 Task: Look for space in Vargem Grande do Sul, Brazil from 8th June, 2023 to 12th June, 2023 for 2 adults in price range Rs.8000 to Rs.16000. Place can be private room with 1  bedroom having 1 bed and 1 bathroom. Property type can be flathotel. Amenities needed are: washing machine, . Booking option can be shelf check-in. Required host language is Spanish.
Action: Mouse moved to (528, 131)
Screenshot: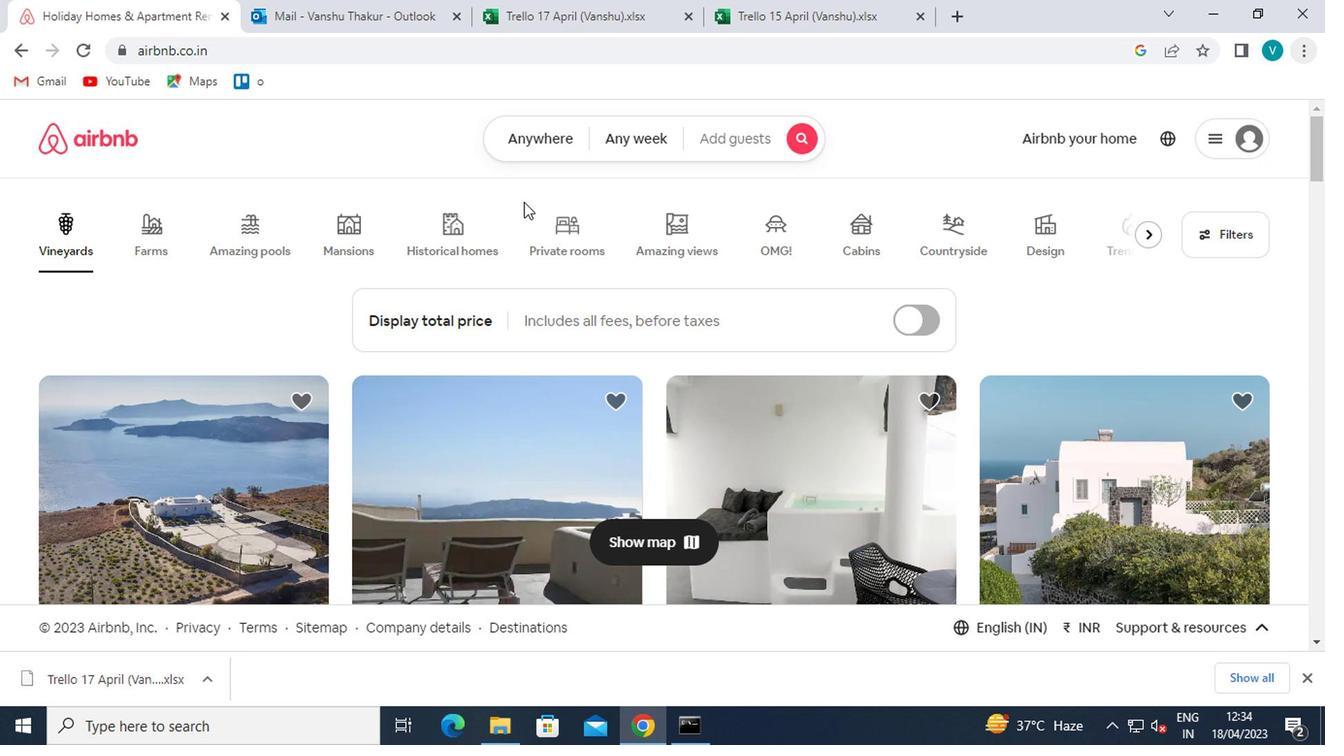 
Action: Mouse pressed left at (528, 131)
Screenshot: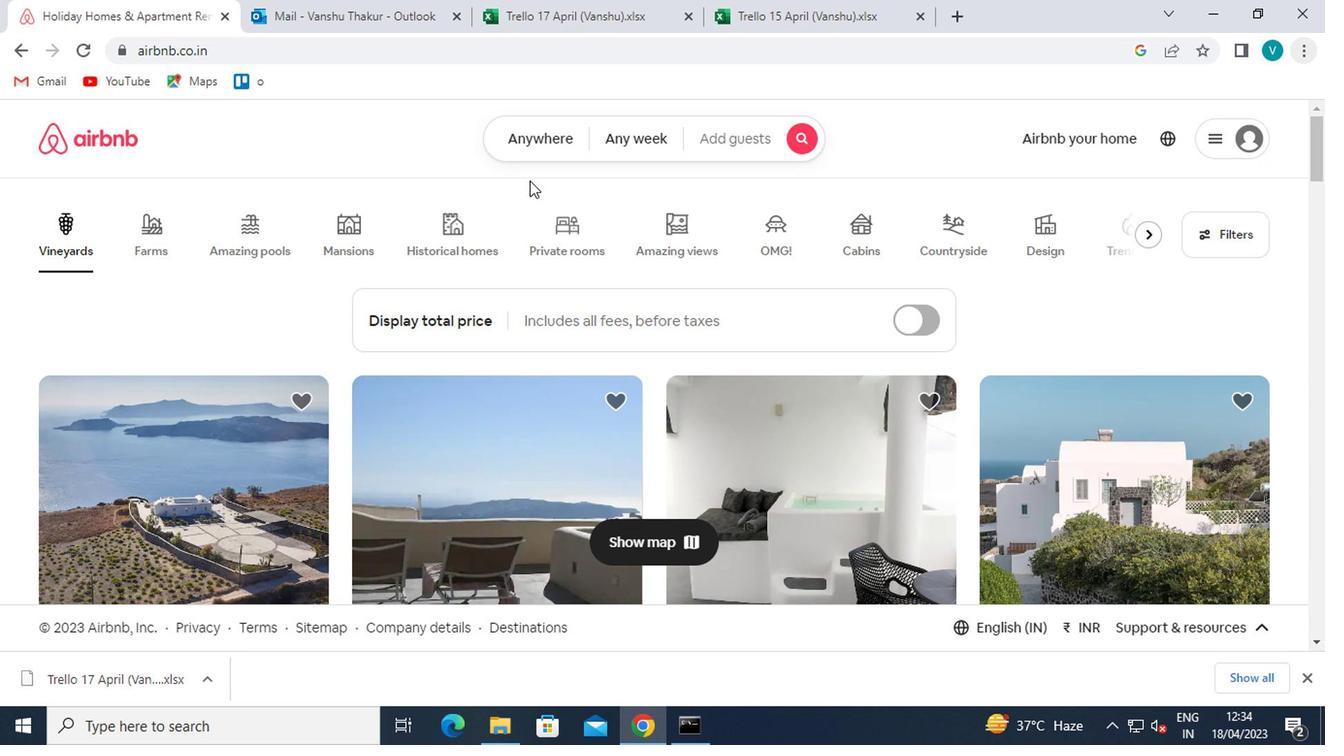 
Action: Mouse moved to (417, 224)
Screenshot: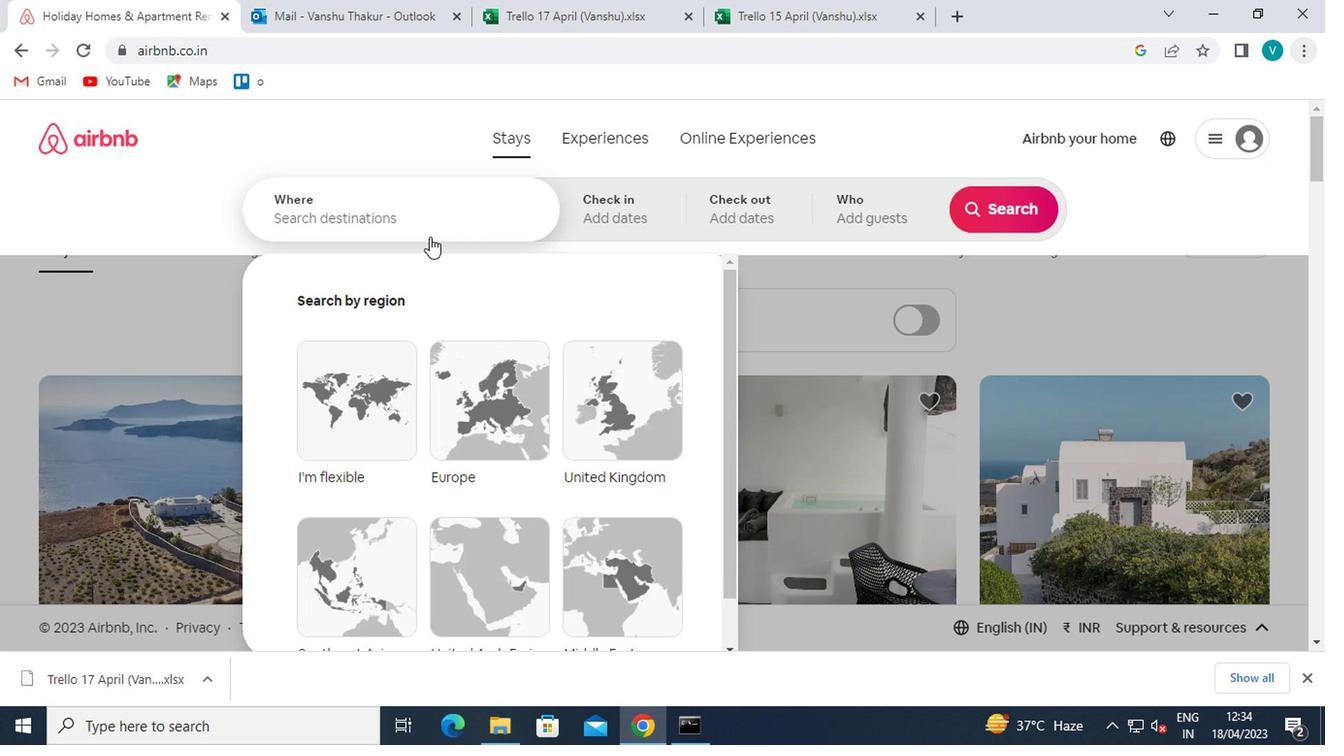 
Action: Mouse pressed left at (417, 224)
Screenshot: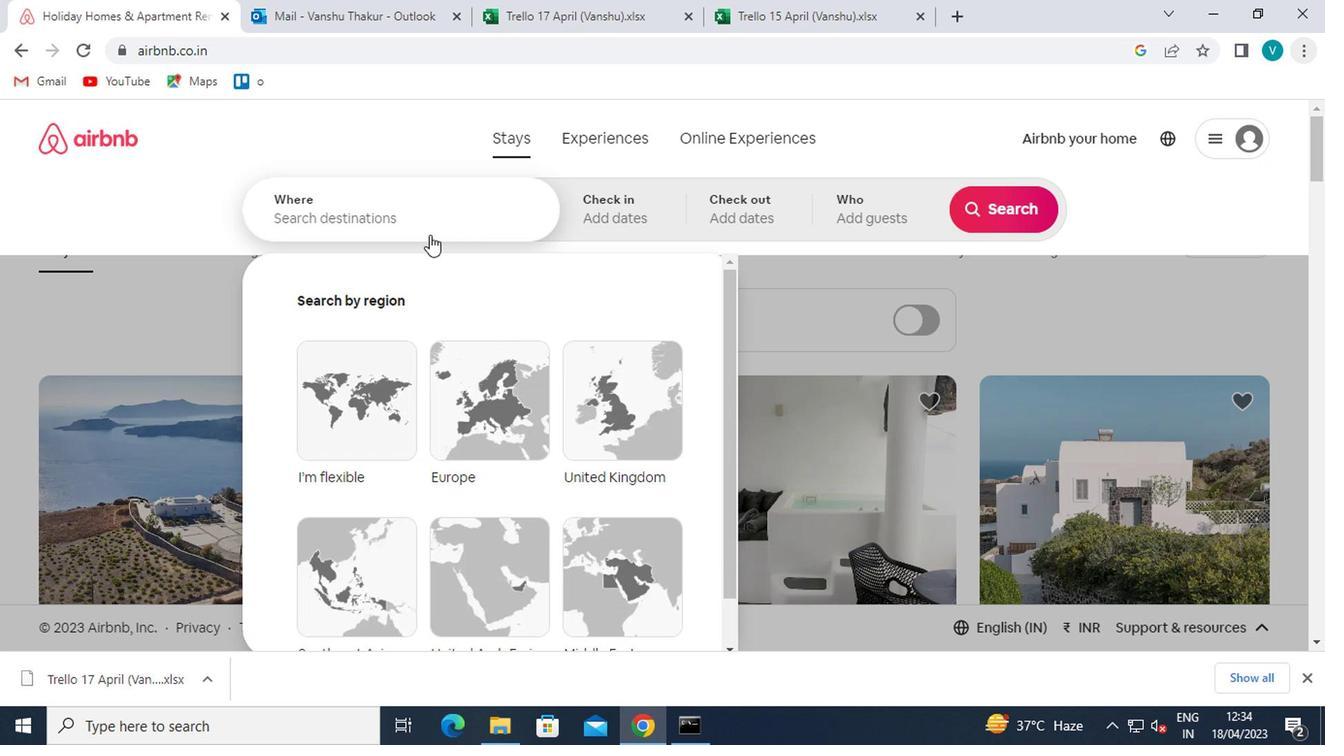
Action: Key pressed <Key.shift>VARGEM<Key.space><Key.shift>GRANDE<Key.space>DO<Key.space><Key.shift>SUL
Screenshot: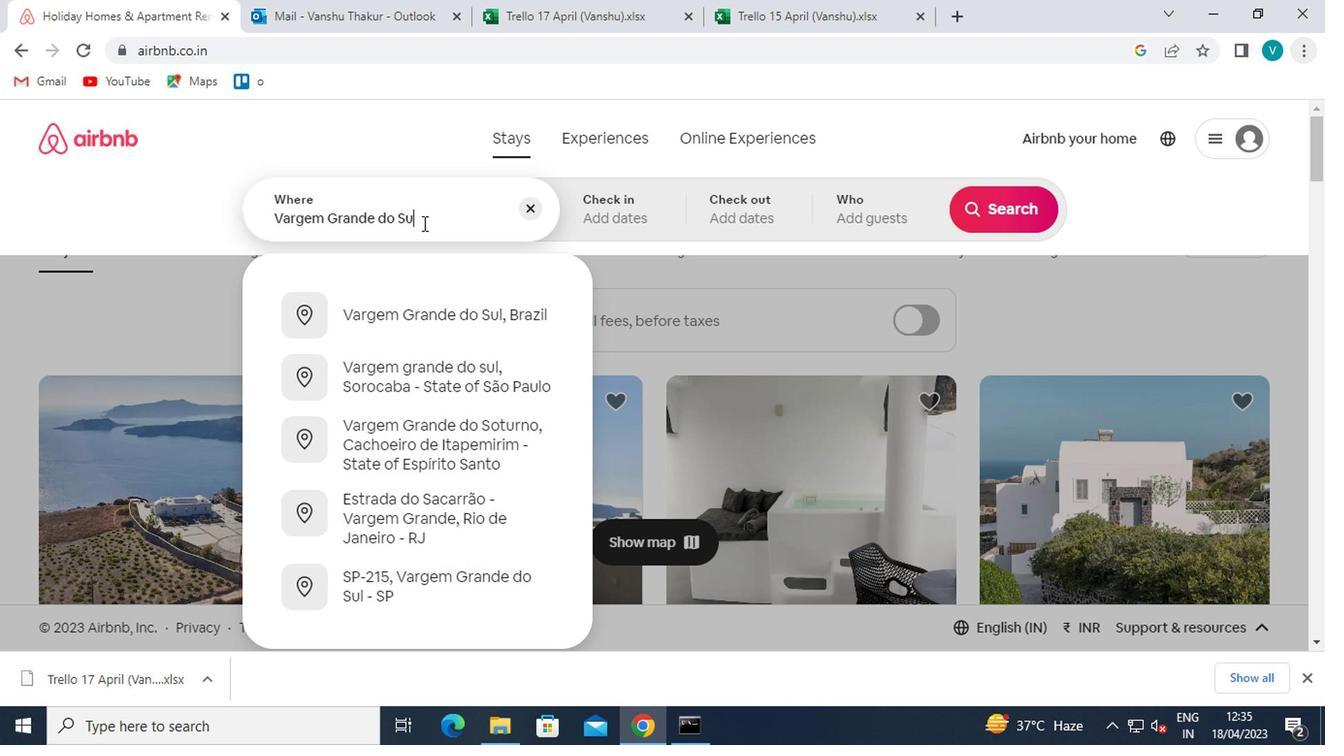 
Action: Mouse moved to (449, 309)
Screenshot: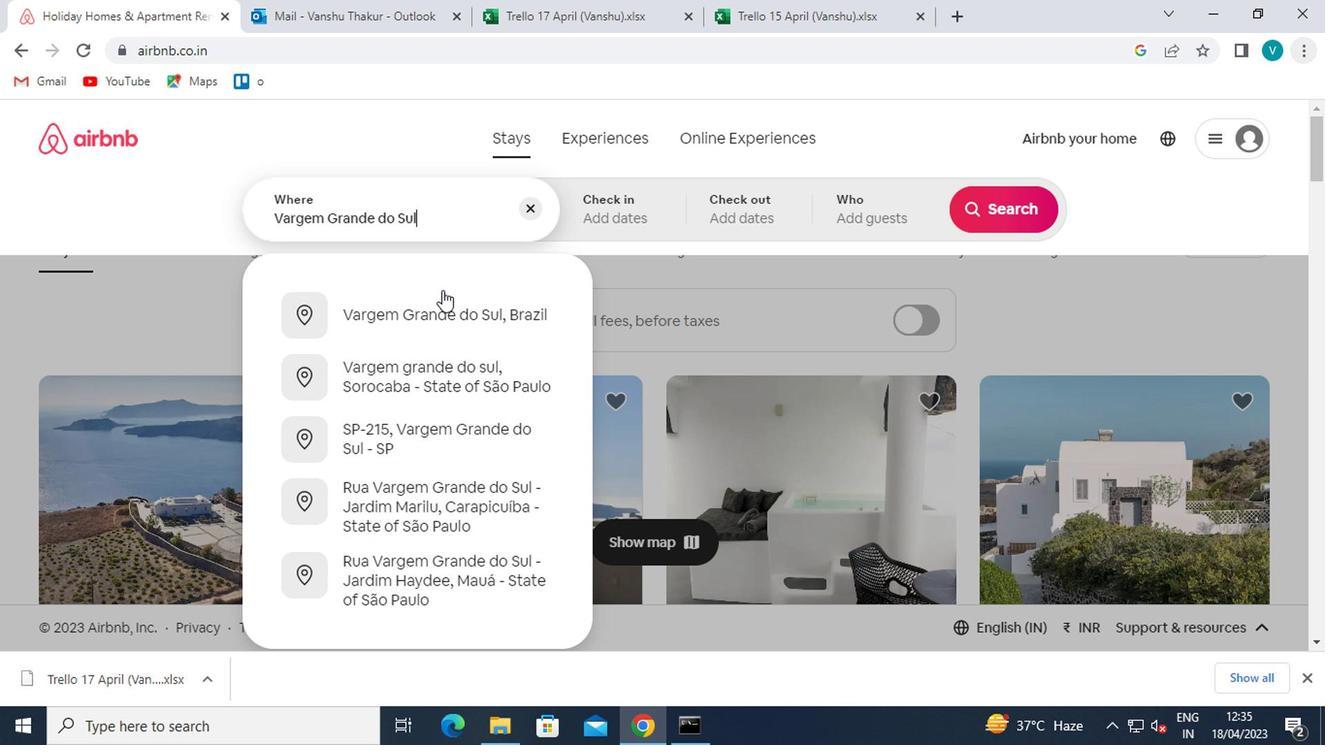 
Action: Mouse pressed left at (449, 309)
Screenshot: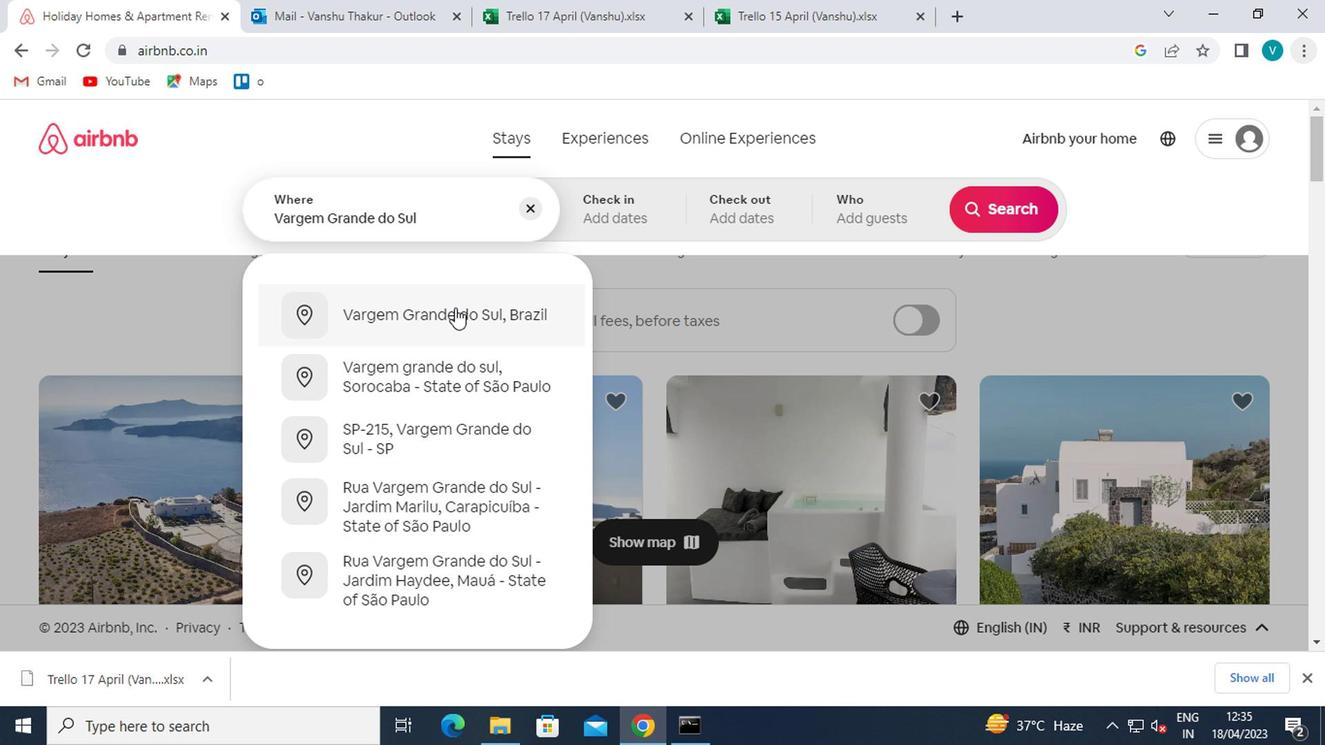 
Action: Mouse moved to (985, 362)
Screenshot: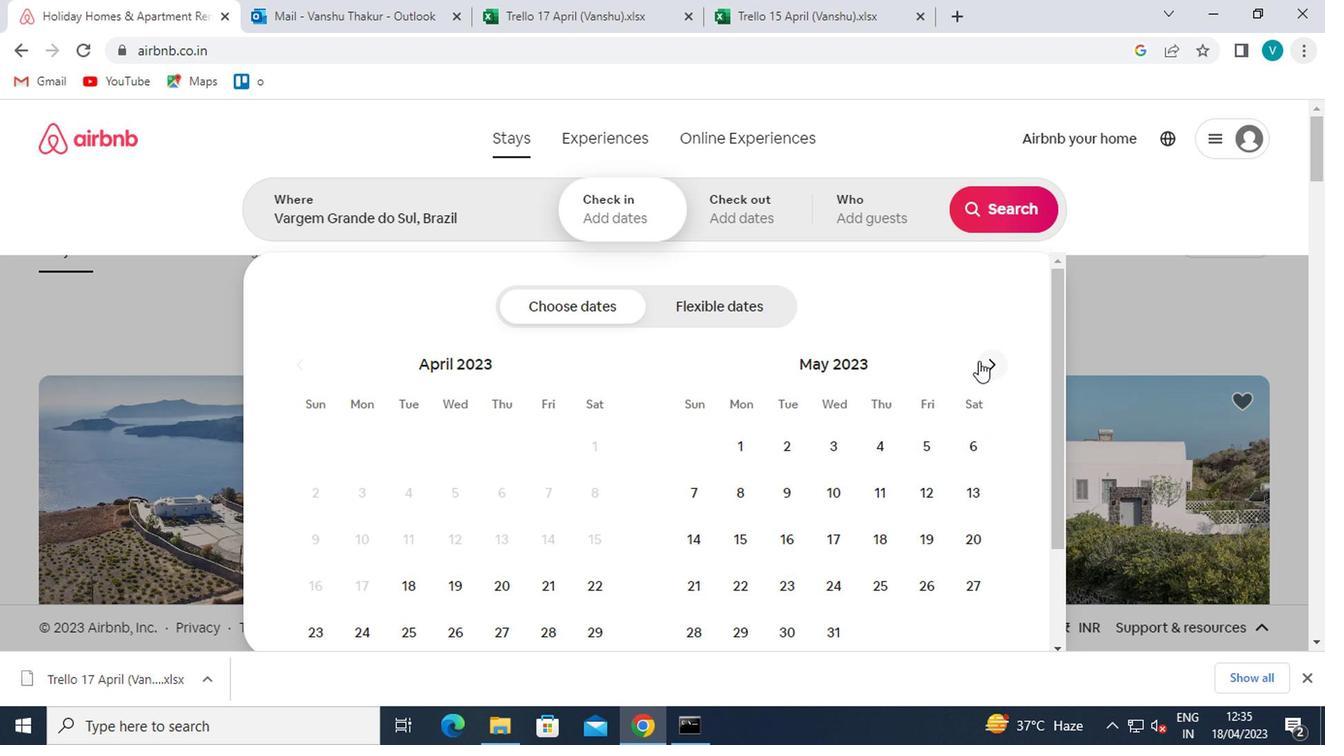 
Action: Mouse pressed left at (985, 362)
Screenshot: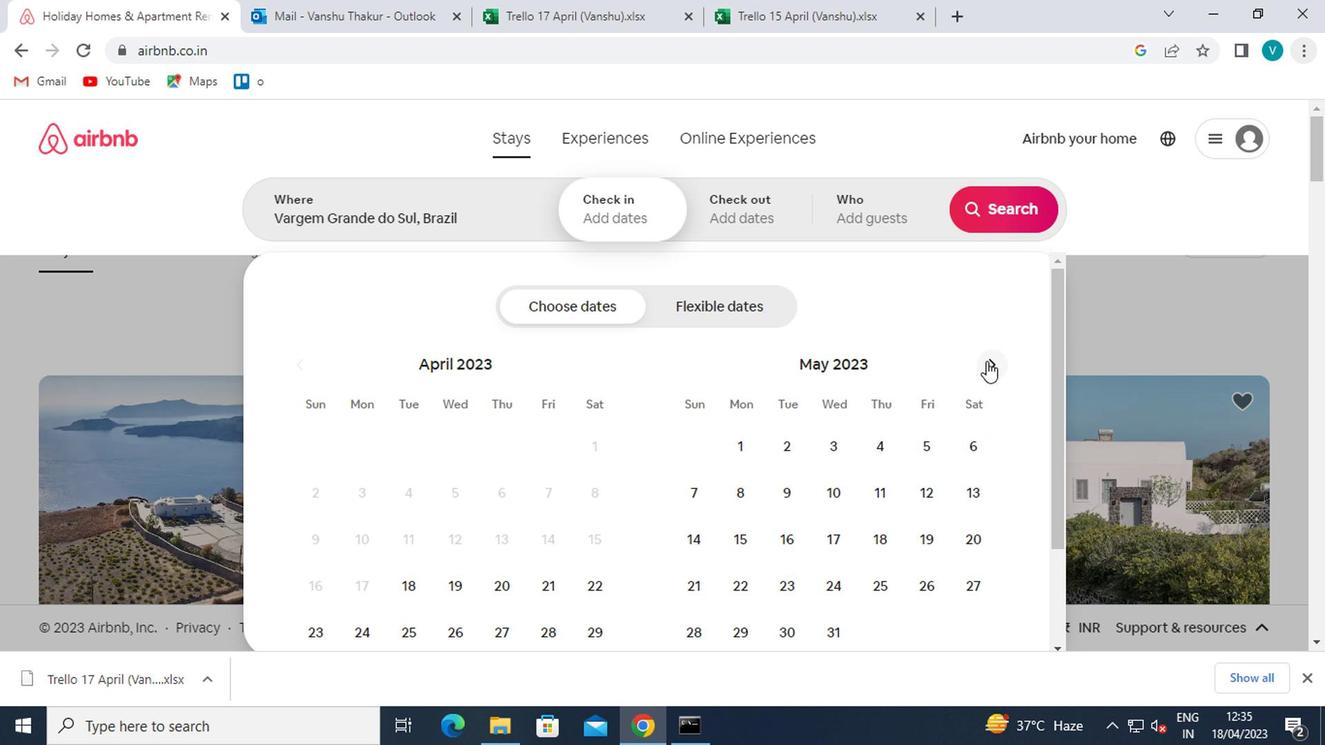 
Action: Mouse moved to (872, 503)
Screenshot: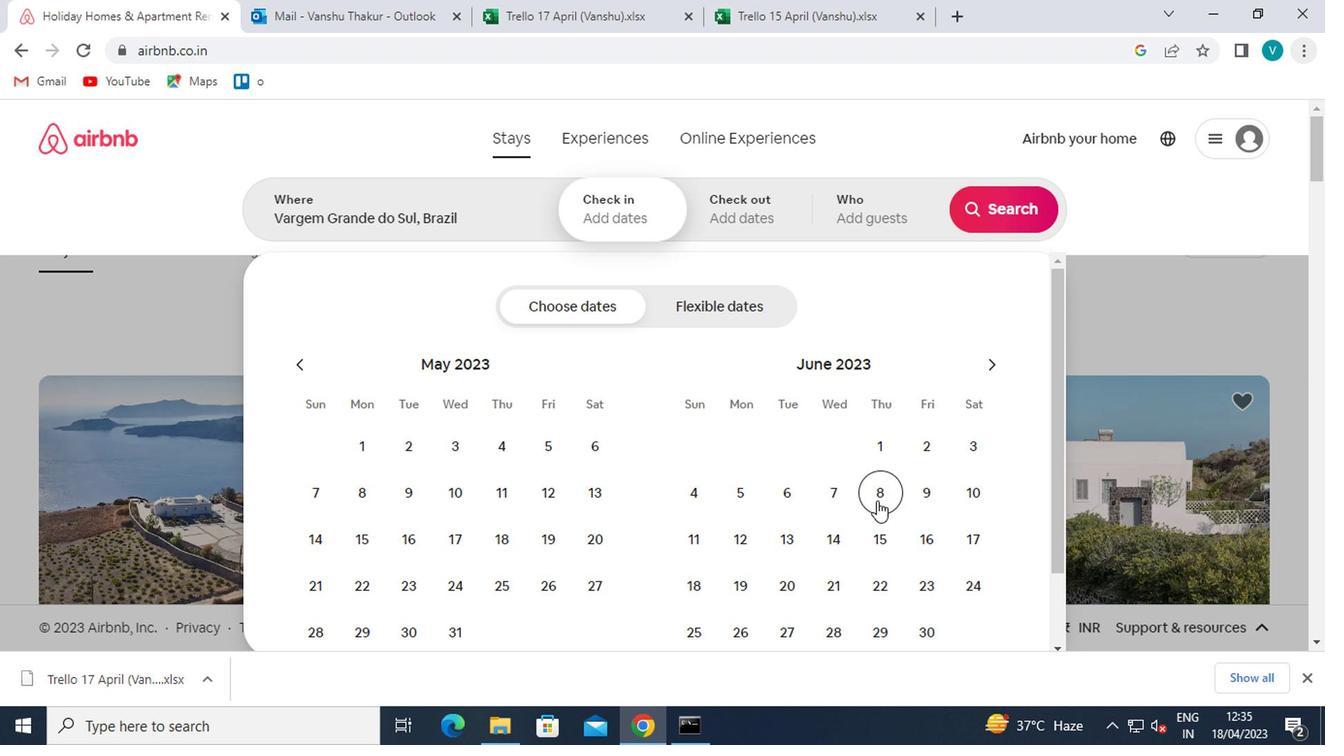 
Action: Mouse pressed left at (872, 503)
Screenshot: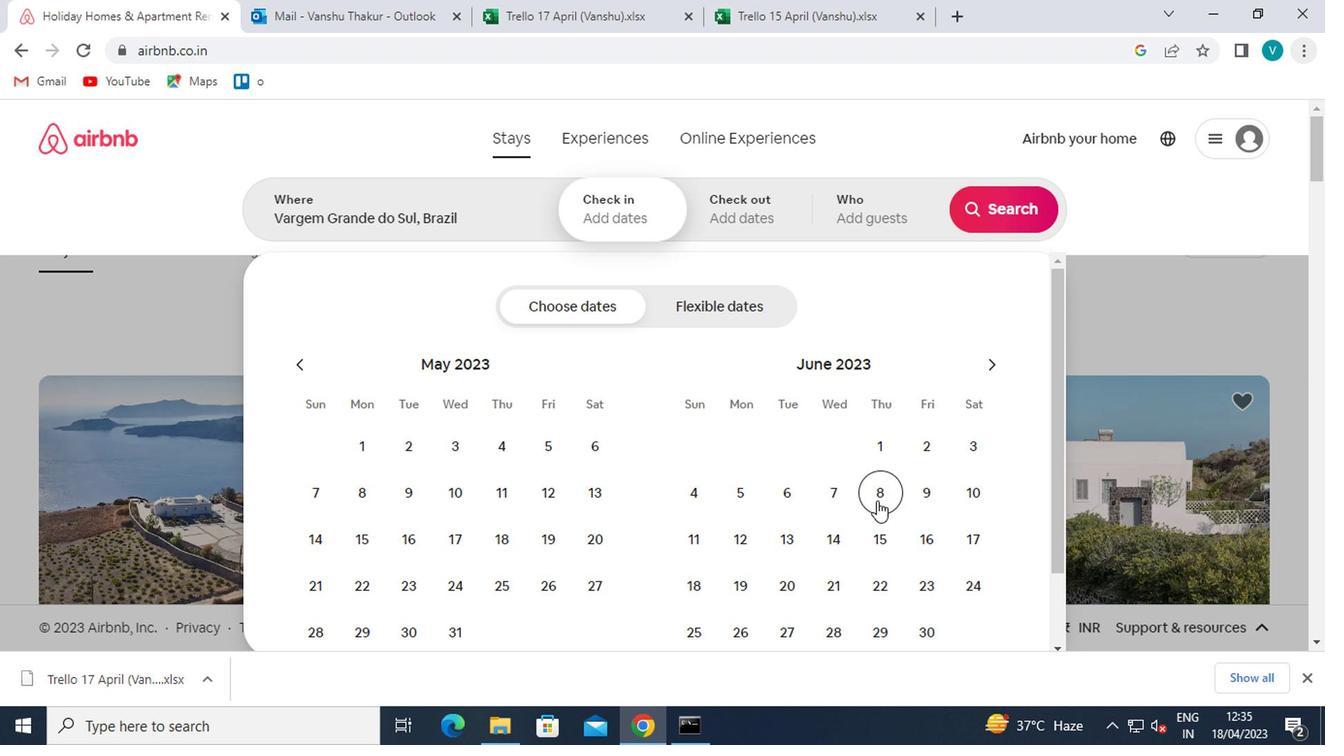 
Action: Mouse moved to (739, 540)
Screenshot: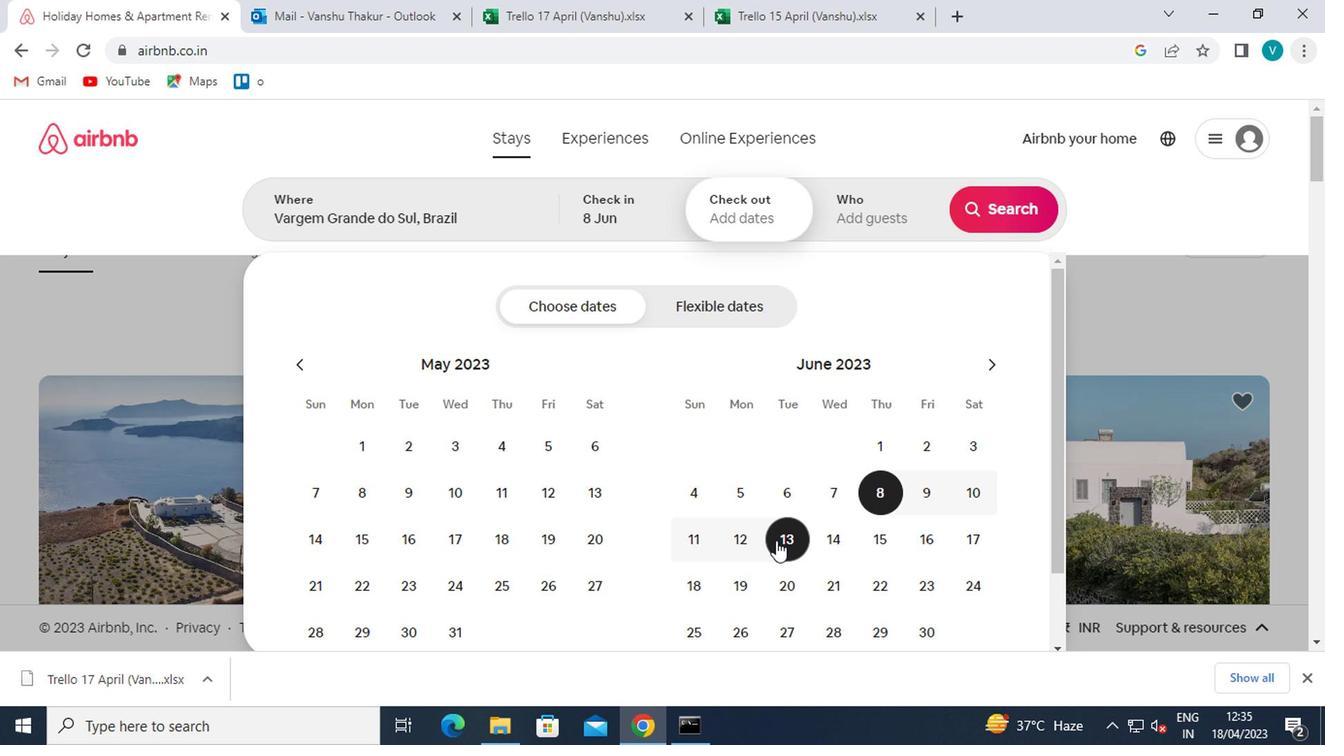 
Action: Mouse pressed left at (739, 540)
Screenshot: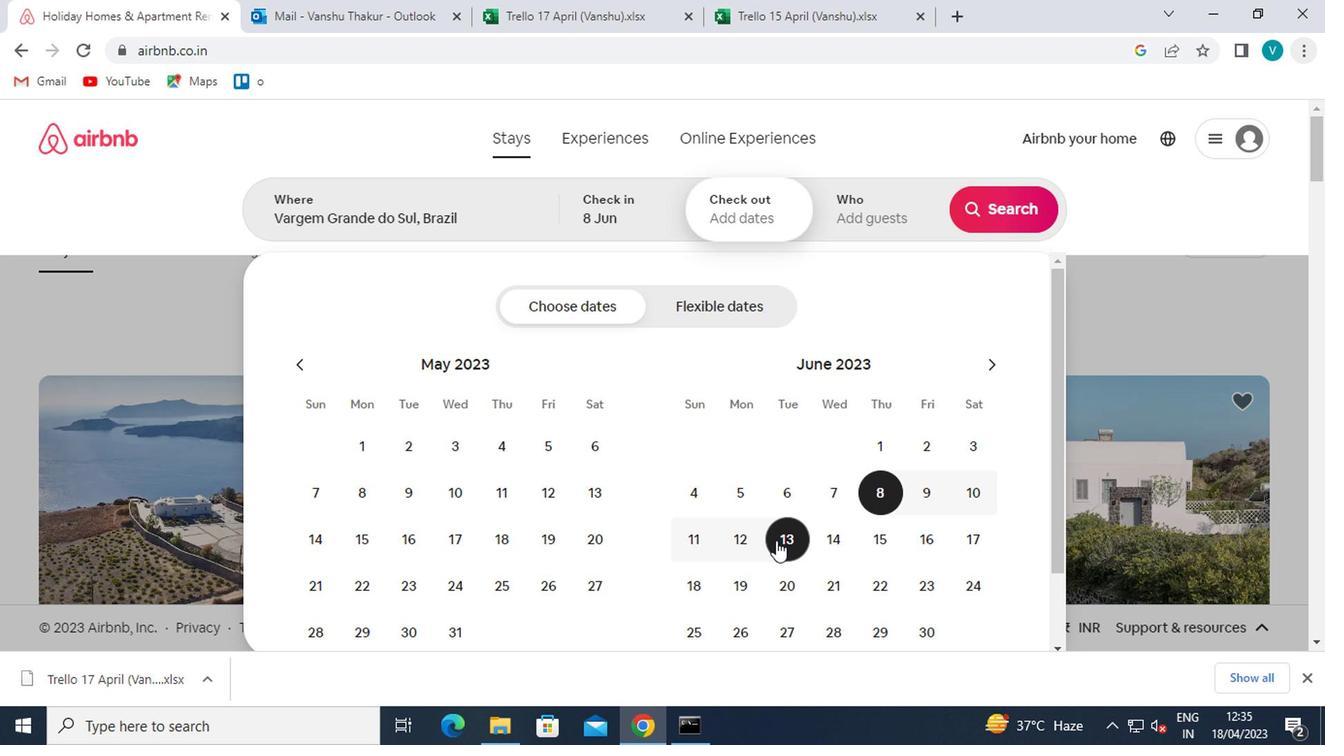
Action: Mouse moved to (890, 199)
Screenshot: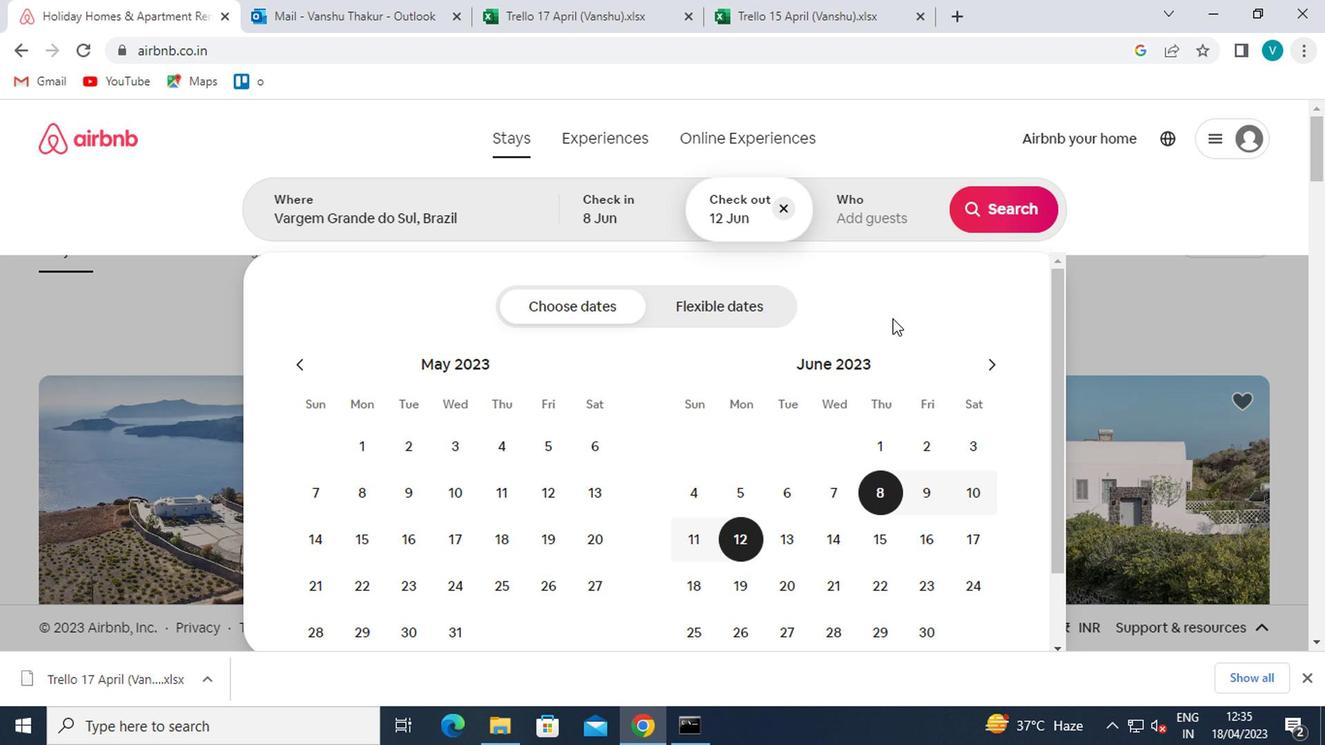 
Action: Mouse pressed left at (890, 199)
Screenshot: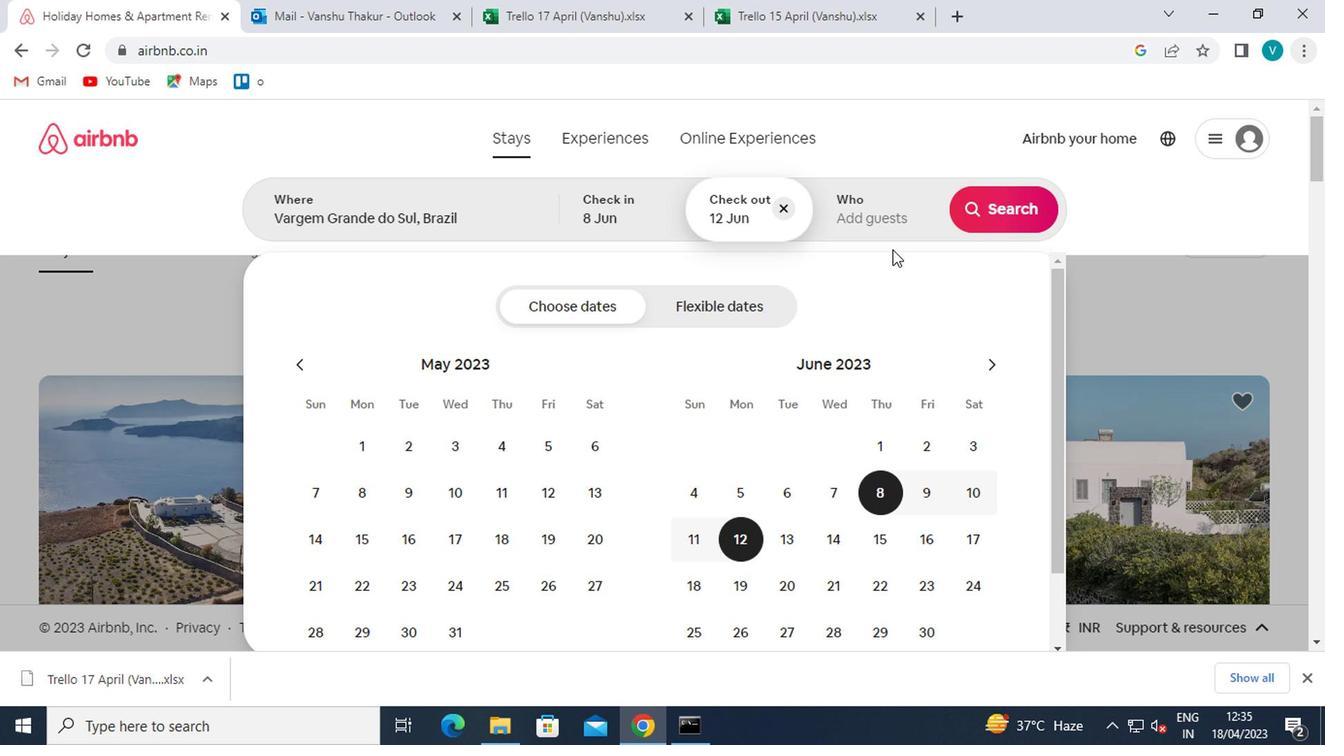
Action: Mouse moved to (997, 310)
Screenshot: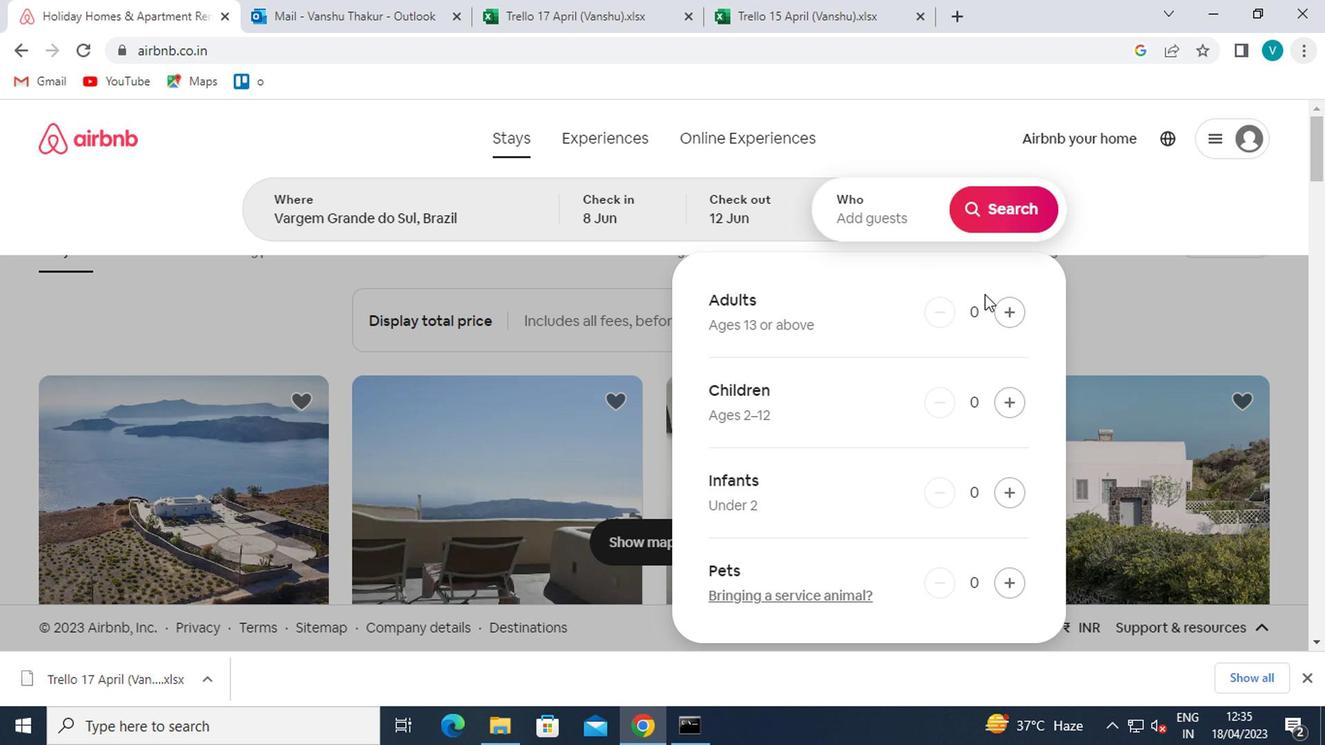 
Action: Mouse pressed left at (997, 310)
Screenshot: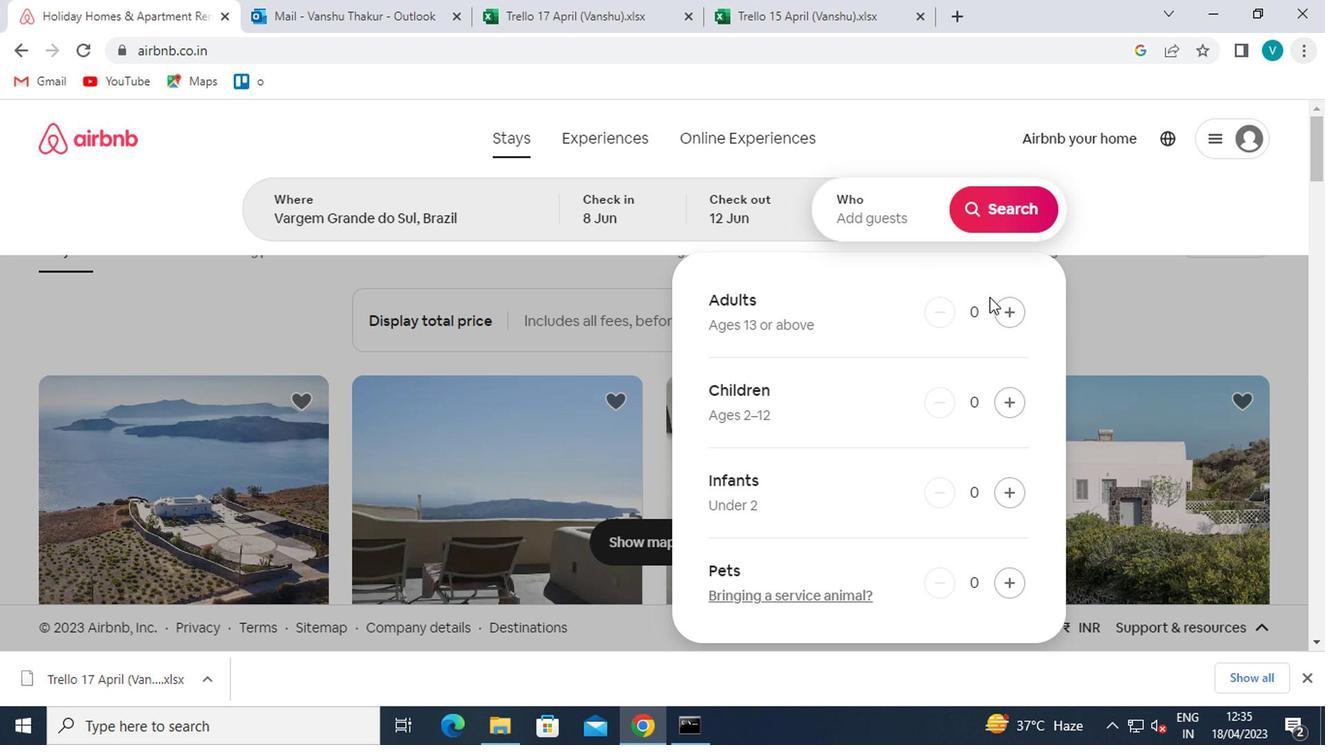 
Action: Mouse moved to (997, 310)
Screenshot: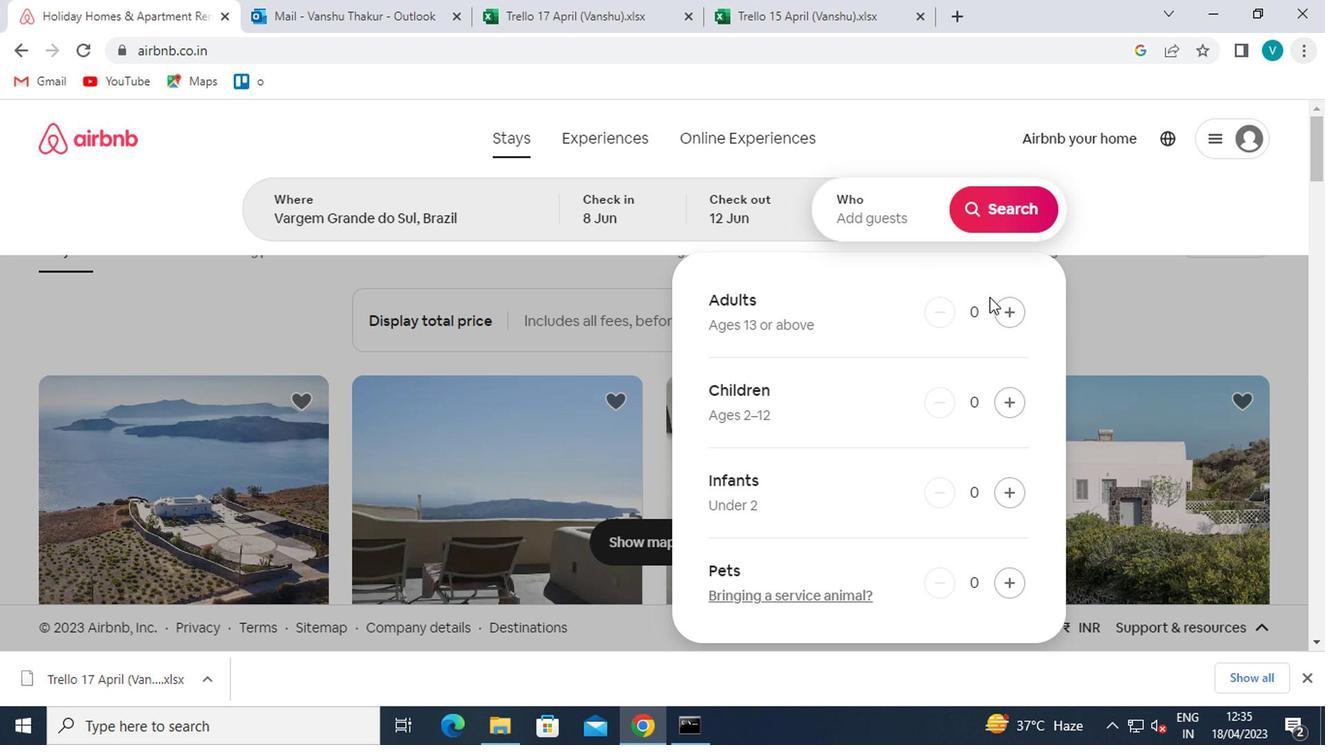 
Action: Mouse pressed left at (997, 310)
Screenshot: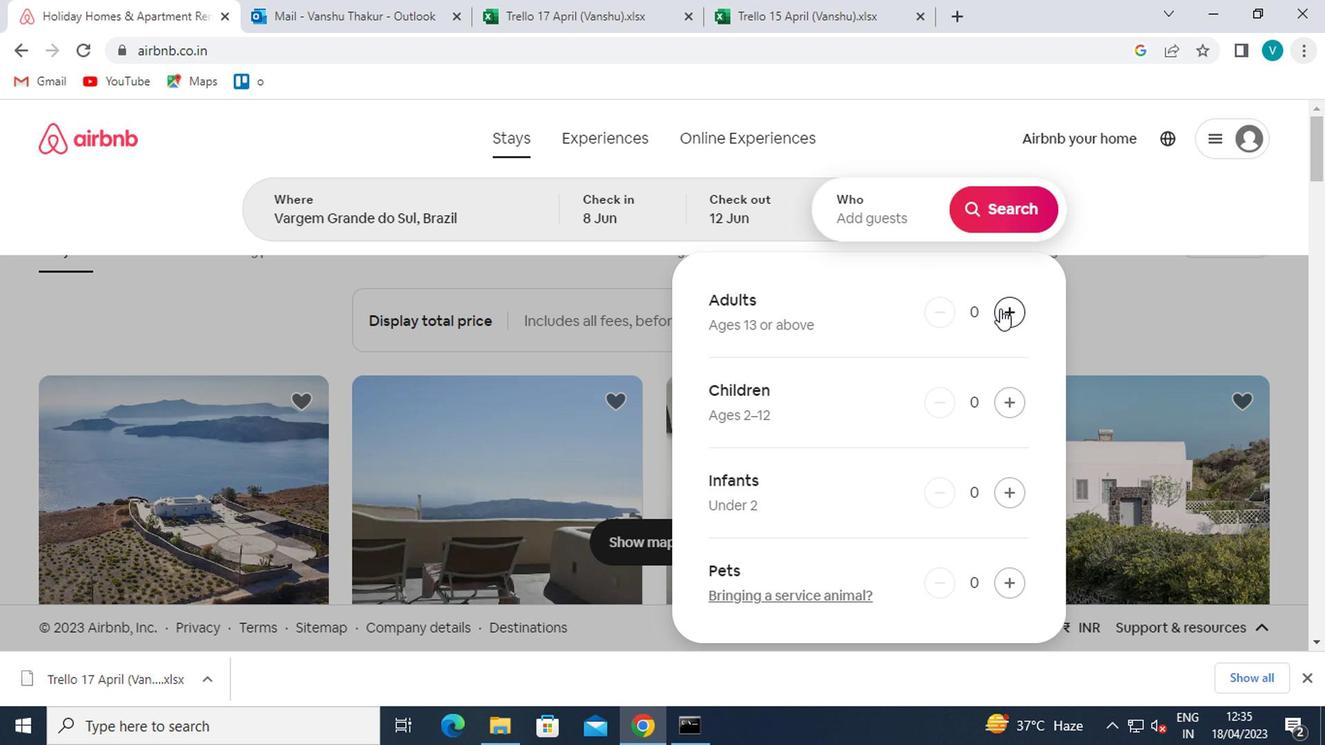 
Action: Mouse moved to (998, 220)
Screenshot: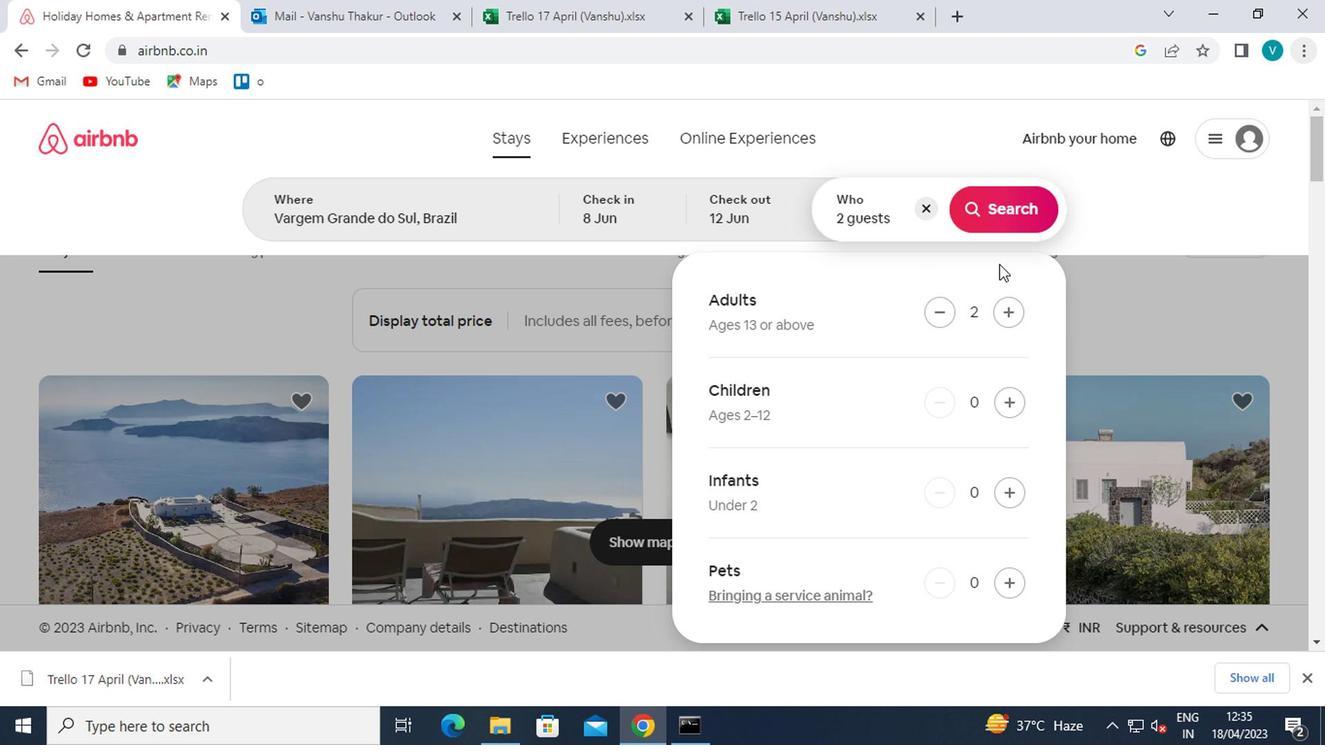 
Action: Mouse pressed left at (998, 220)
Screenshot: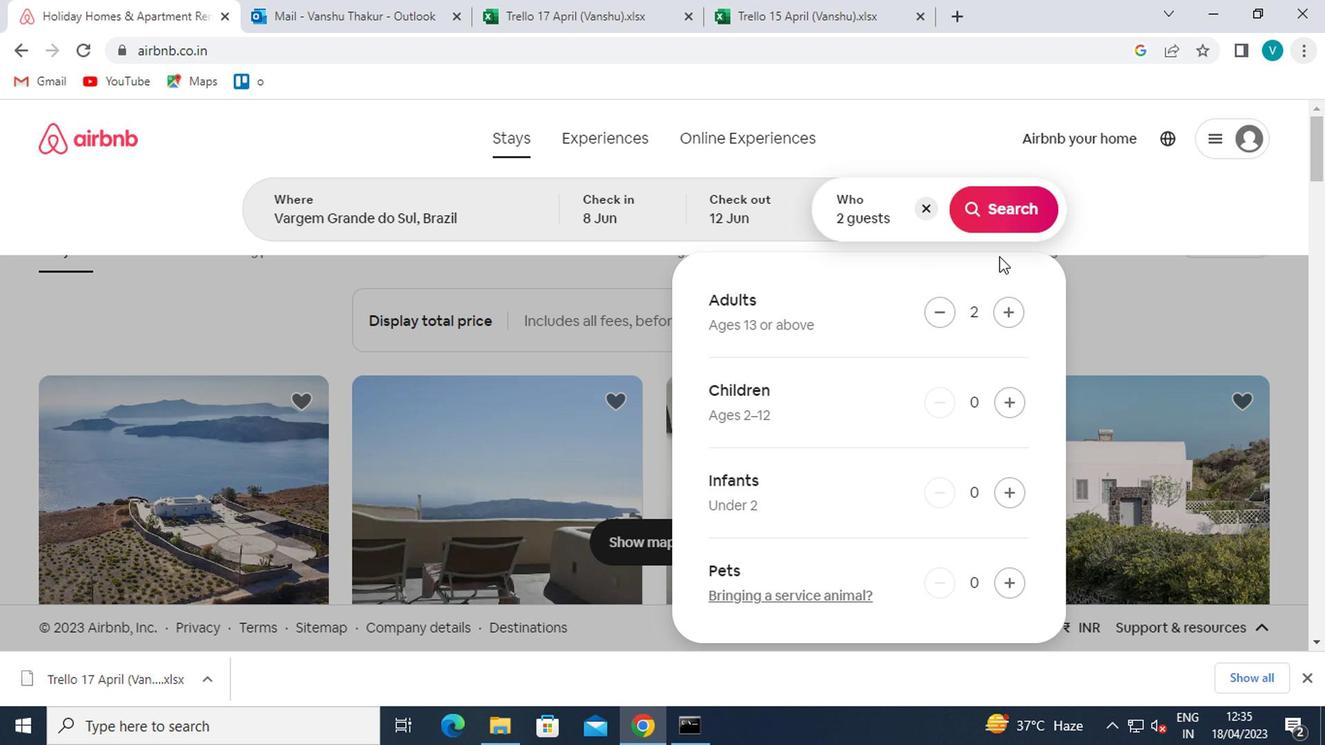 
Action: Mouse moved to (1239, 216)
Screenshot: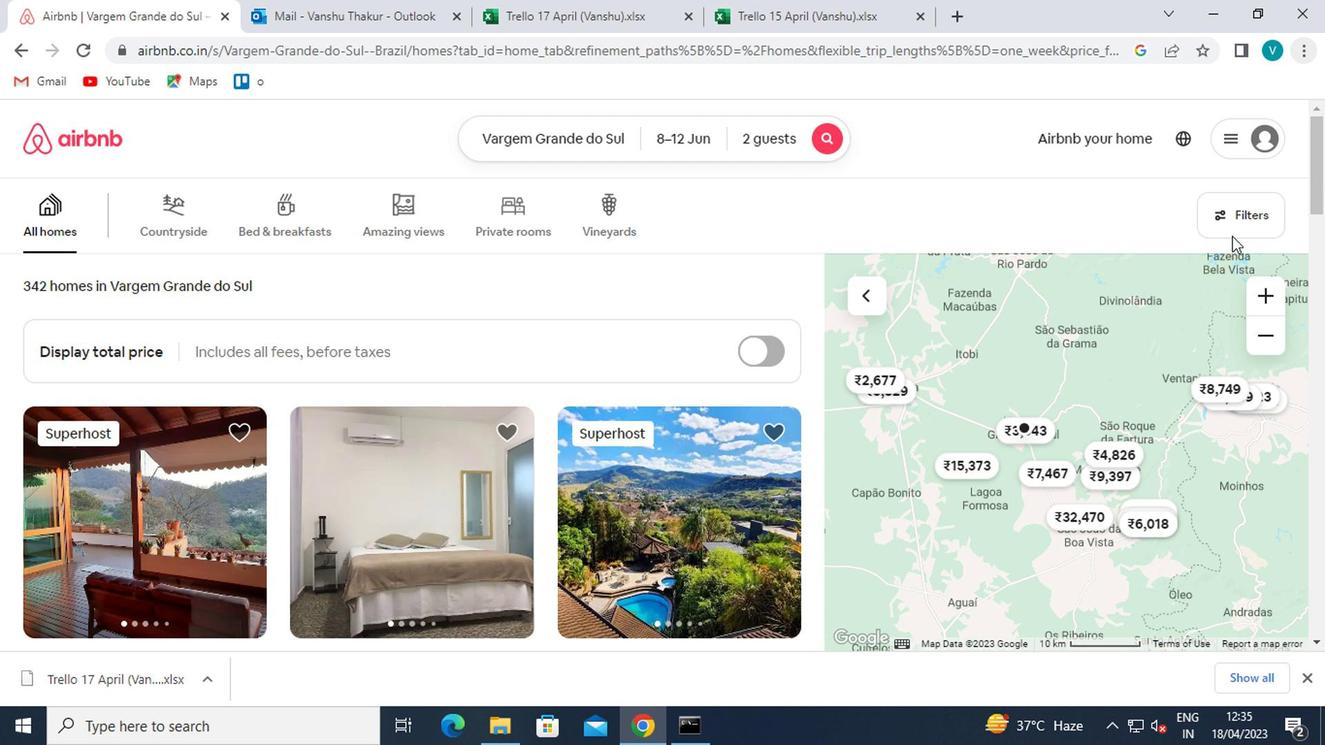 
Action: Mouse pressed left at (1239, 216)
Screenshot: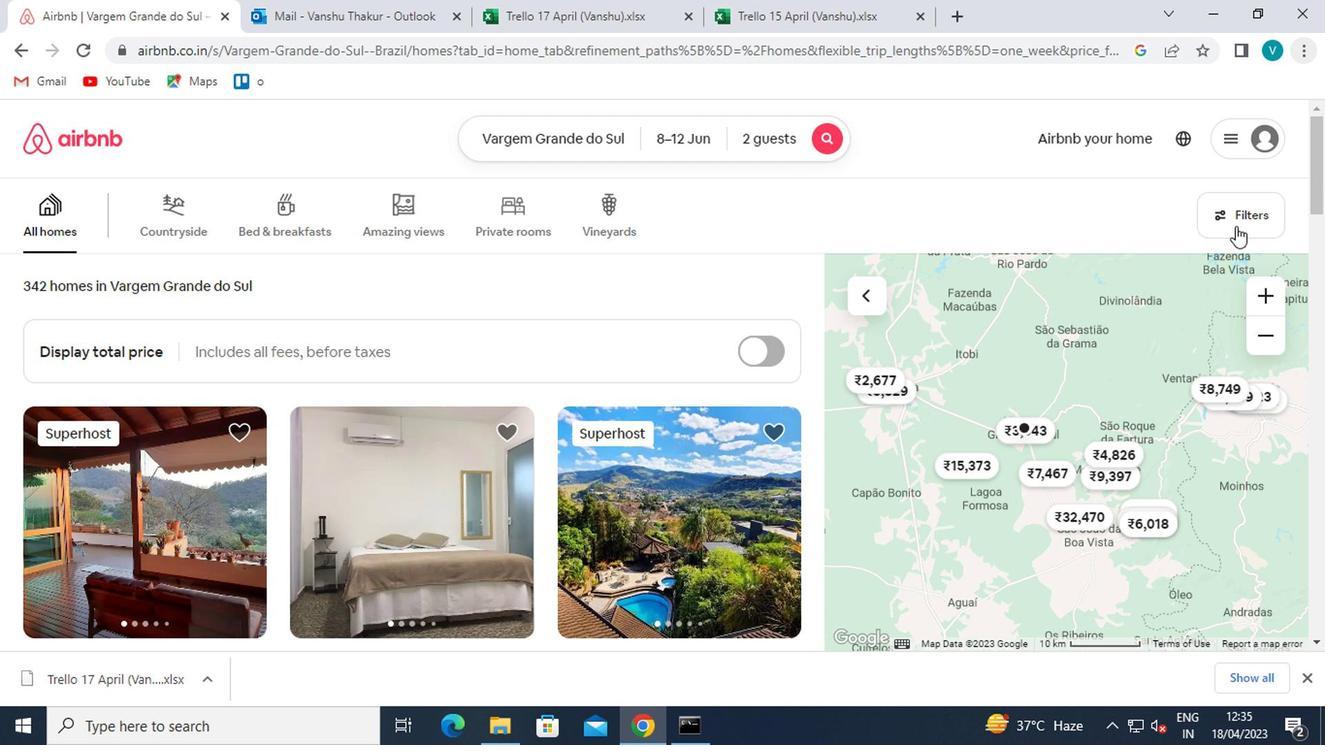 
Action: Mouse moved to (526, 450)
Screenshot: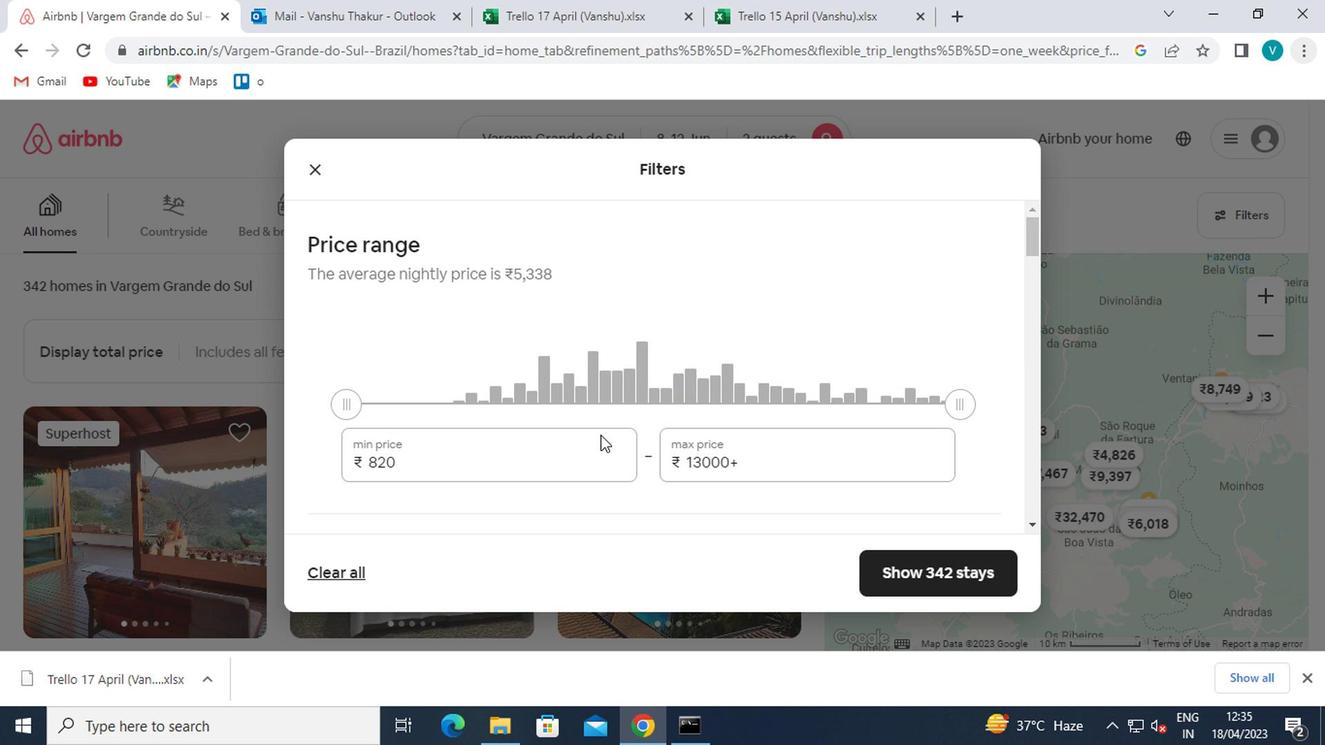 
Action: Mouse pressed left at (526, 450)
Screenshot: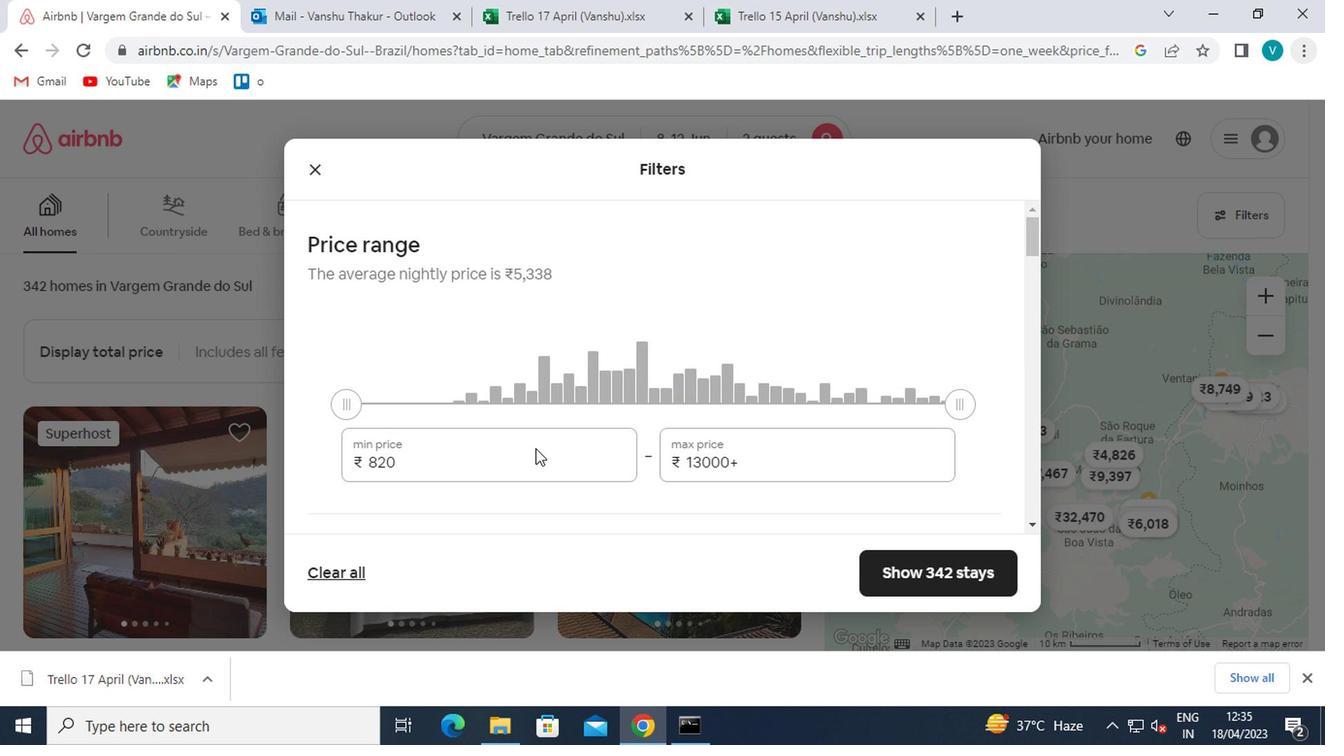 
Action: Mouse moved to (521, 450)
Screenshot: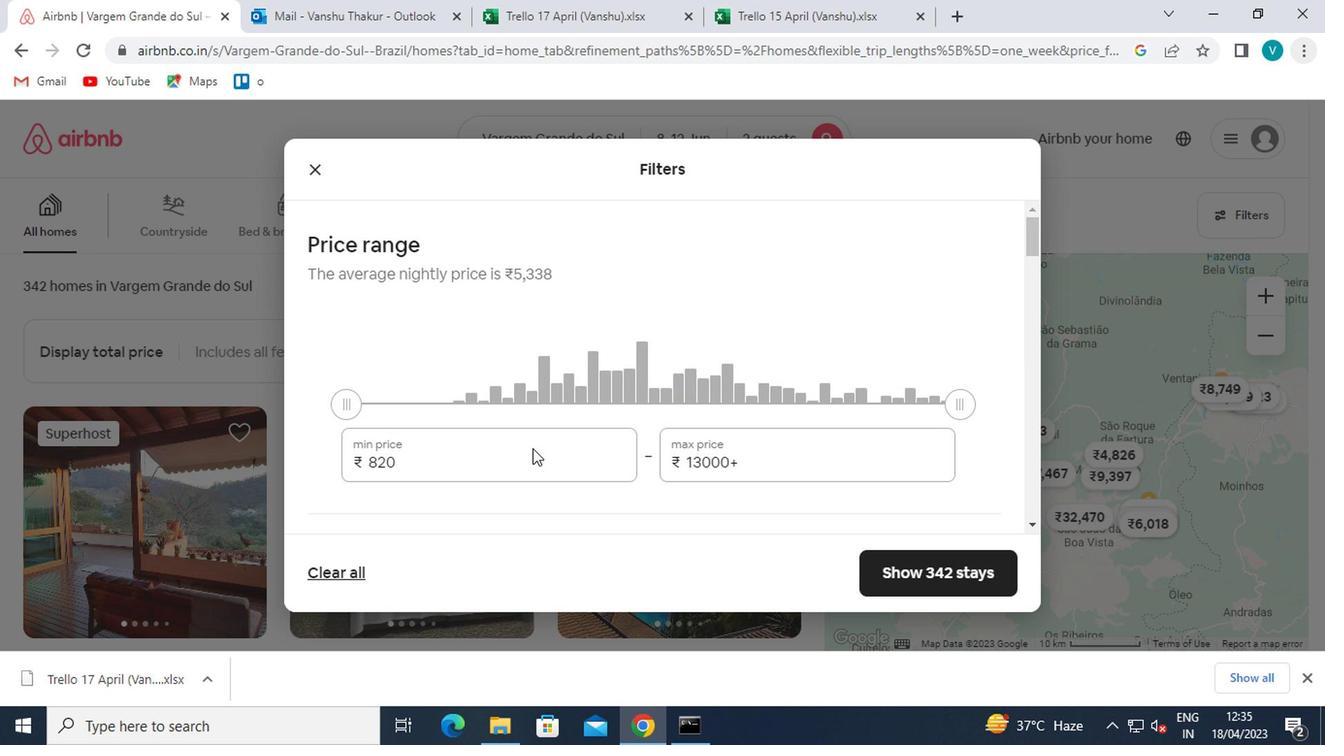 
Action: Key pressed <Key.backspace><Key.backspace><Key.backspace>8000
Screenshot: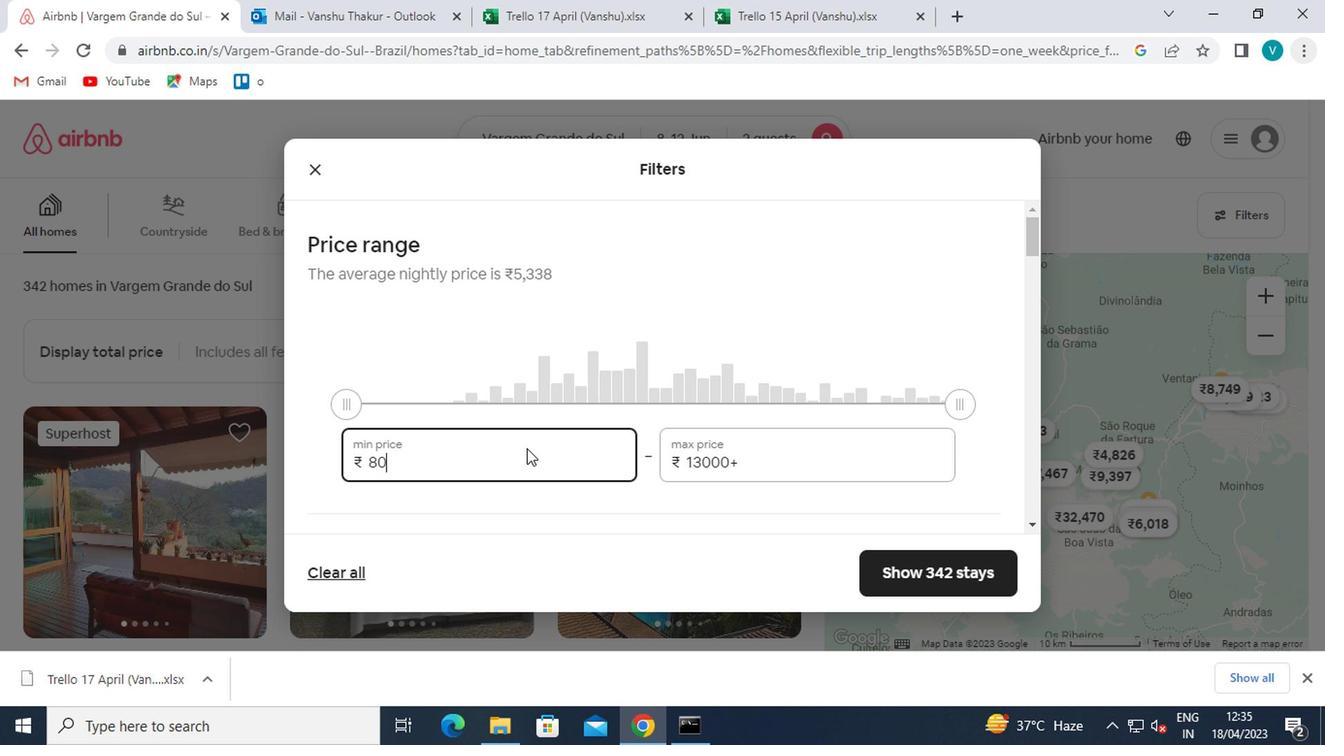 
Action: Mouse moved to (785, 483)
Screenshot: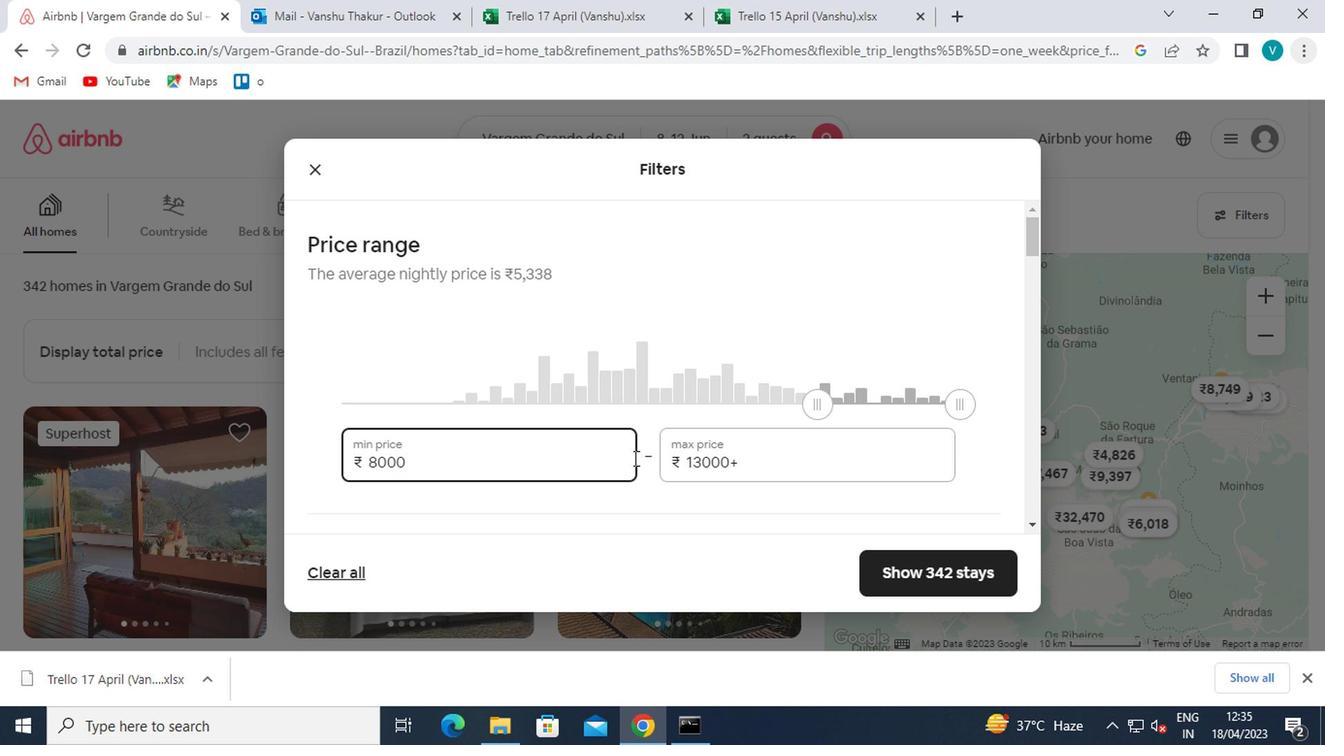 
Action: Mouse pressed left at (785, 483)
Screenshot: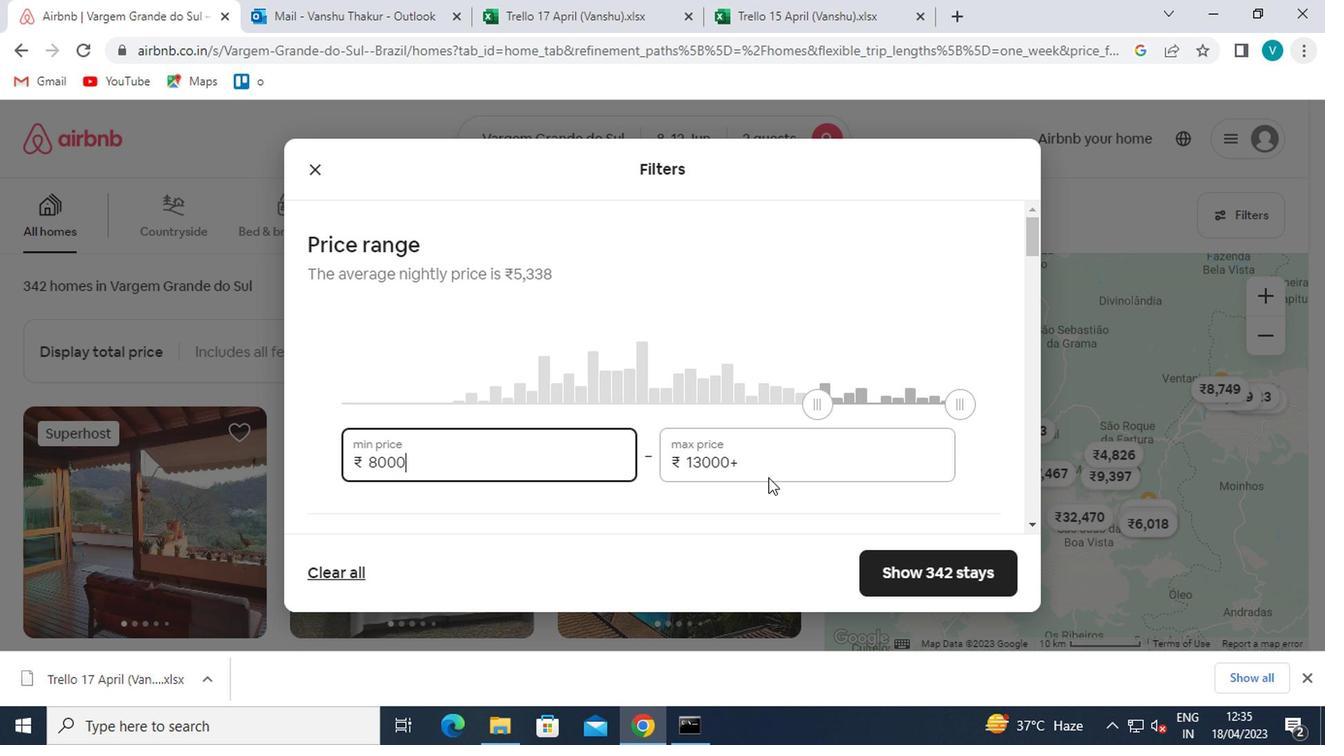 
Action: Mouse moved to (788, 461)
Screenshot: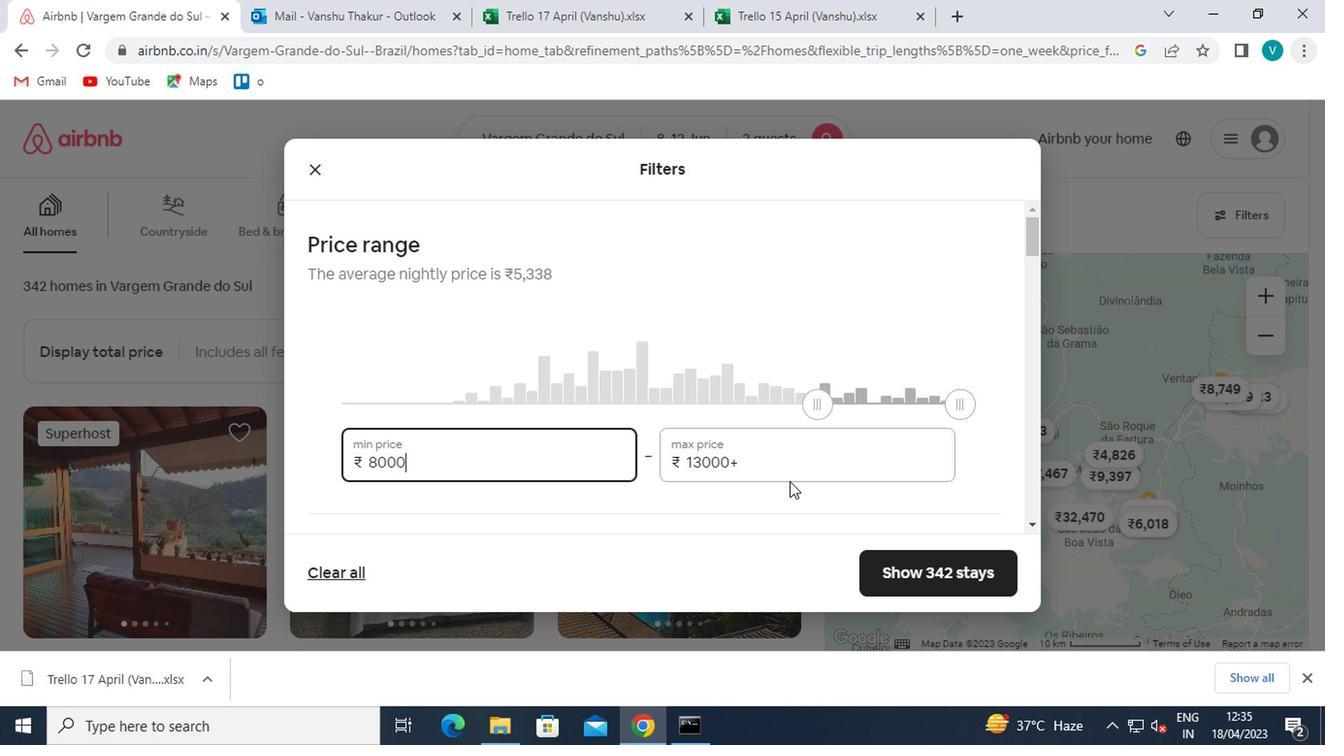 
Action: Mouse pressed left at (788, 461)
Screenshot: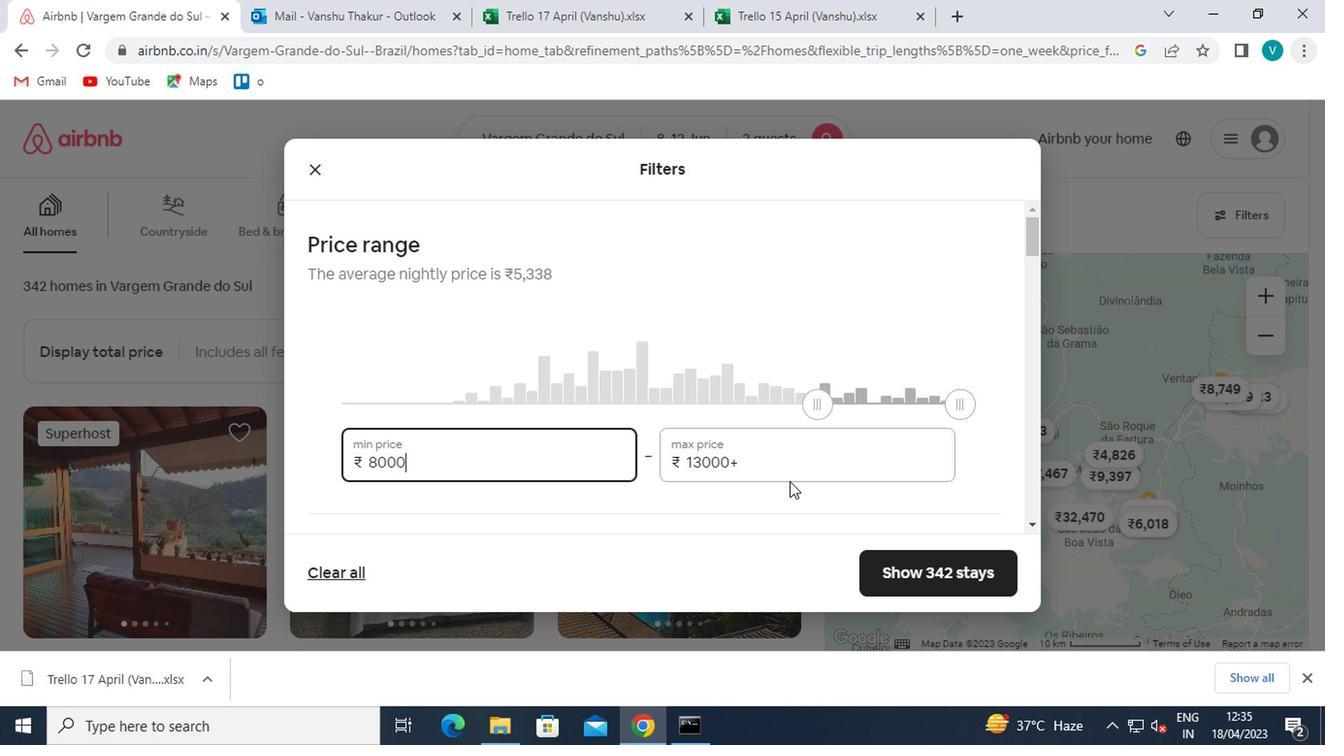 
Action: Key pressed <Key.backspace><Key.backspace><Key.backspace><Key.backspace><Key.backspace><Key.backspace>16000
Screenshot: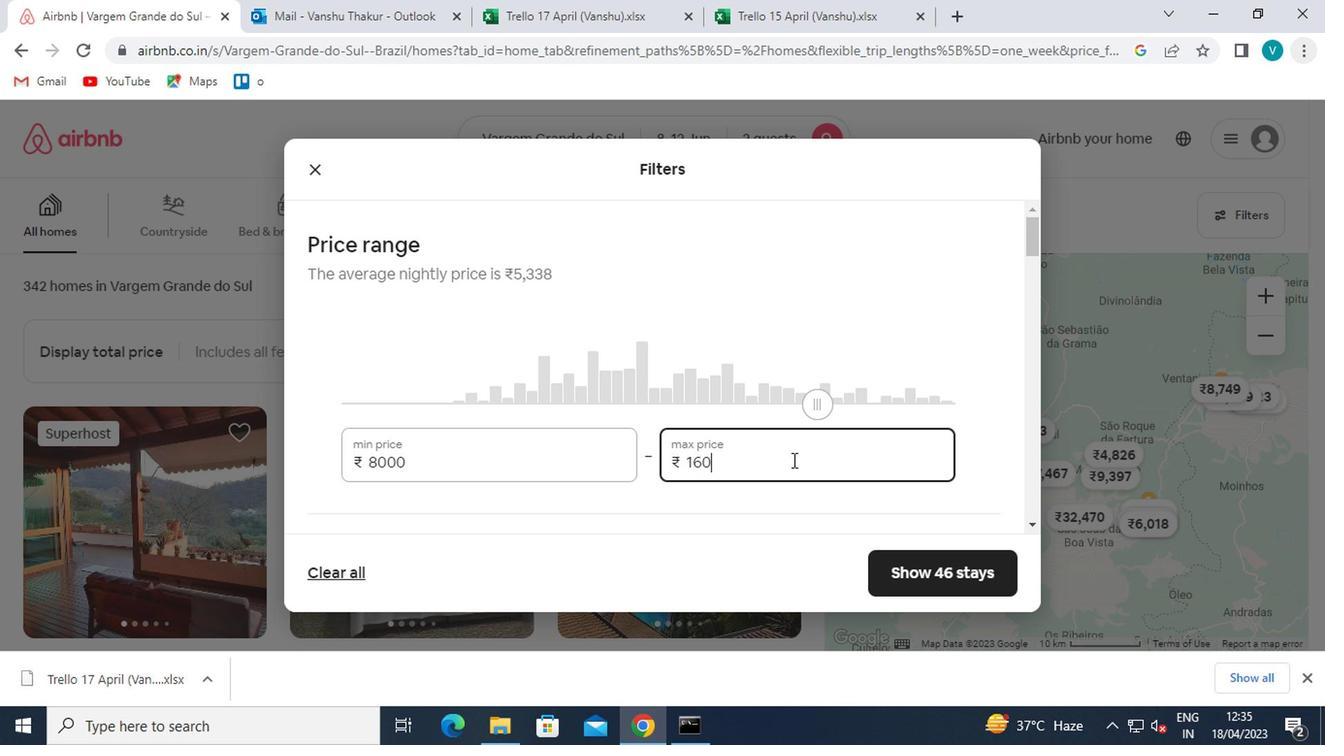
Action: Mouse moved to (728, 461)
Screenshot: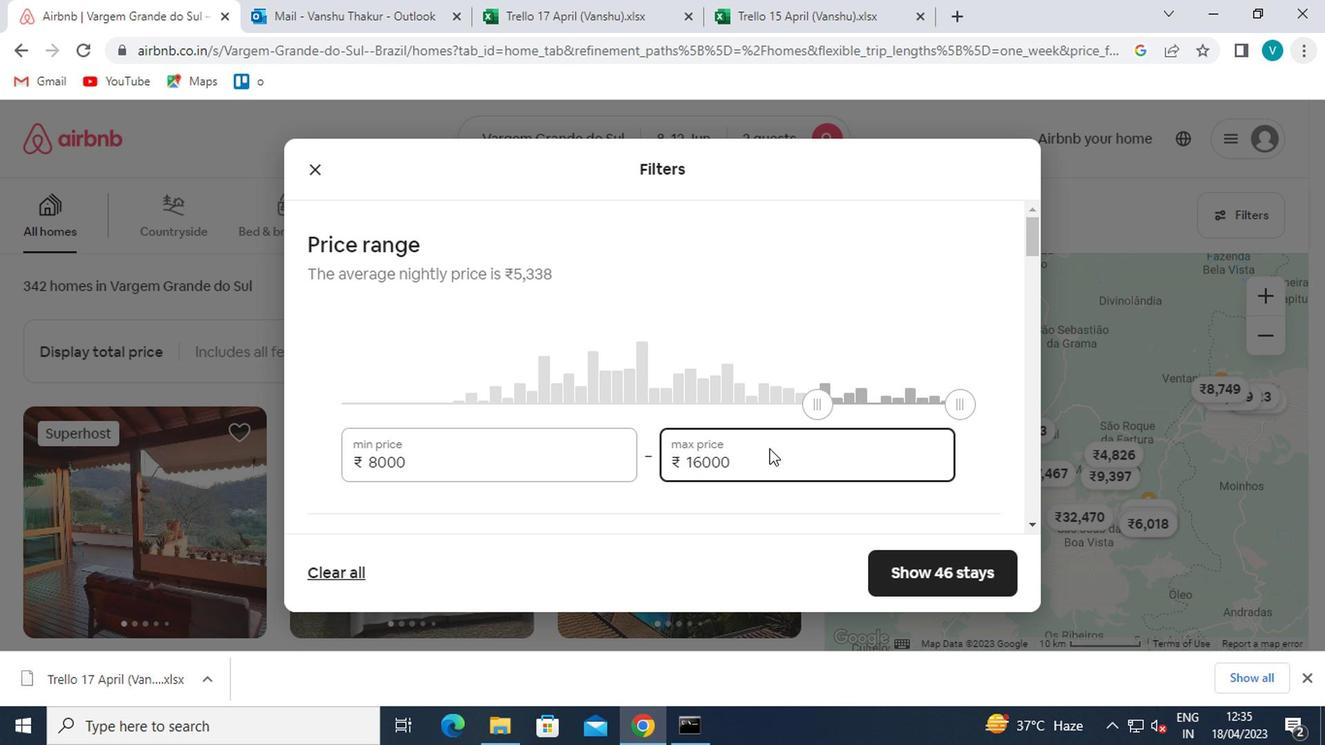 
Action: Mouse scrolled (728, 460) with delta (0, -1)
Screenshot: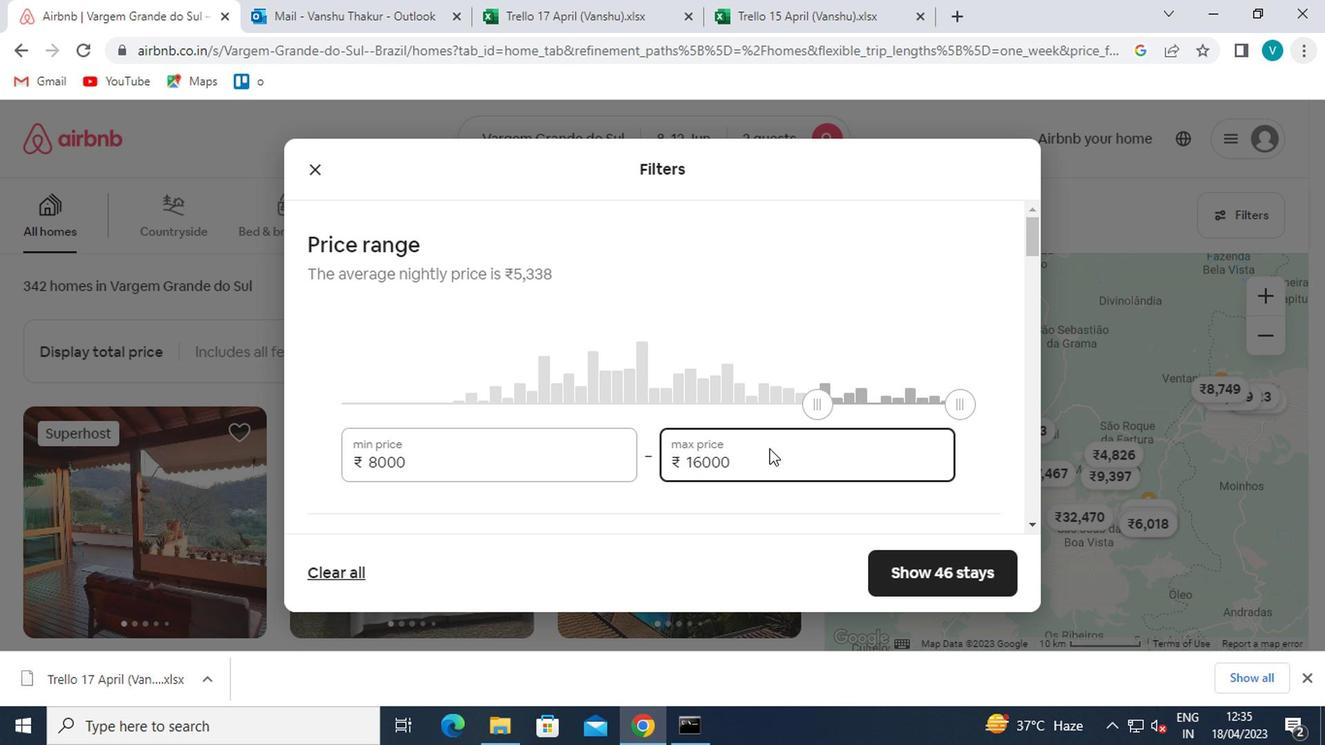 
Action: Mouse moved to (683, 476)
Screenshot: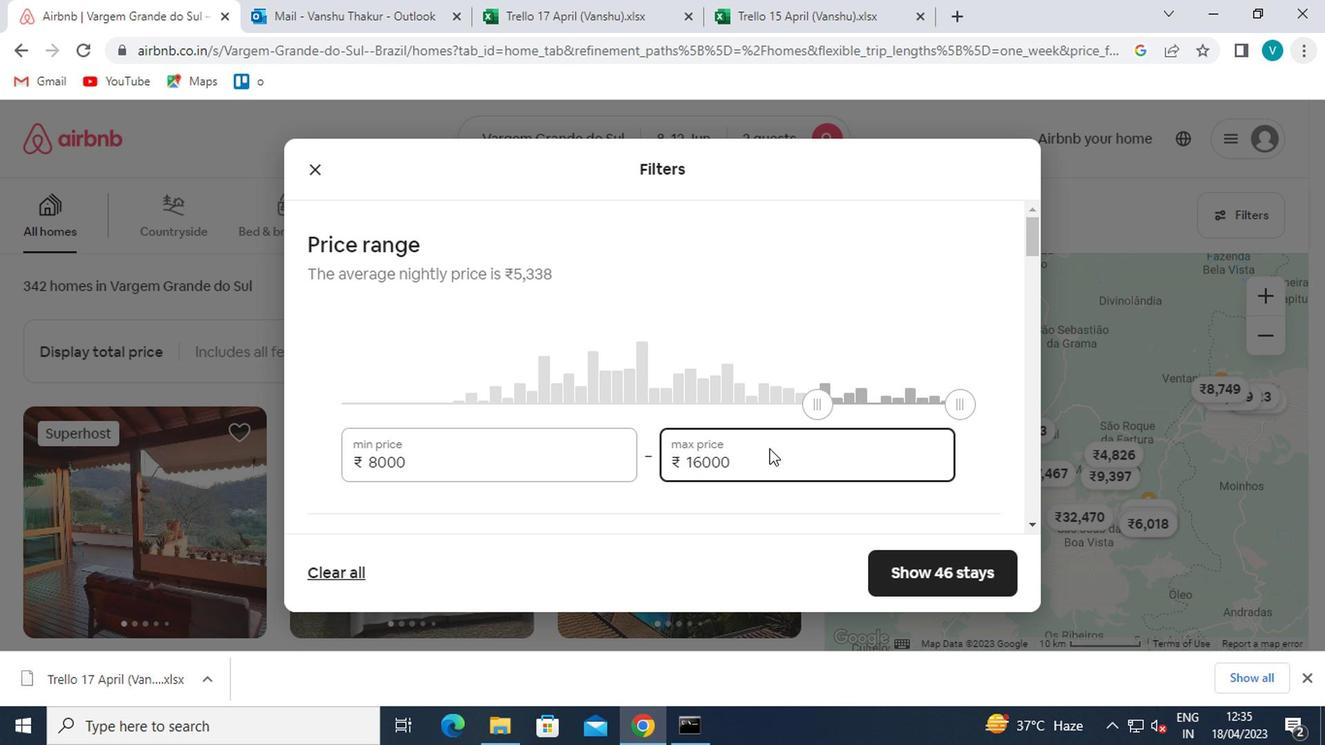 
Action: Mouse scrolled (683, 475) with delta (0, -1)
Screenshot: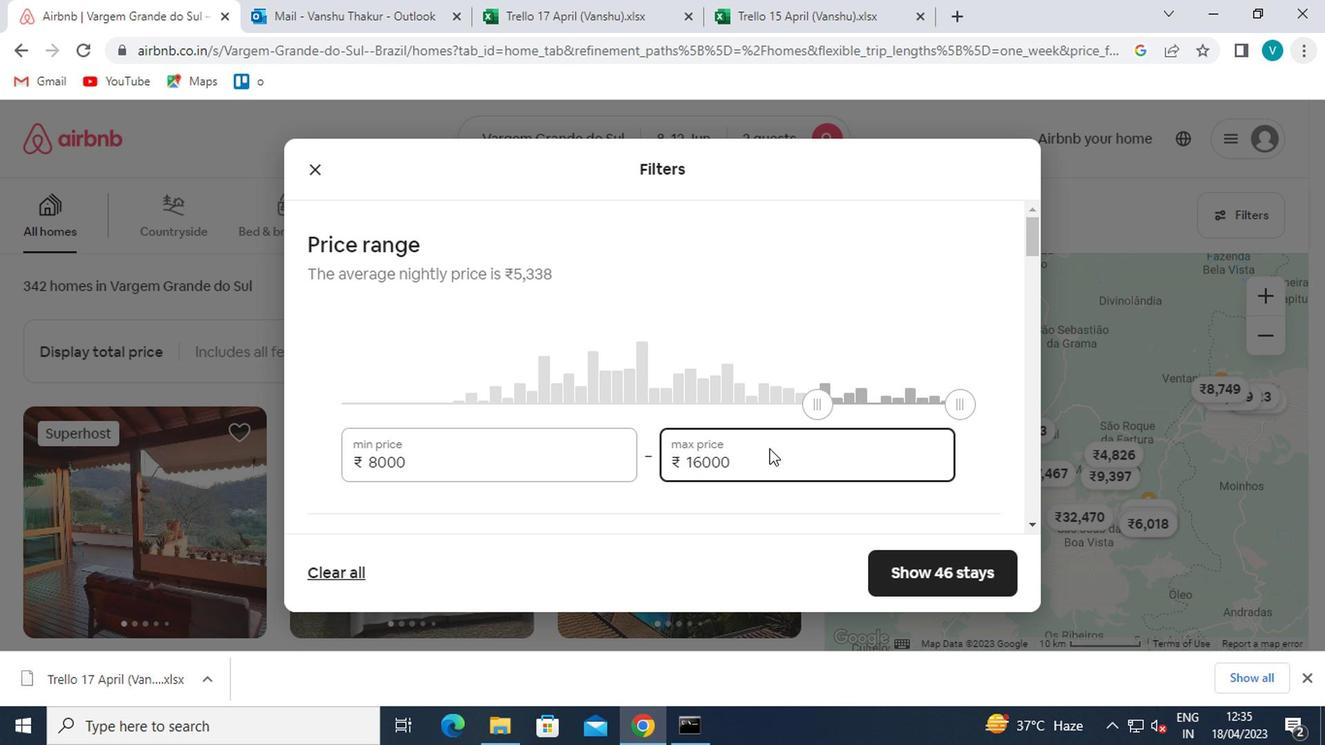 
Action: Mouse moved to (643, 483)
Screenshot: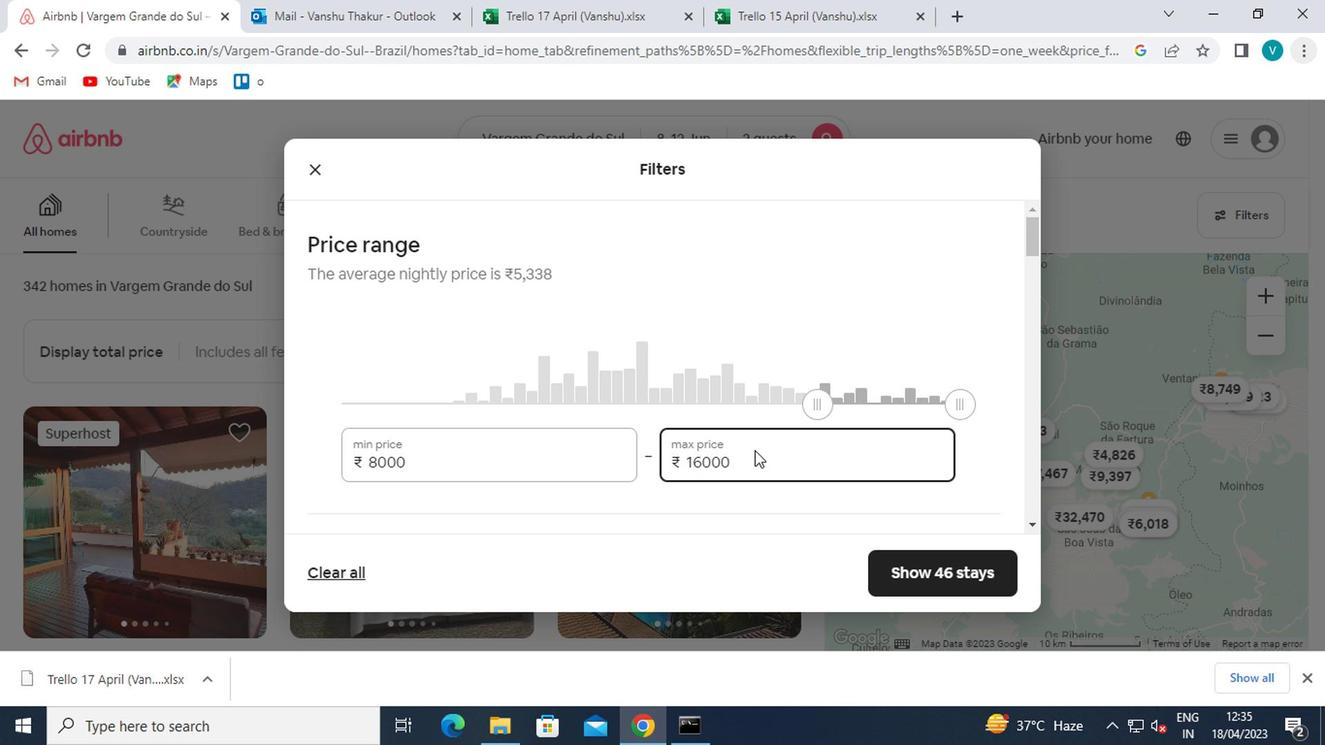 
Action: Mouse scrolled (643, 481) with delta (0, -1)
Screenshot: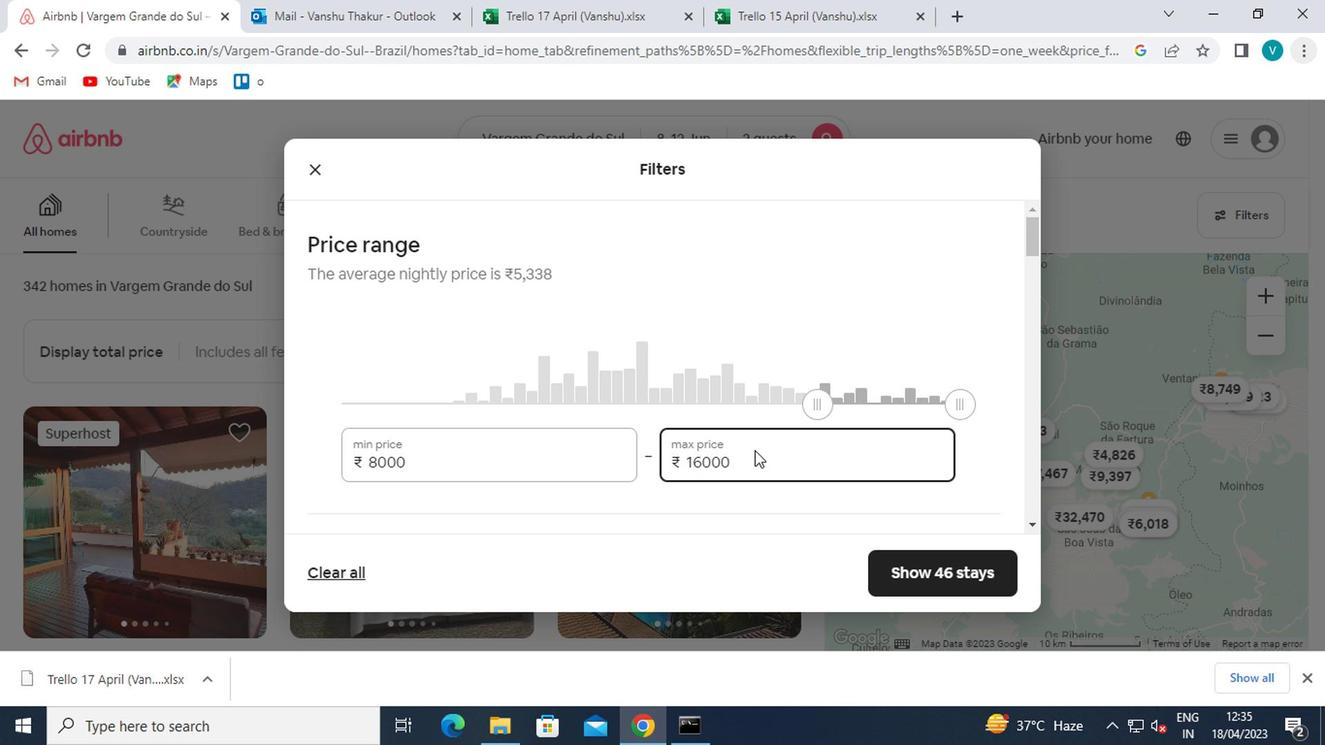 
Action: Mouse moved to (660, 324)
Screenshot: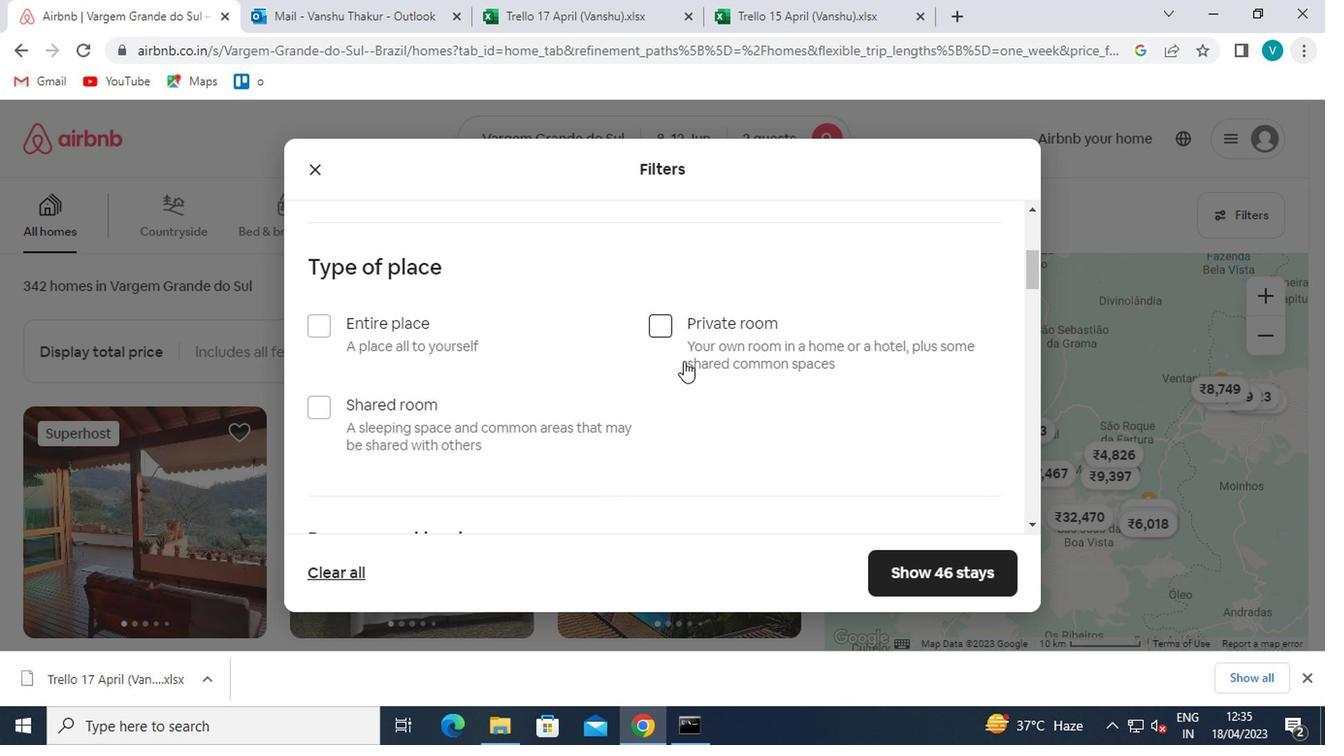 
Action: Mouse pressed left at (660, 324)
Screenshot: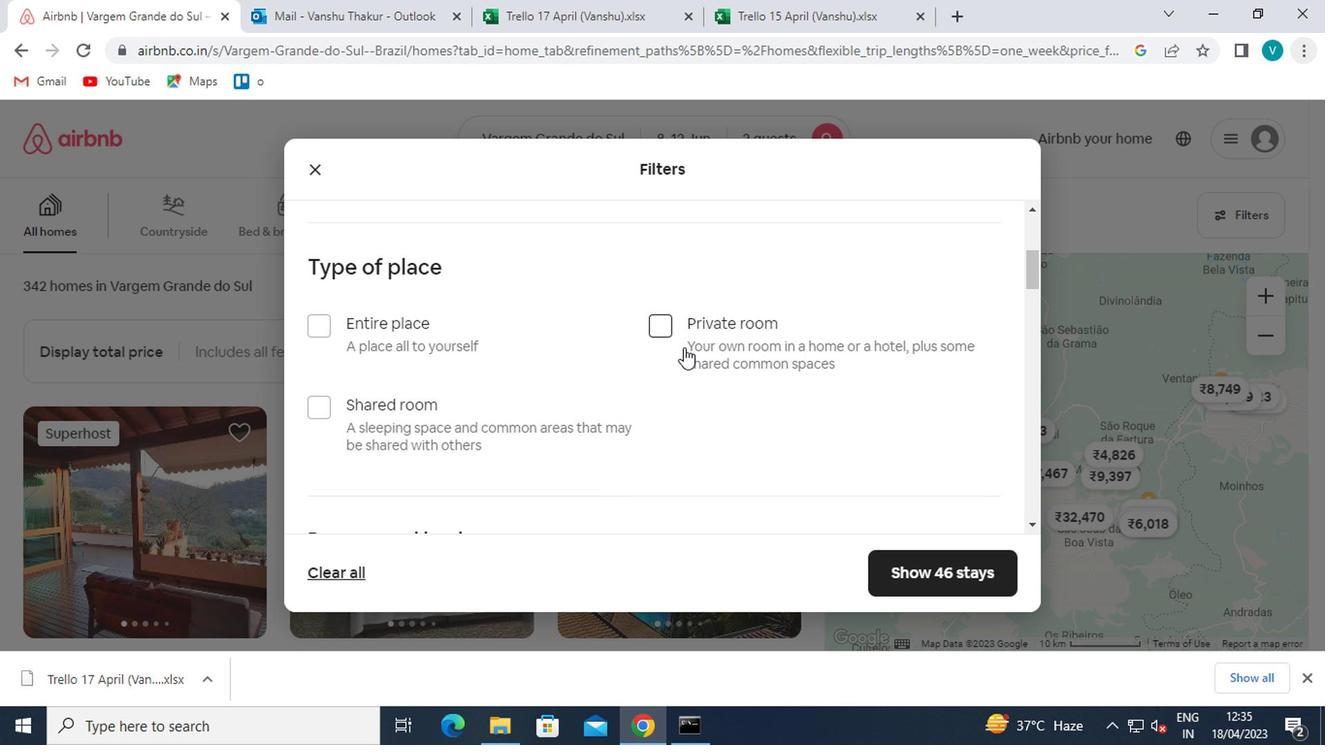 
Action: Mouse moved to (615, 359)
Screenshot: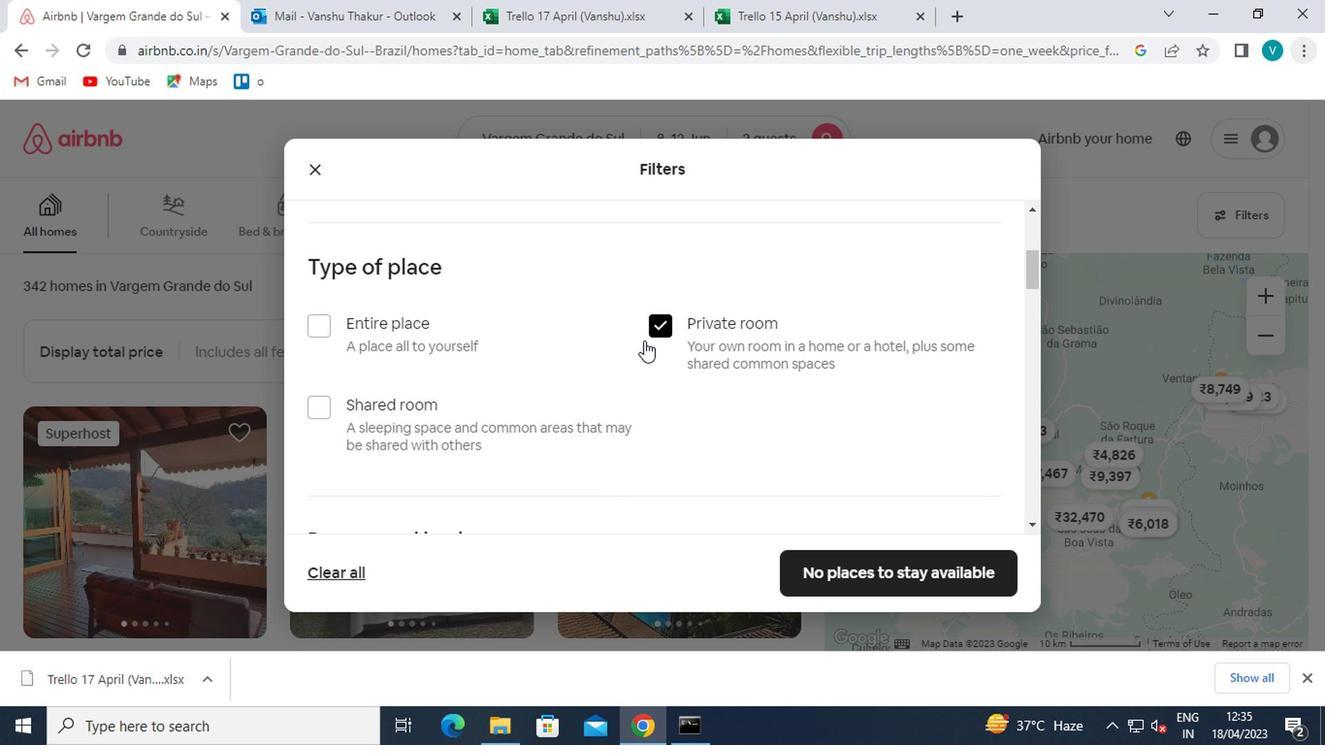 
Action: Mouse scrolled (615, 357) with delta (0, -1)
Screenshot: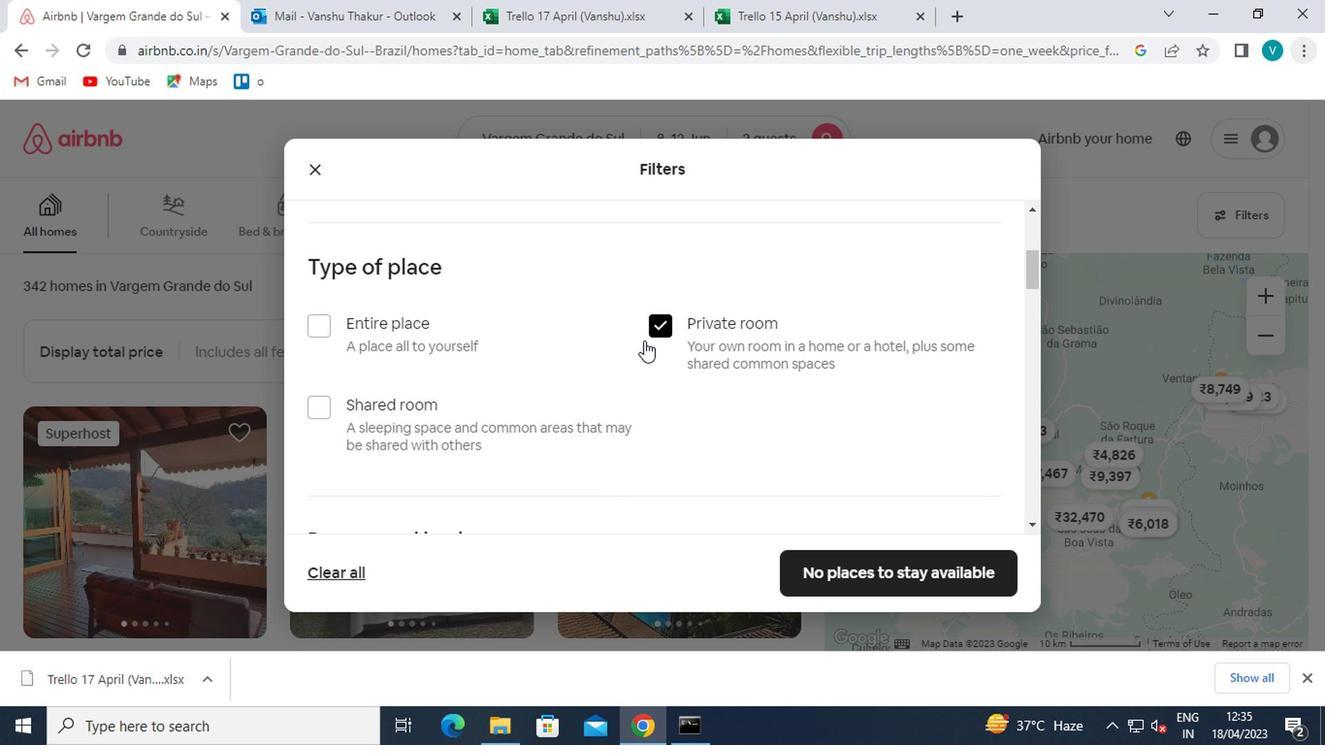 
Action: Mouse moved to (607, 363)
Screenshot: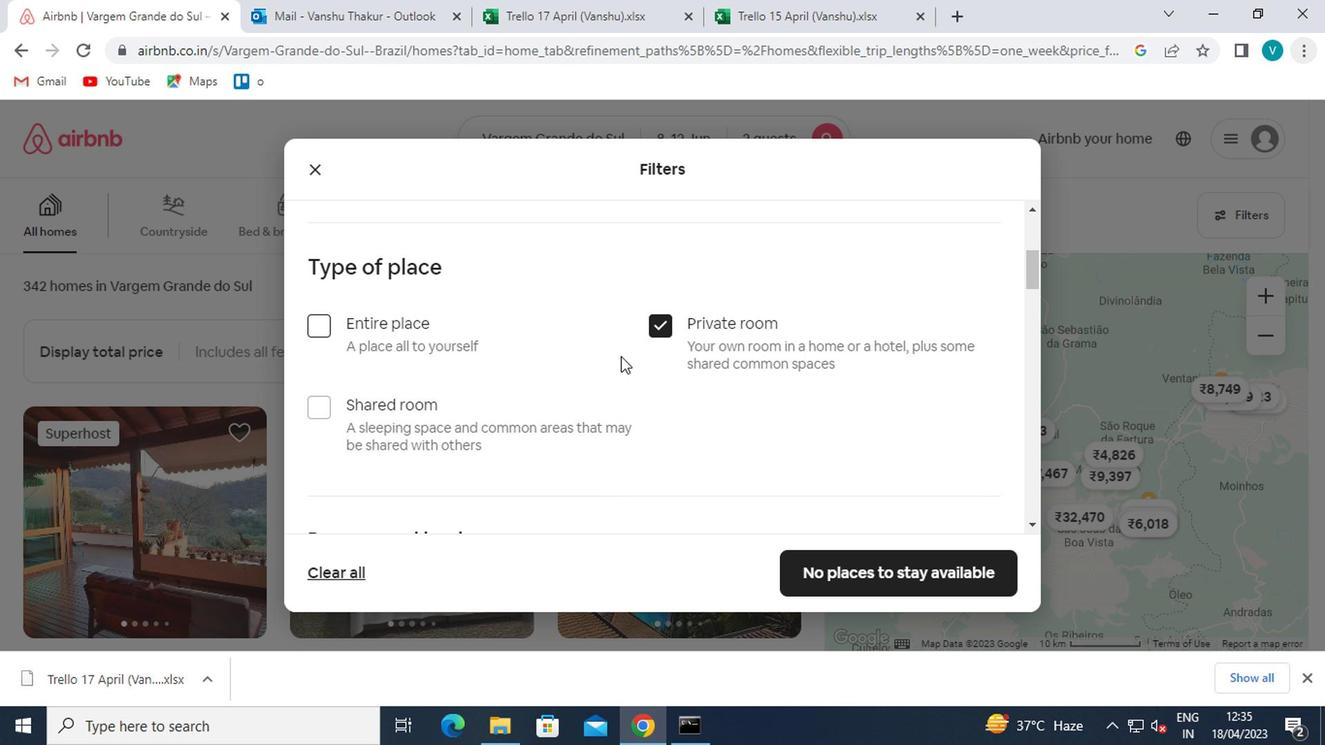
Action: Mouse scrolled (607, 362) with delta (0, -1)
Screenshot: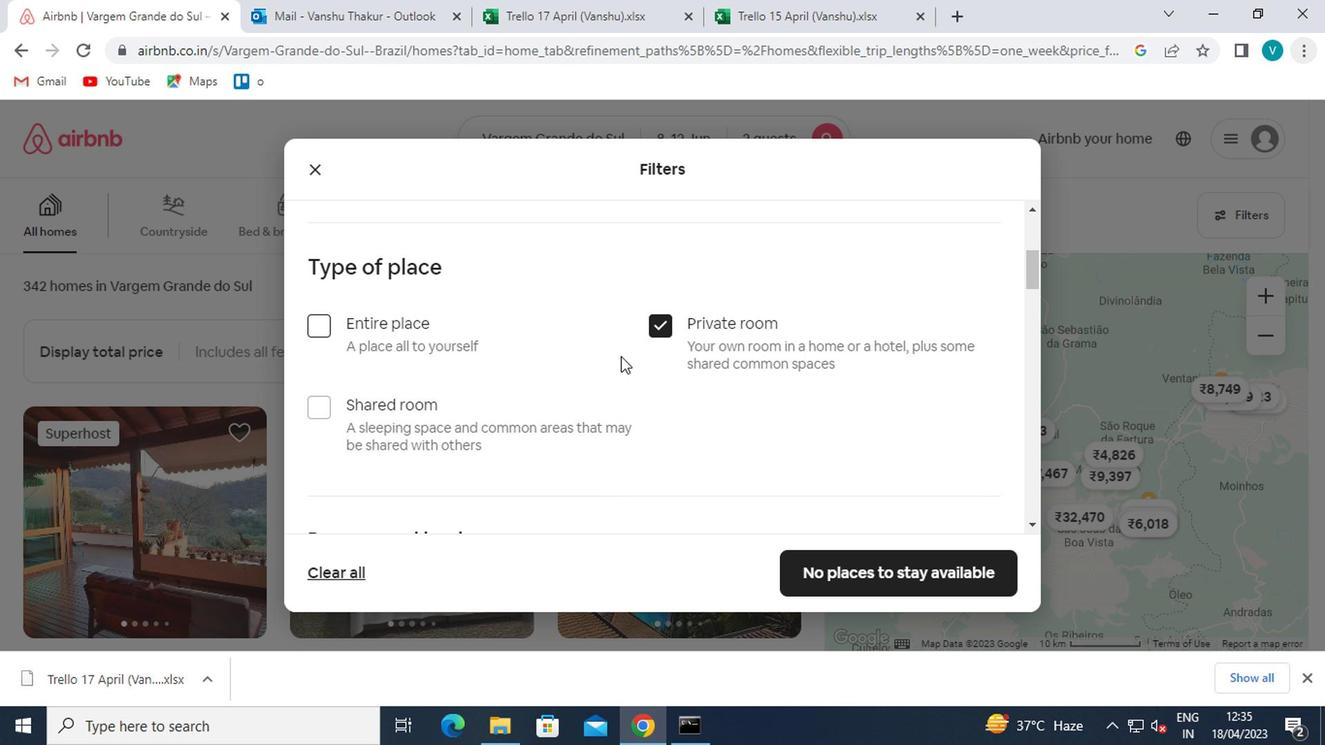 
Action: Mouse moved to (431, 448)
Screenshot: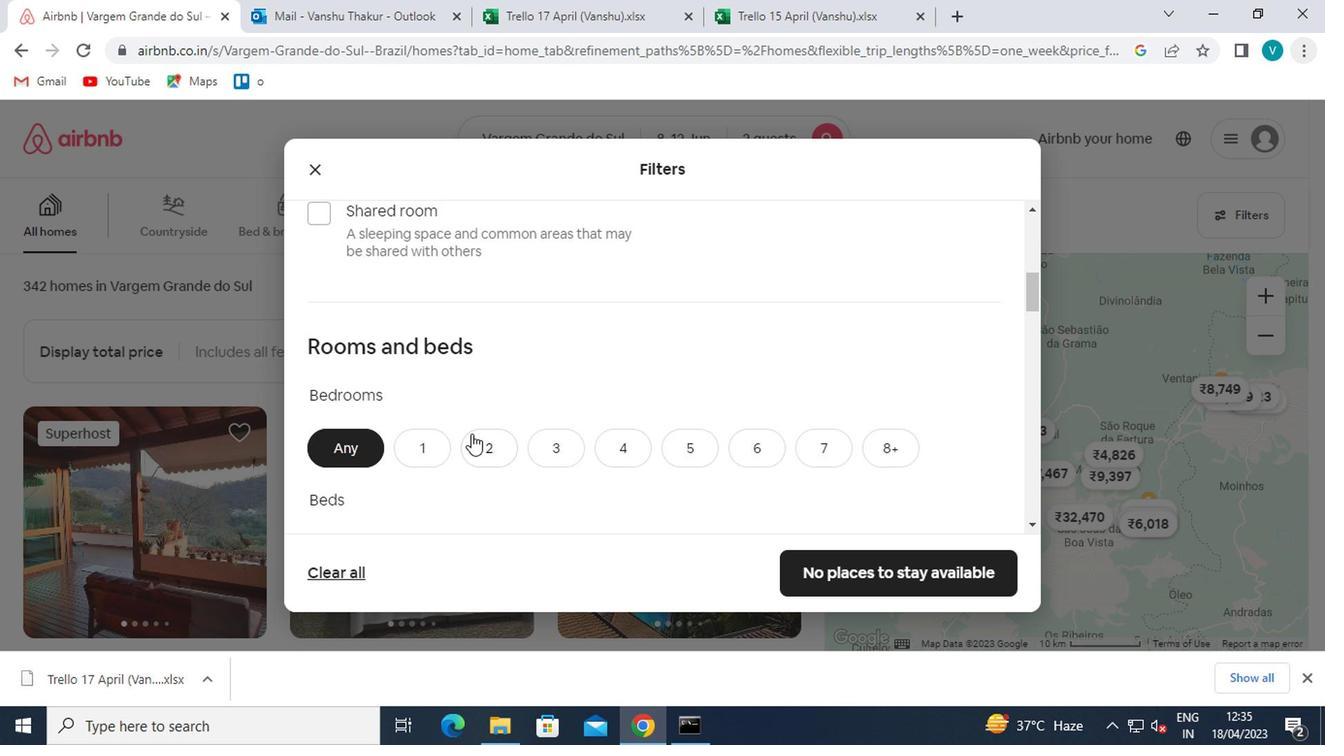 
Action: Mouse pressed left at (431, 448)
Screenshot: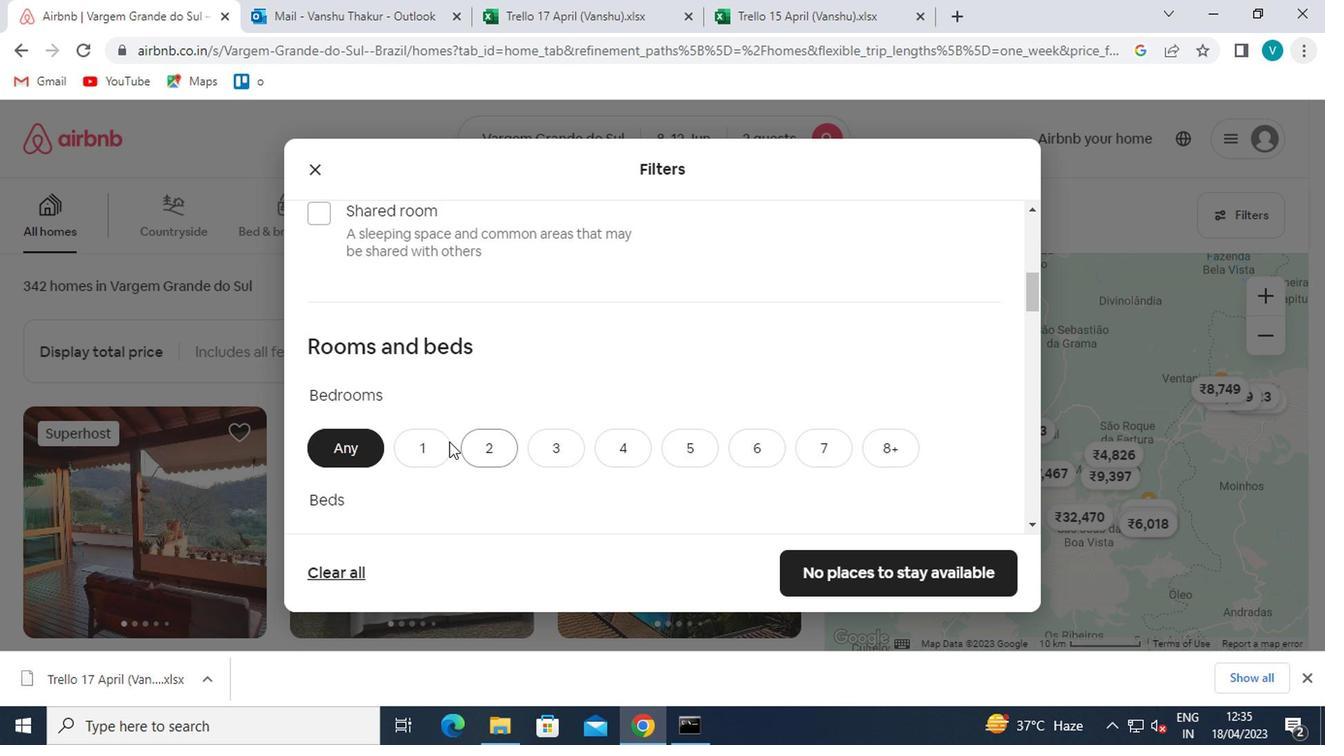 
Action: Mouse moved to (432, 450)
Screenshot: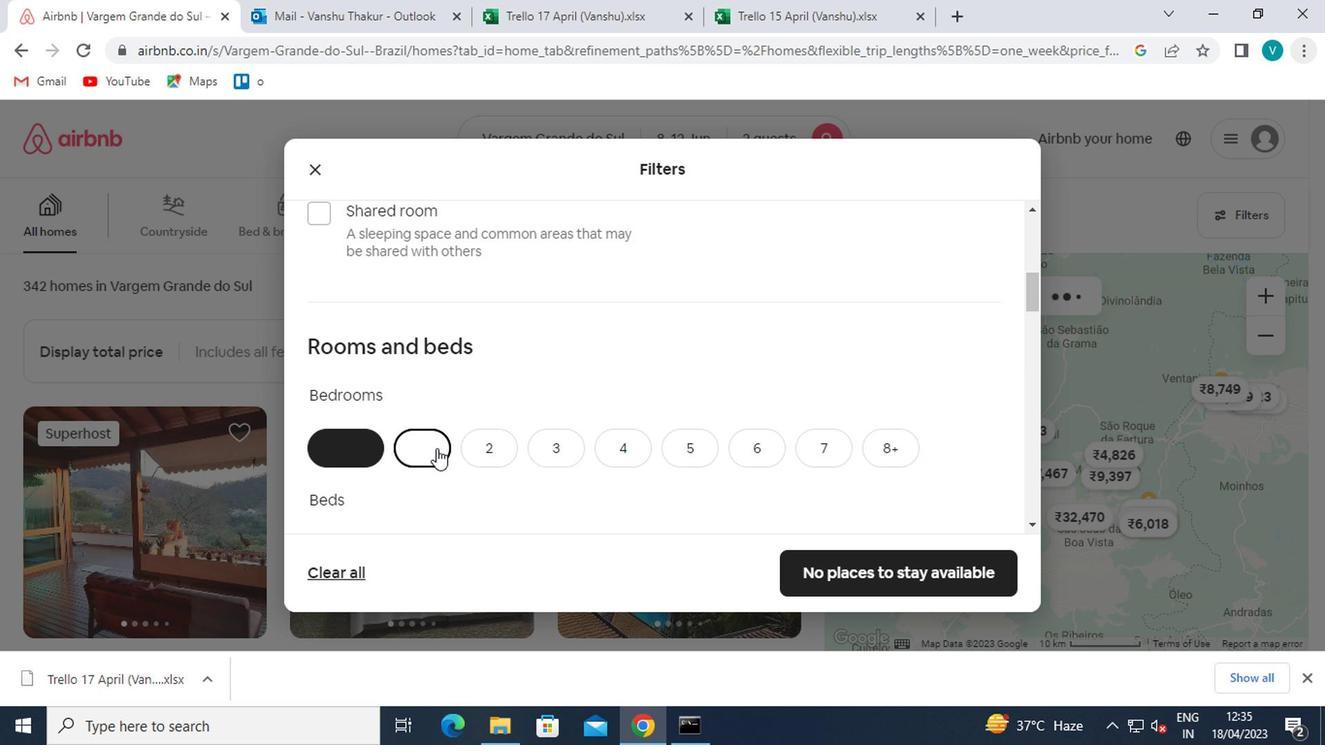 
Action: Mouse scrolled (432, 450) with delta (0, 0)
Screenshot: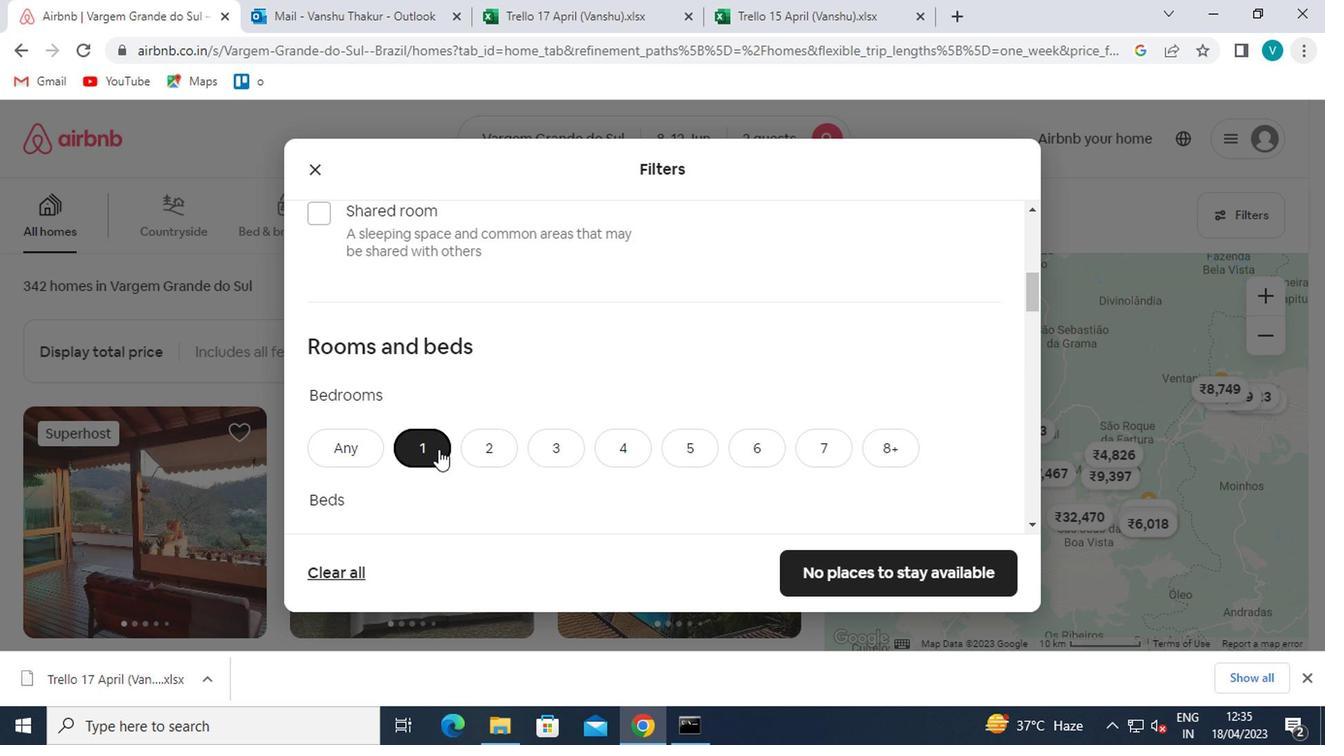 
Action: Mouse scrolled (432, 450) with delta (0, 0)
Screenshot: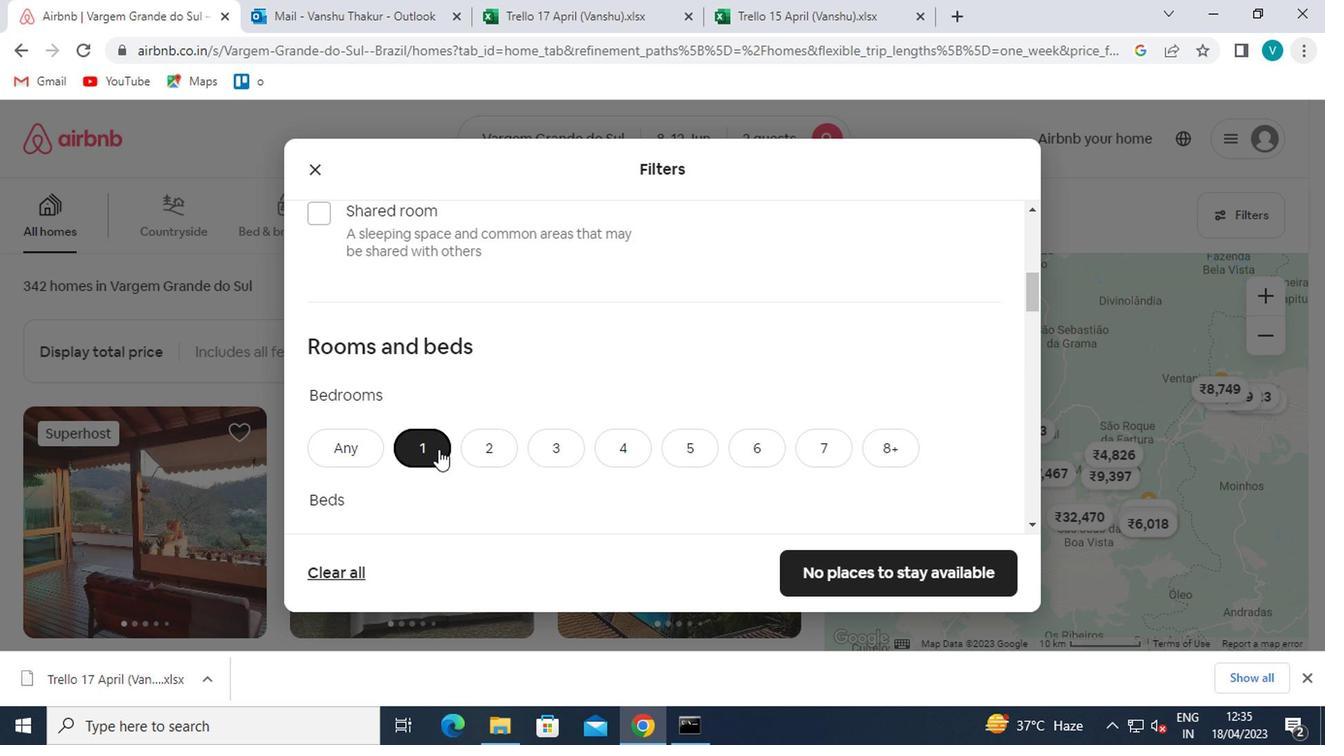 
Action: Mouse scrolled (432, 450) with delta (0, 0)
Screenshot: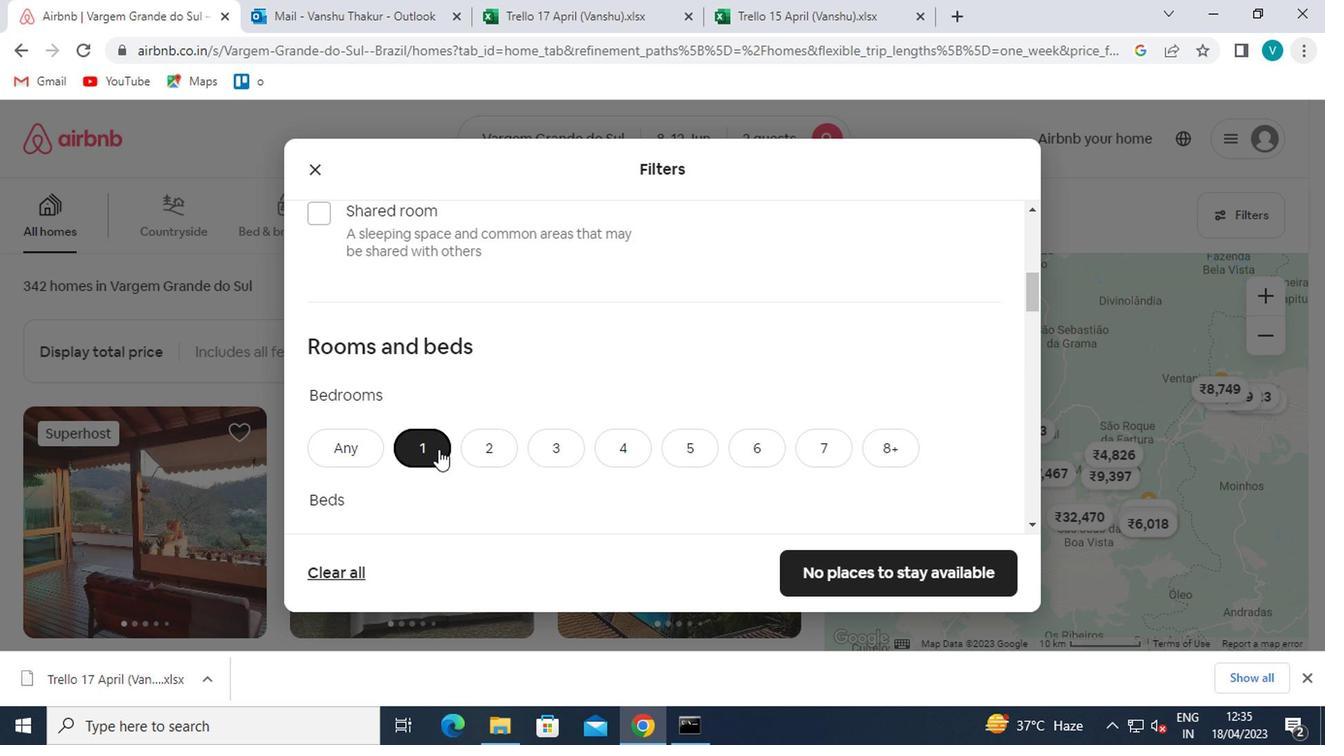 
Action: Mouse moved to (422, 393)
Screenshot: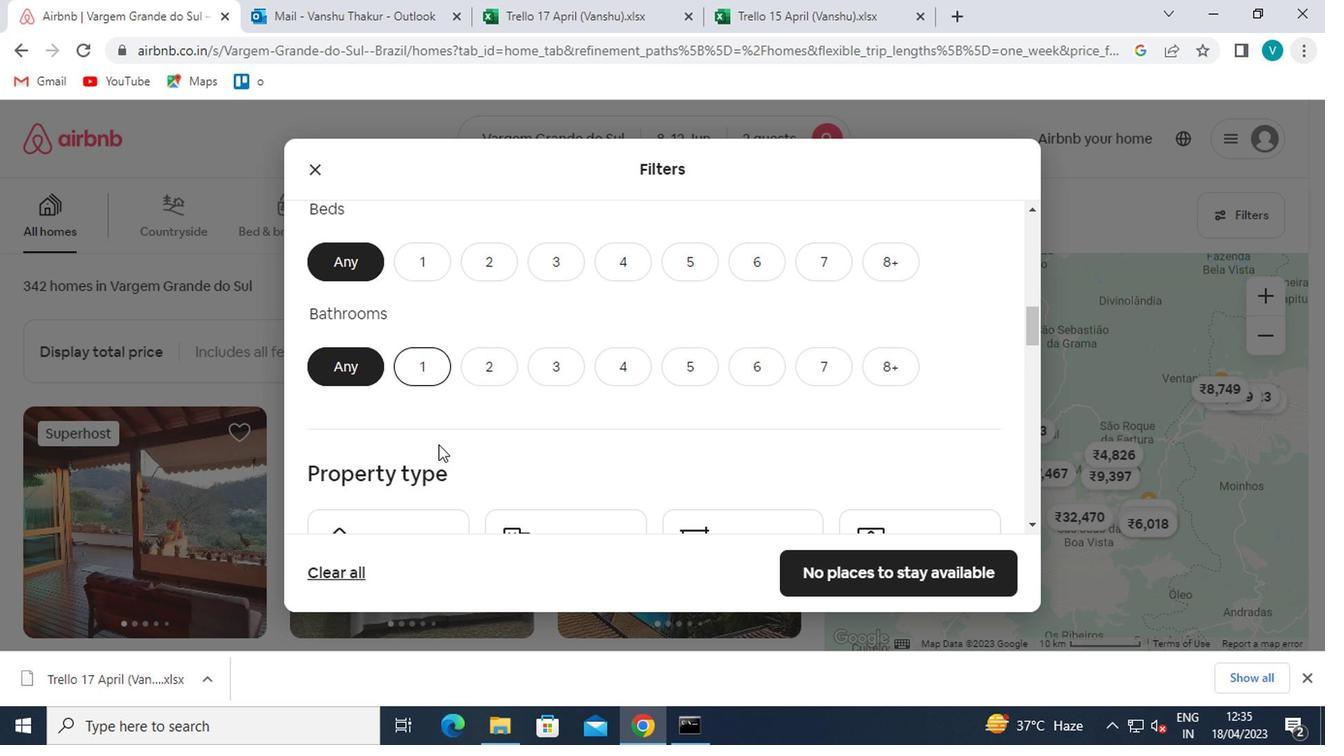 
Action: Mouse scrolled (422, 394) with delta (0, 1)
Screenshot: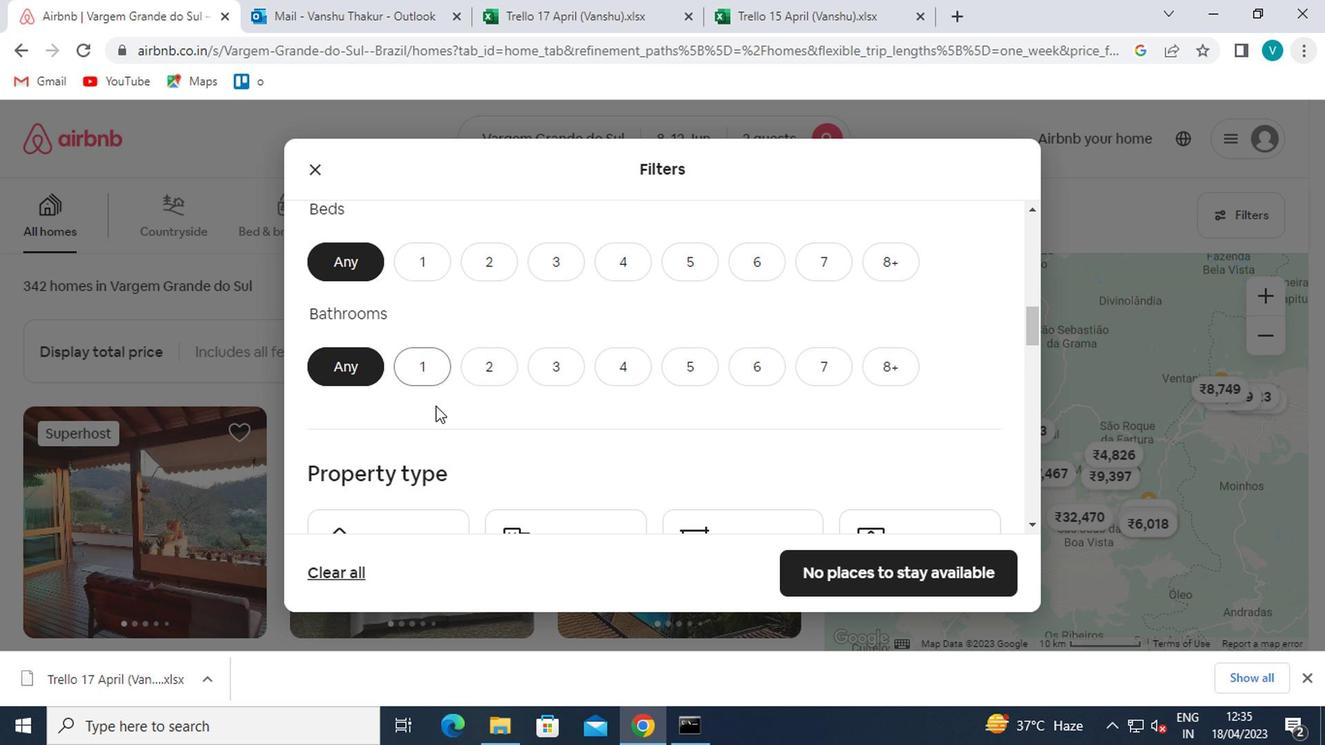 
Action: Mouse moved to (420, 379)
Screenshot: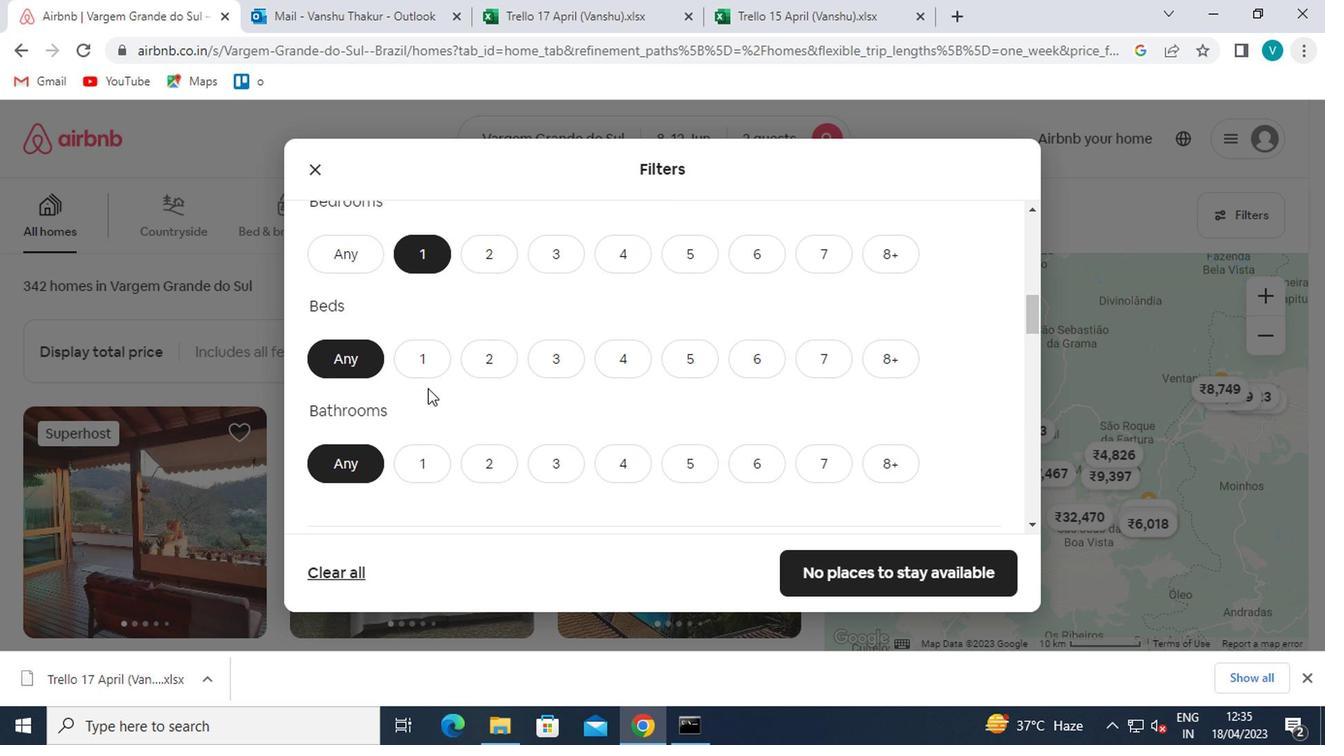 
Action: Mouse pressed left at (420, 379)
Screenshot: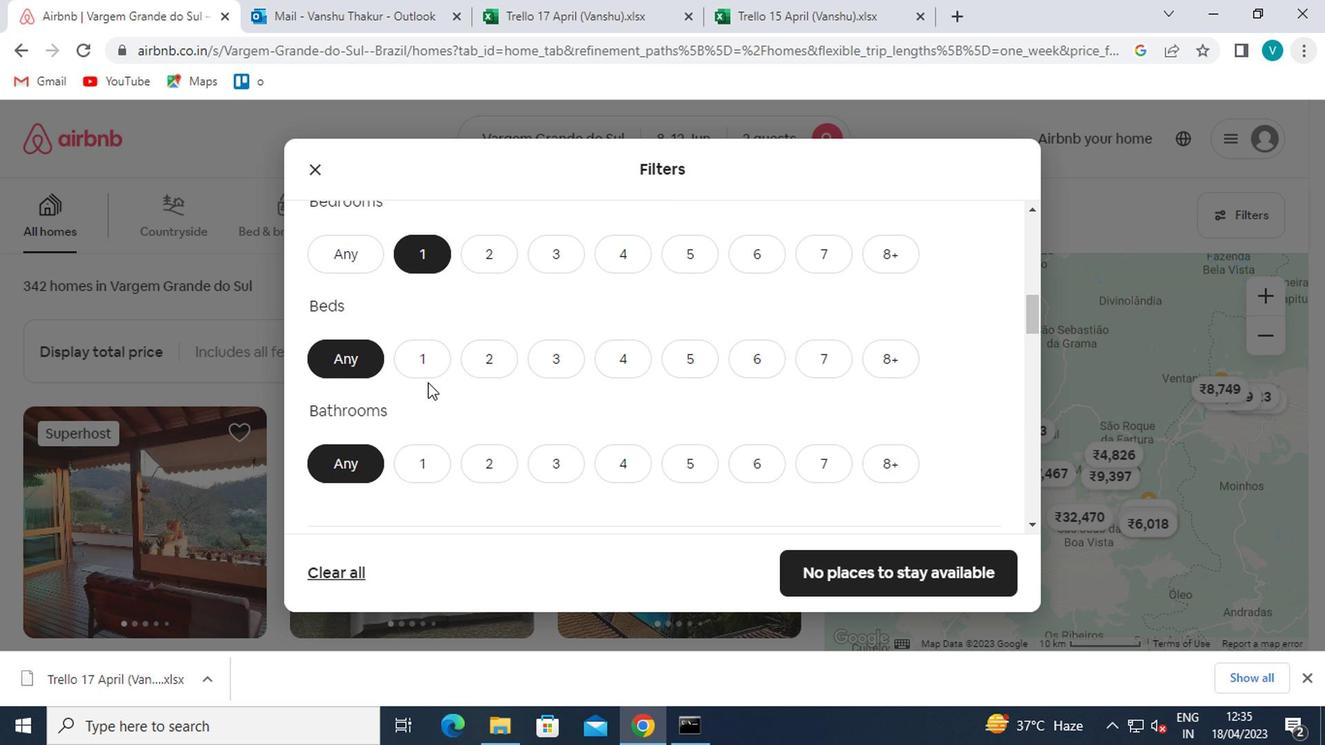 
Action: Mouse moved to (410, 448)
Screenshot: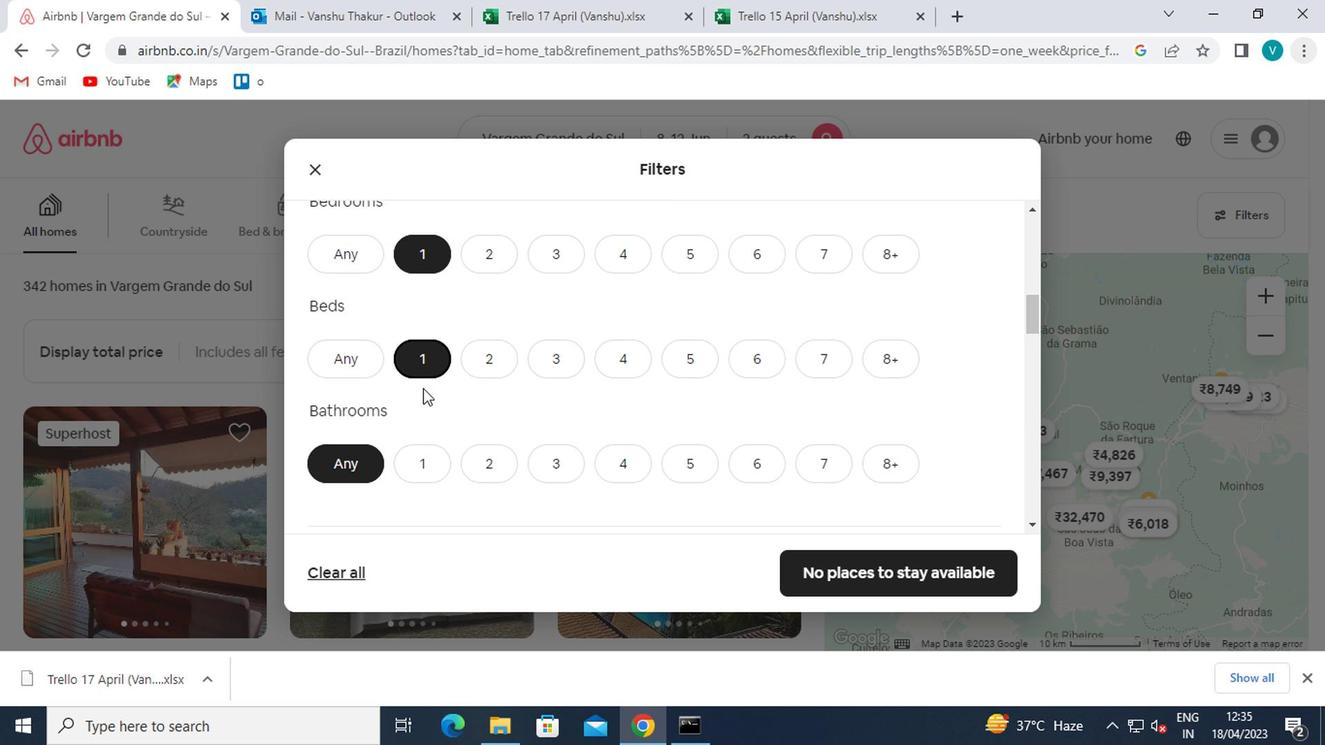 
Action: Mouse pressed left at (410, 448)
Screenshot: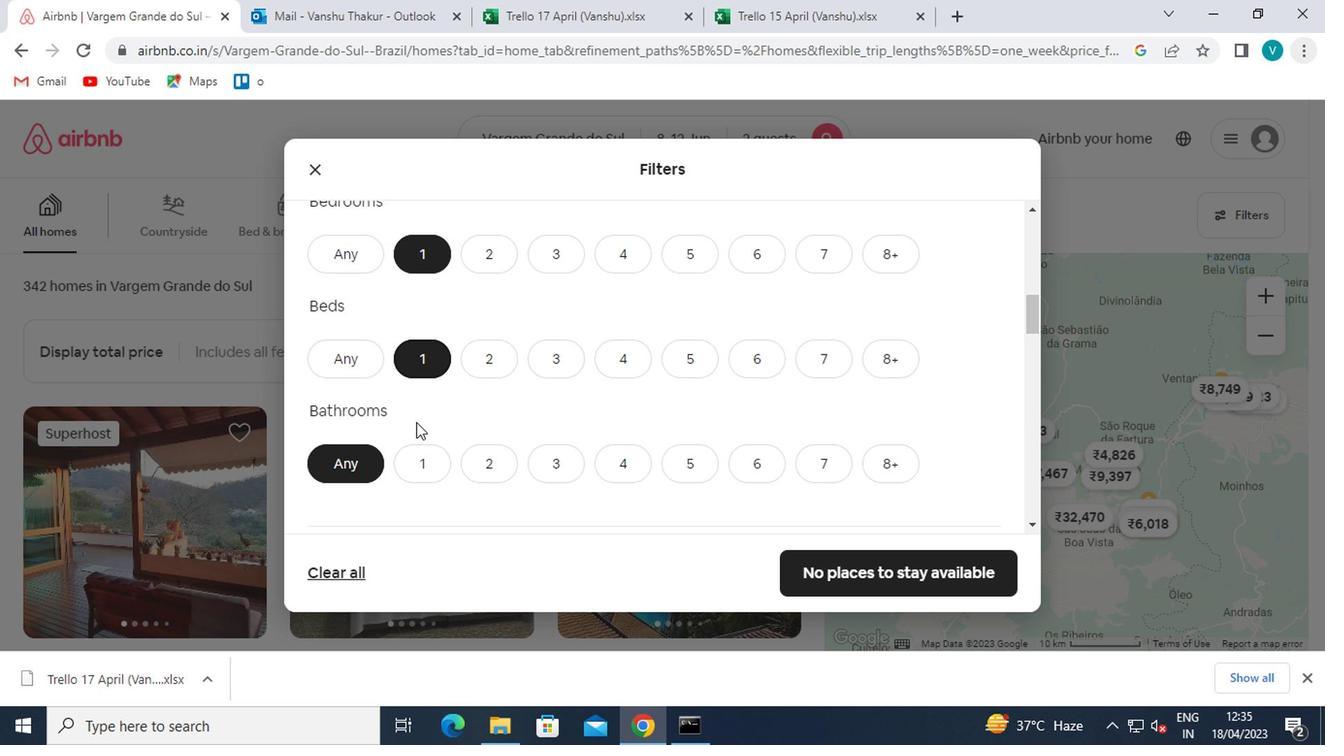 
Action: Mouse moved to (413, 448)
Screenshot: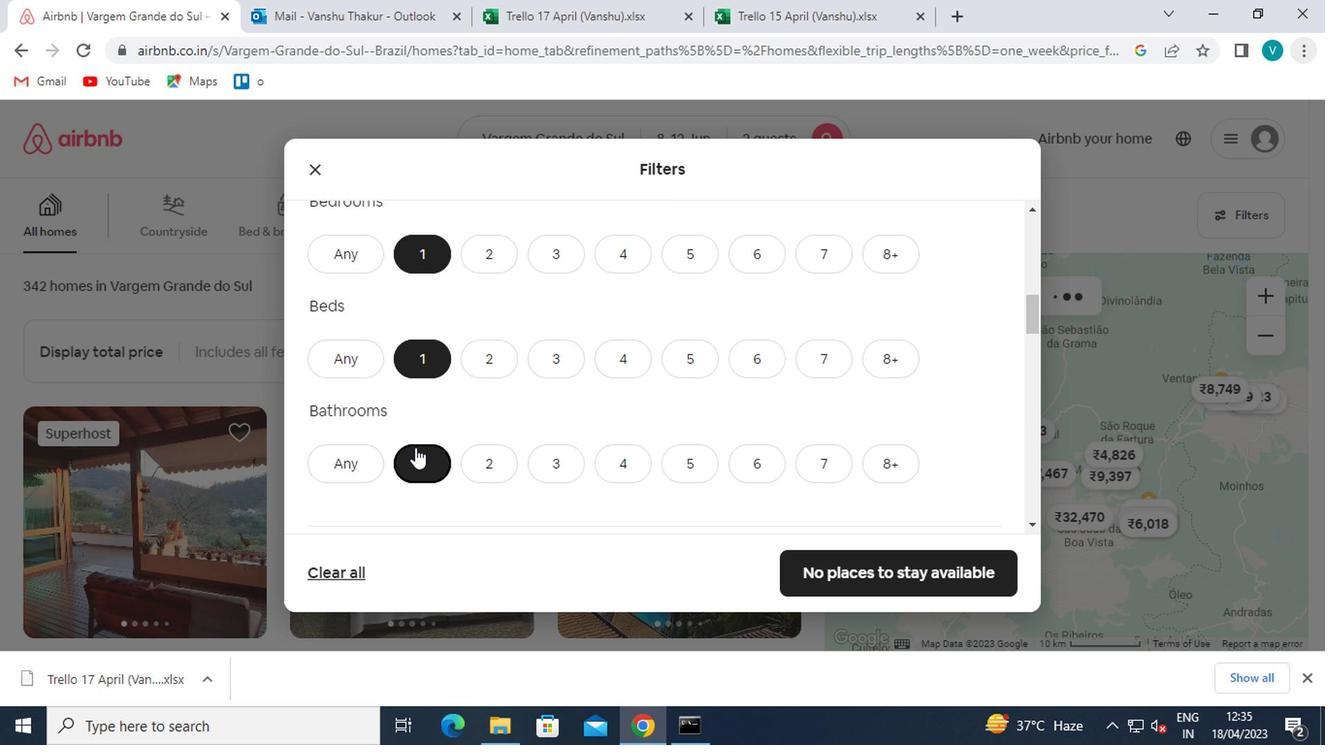 
Action: Mouse scrolled (413, 447) with delta (0, 0)
Screenshot: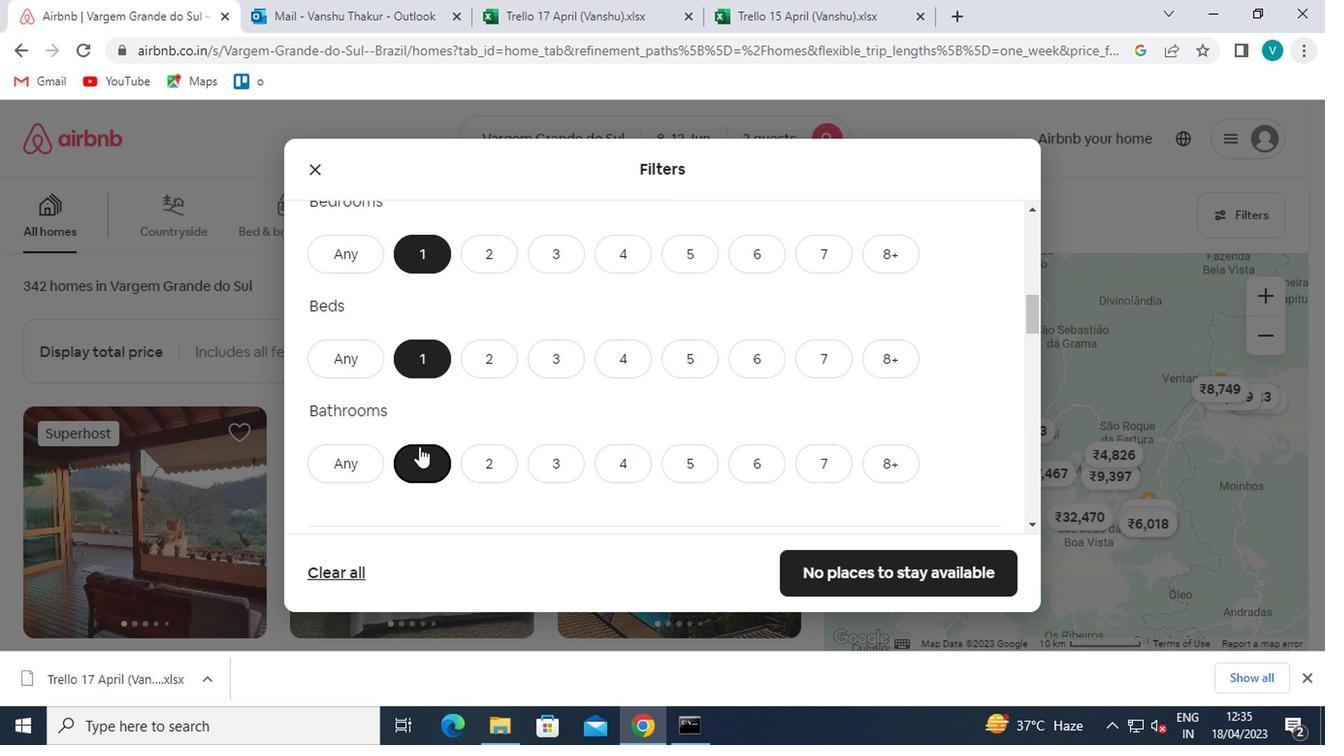 
Action: Mouse scrolled (413, 447) with delta (0, 0)
Screenshot: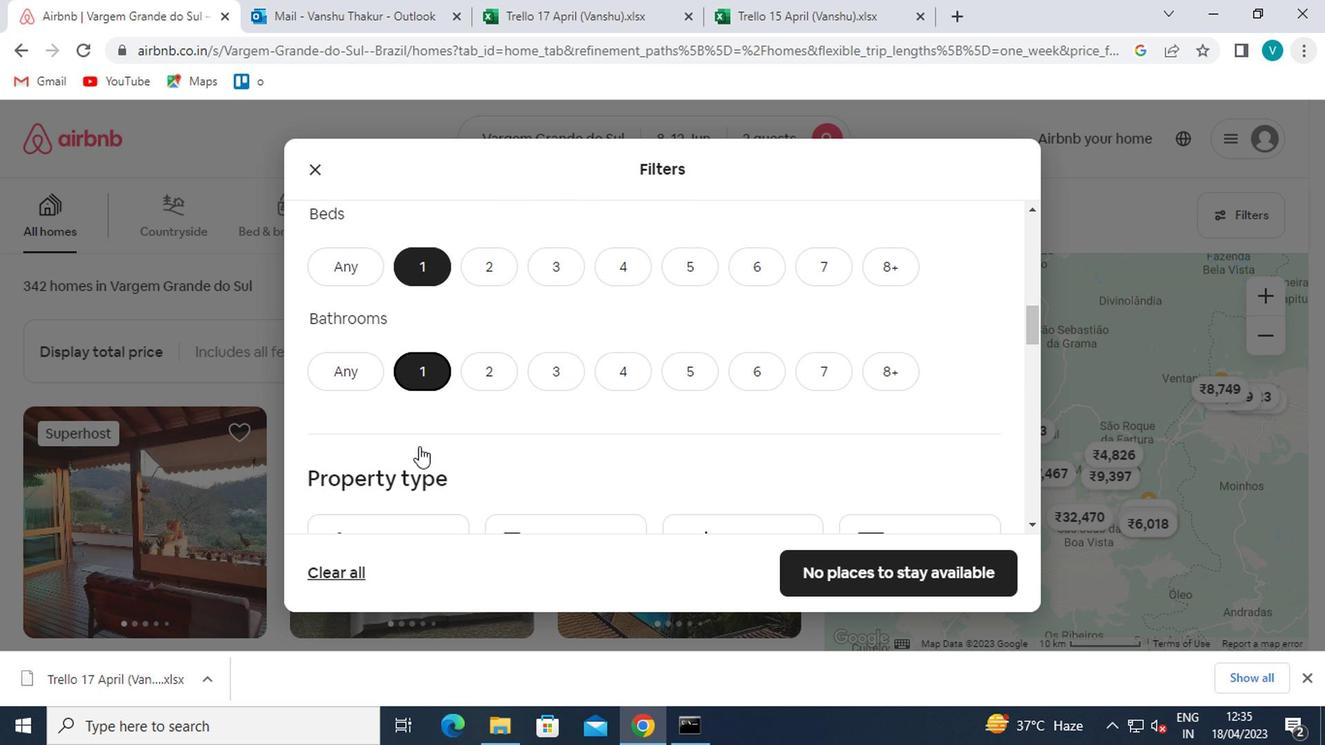 
Action: Mouse scrolled (413, 447) with delta (0, 0)
Screenshot: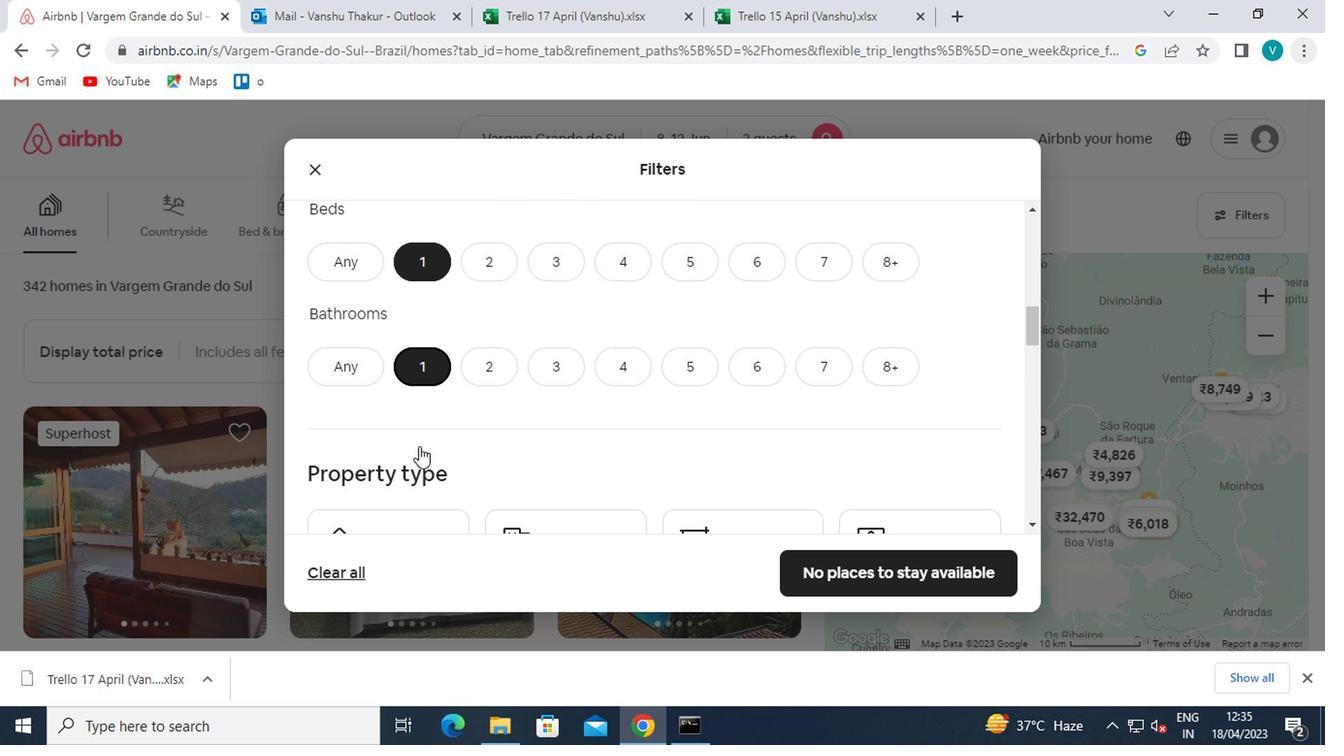 
Action: Mouse moved to (515, 400)
Screenshot: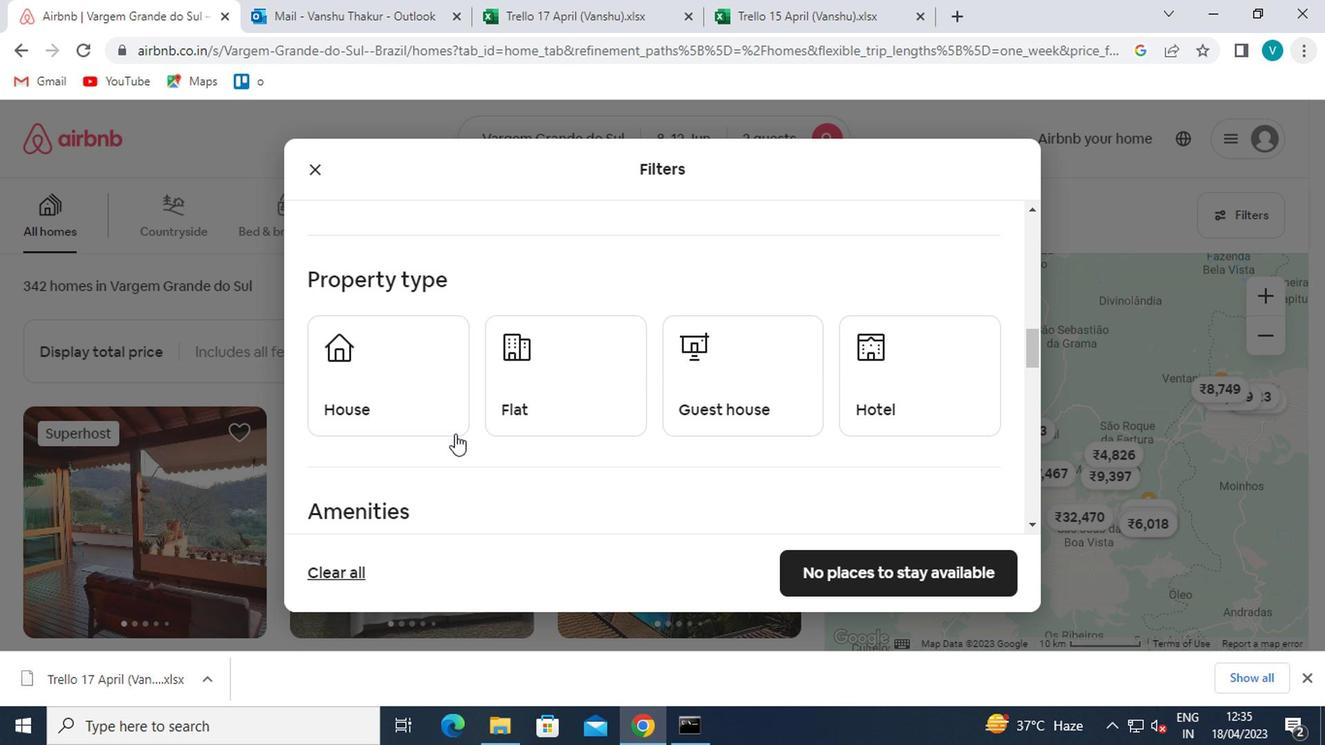 
Action: Mouse pressed left at (515, 400)
Screenshot: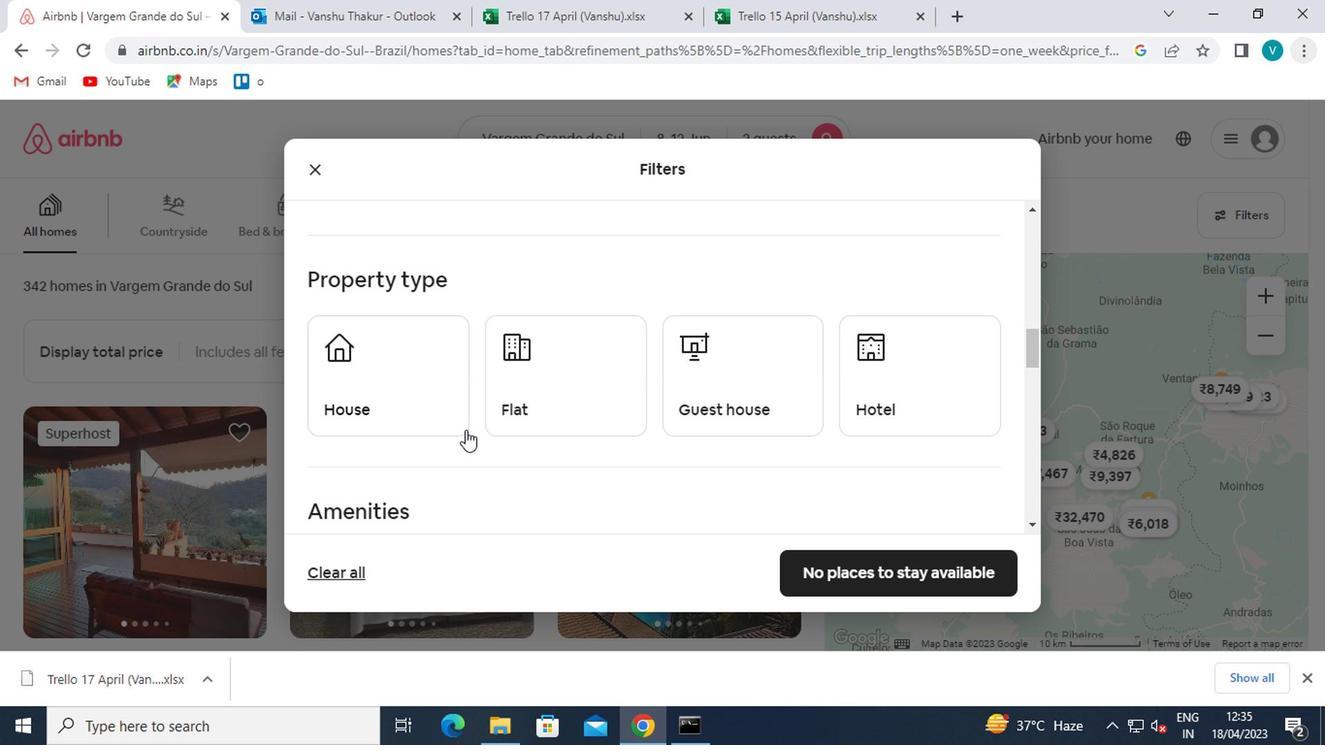 
Action: Mouse moved to (945, 355)
Screenshot: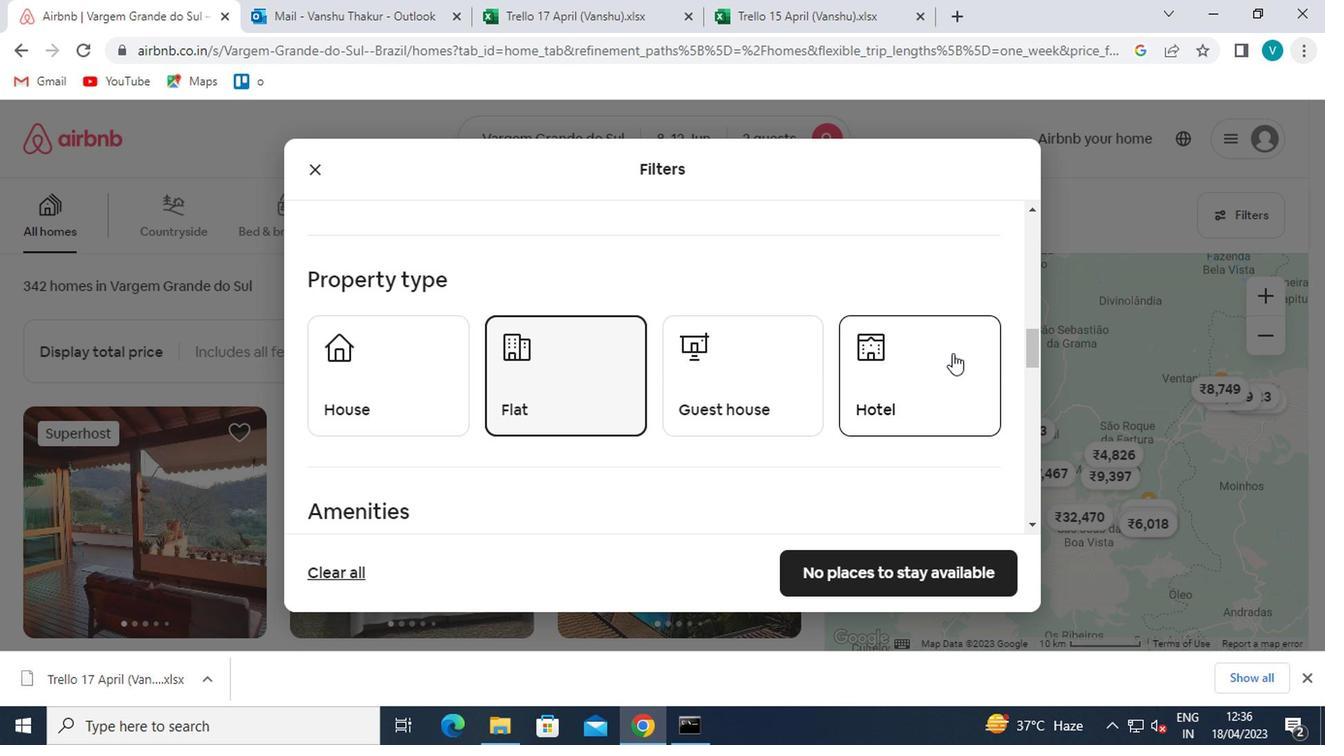 
Action: Mouse pressed left at (945, 355)
Screenshot: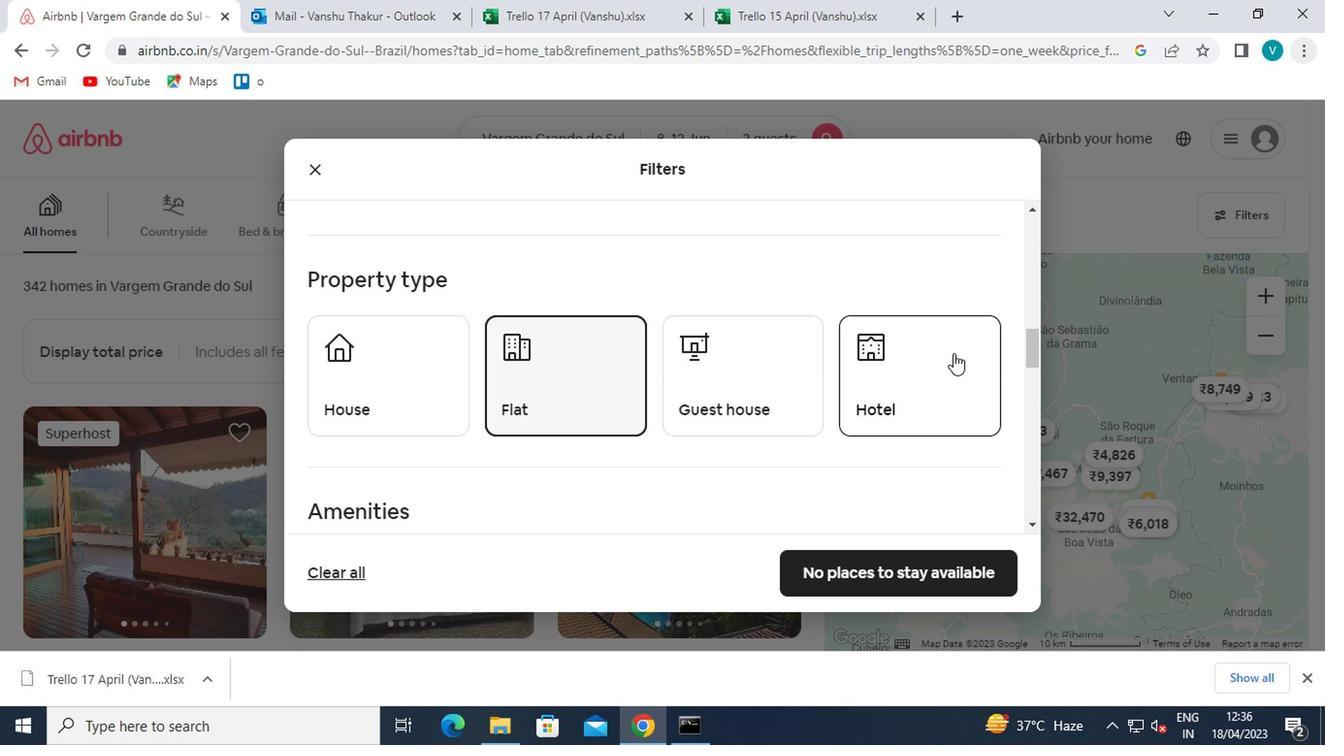 
Action: Mouse moved to (551, 379)
Screenshot: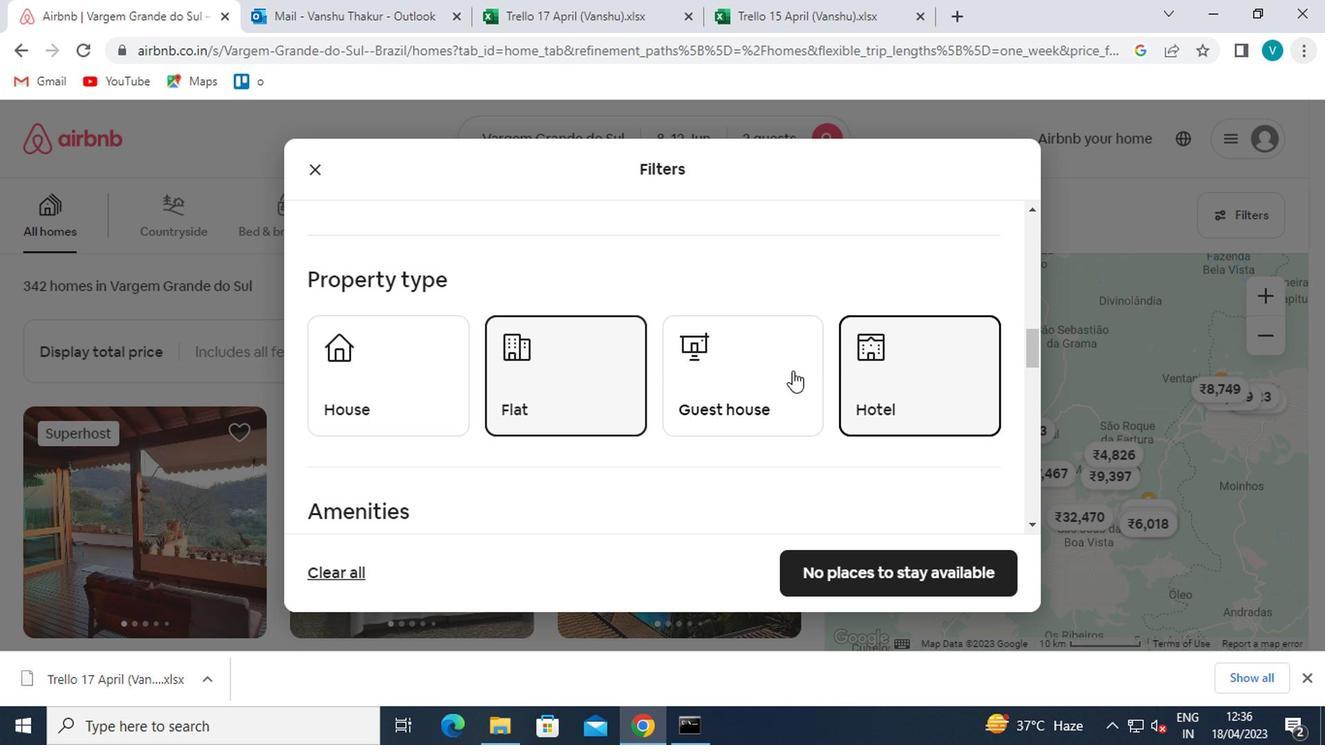 
Action: Mouse scrolled (551, 379) with delta (0, 0)
Screenshot: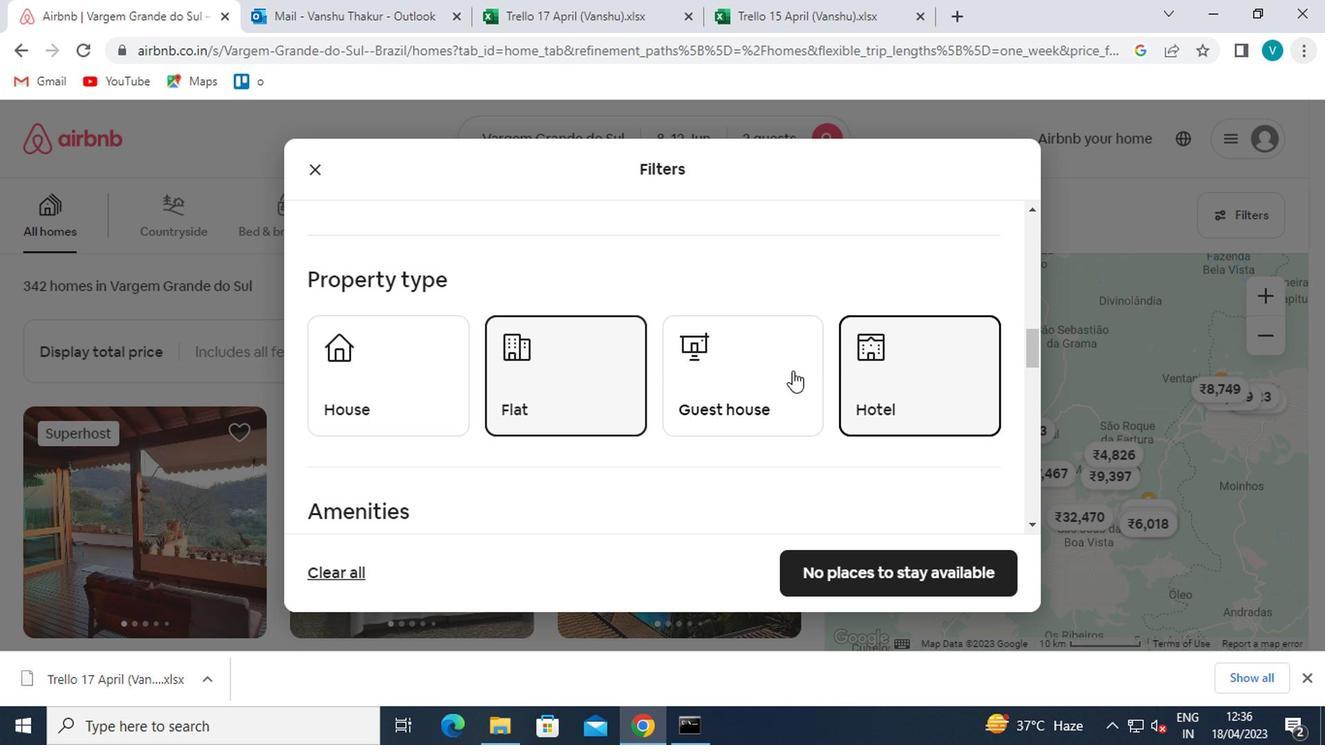 
Action: Mouse moved to (553, 390)
Screenshot: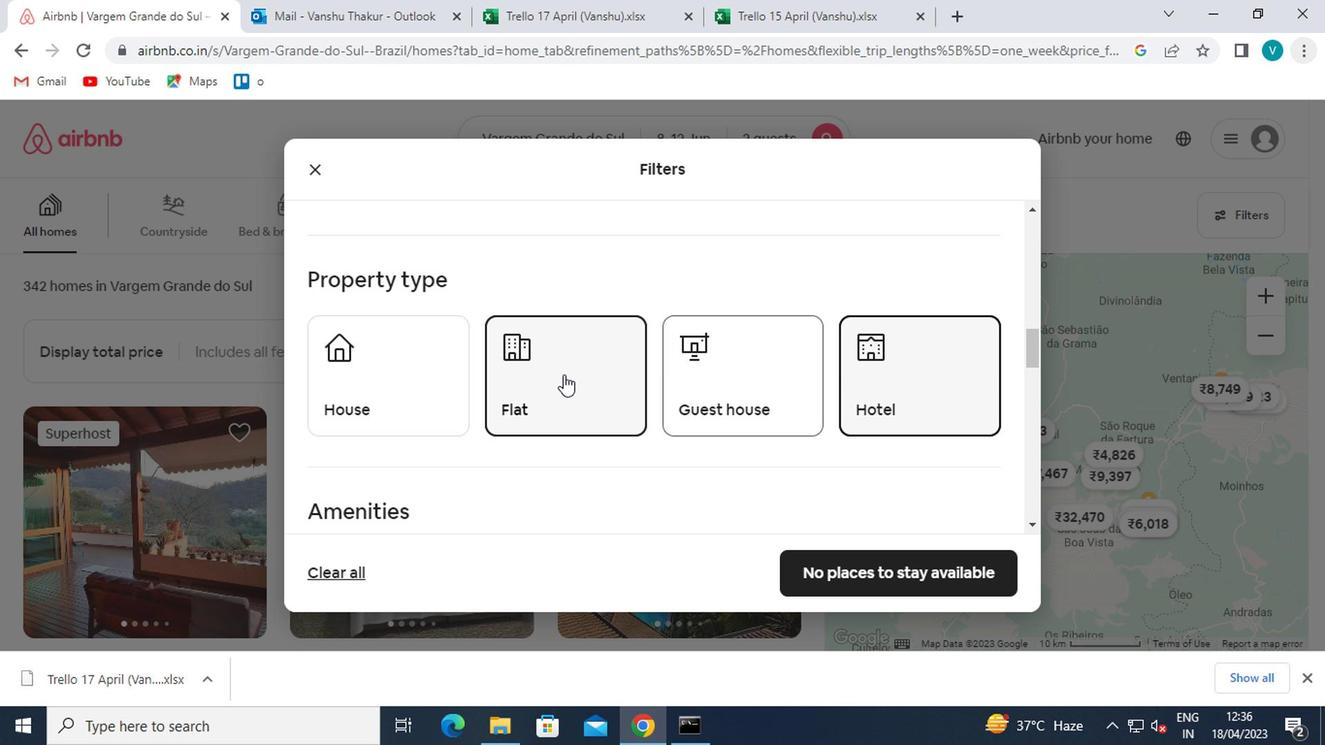
Action: Mouse scrolled (553, 390) with delta (0, 0)
Screenshot: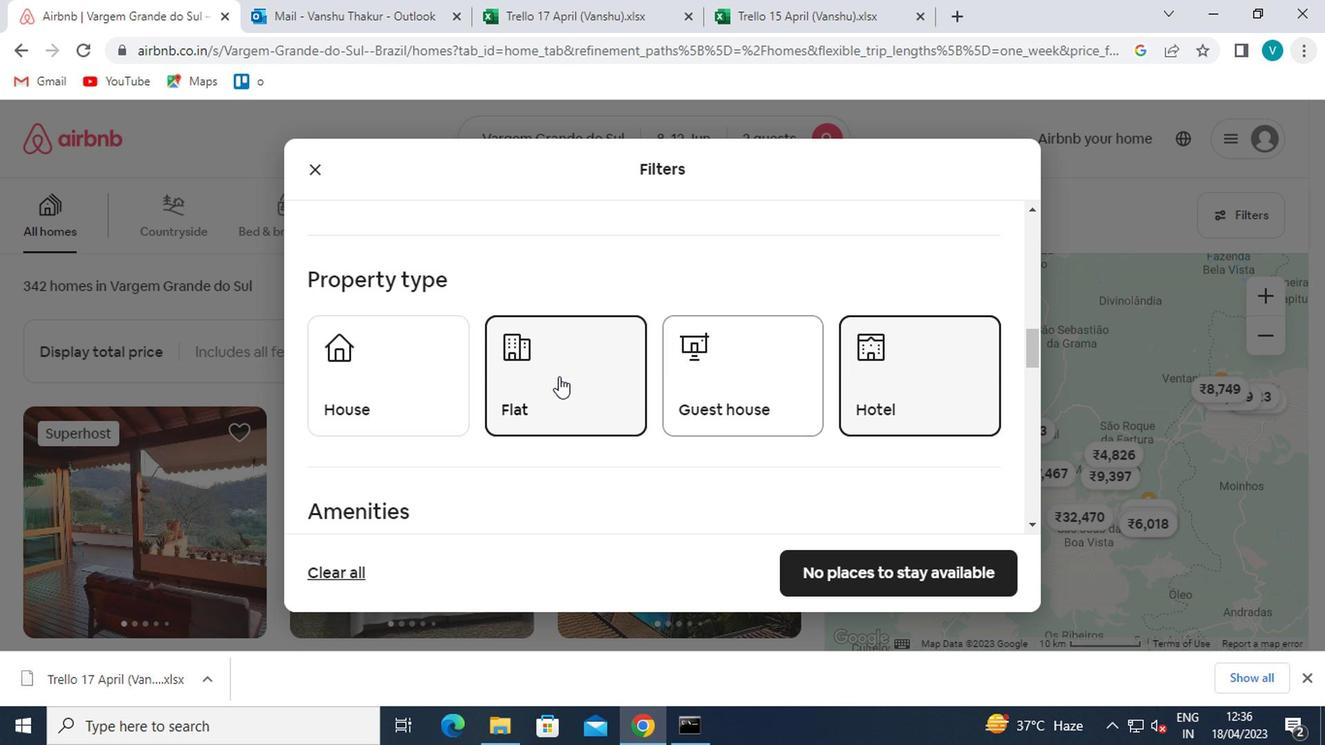 
Action: Mouse moved to (553, 390)
Screenshot: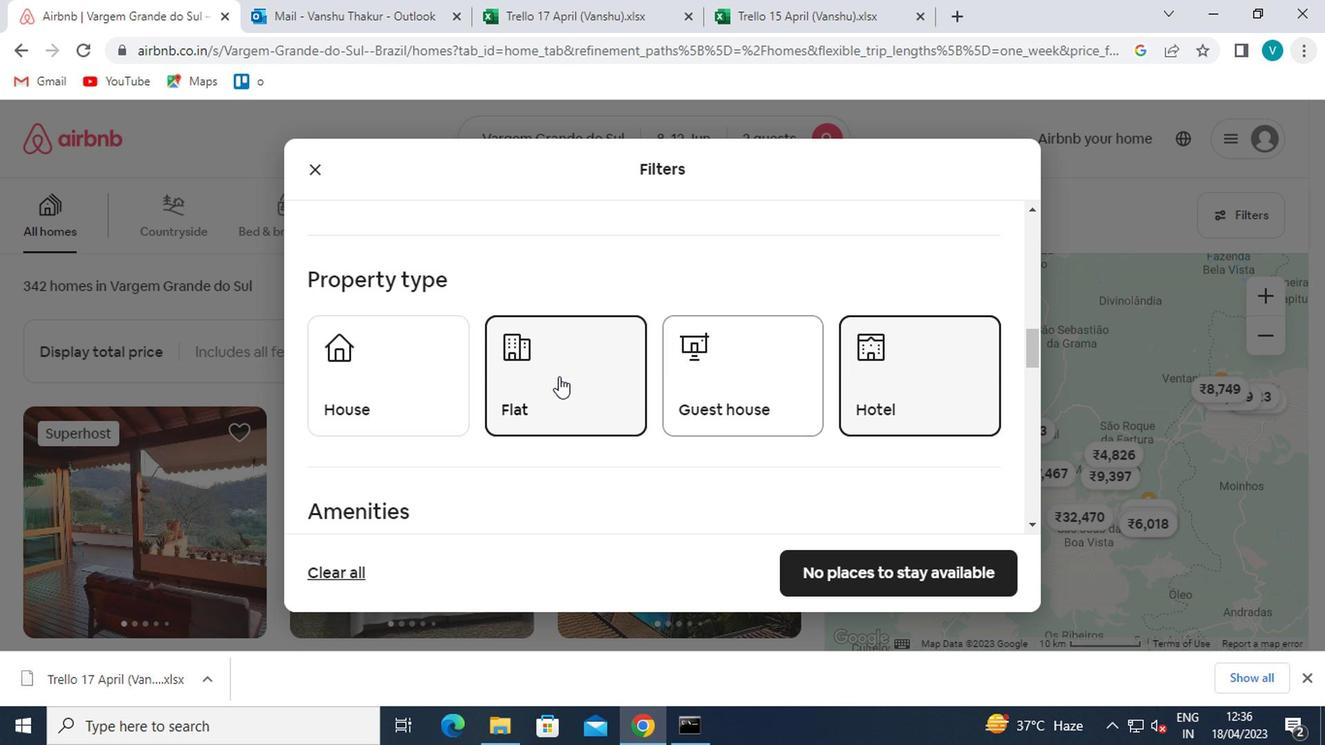
Action: Mouse scrolled (553, 390) with delta (0, 0)
Screenshot: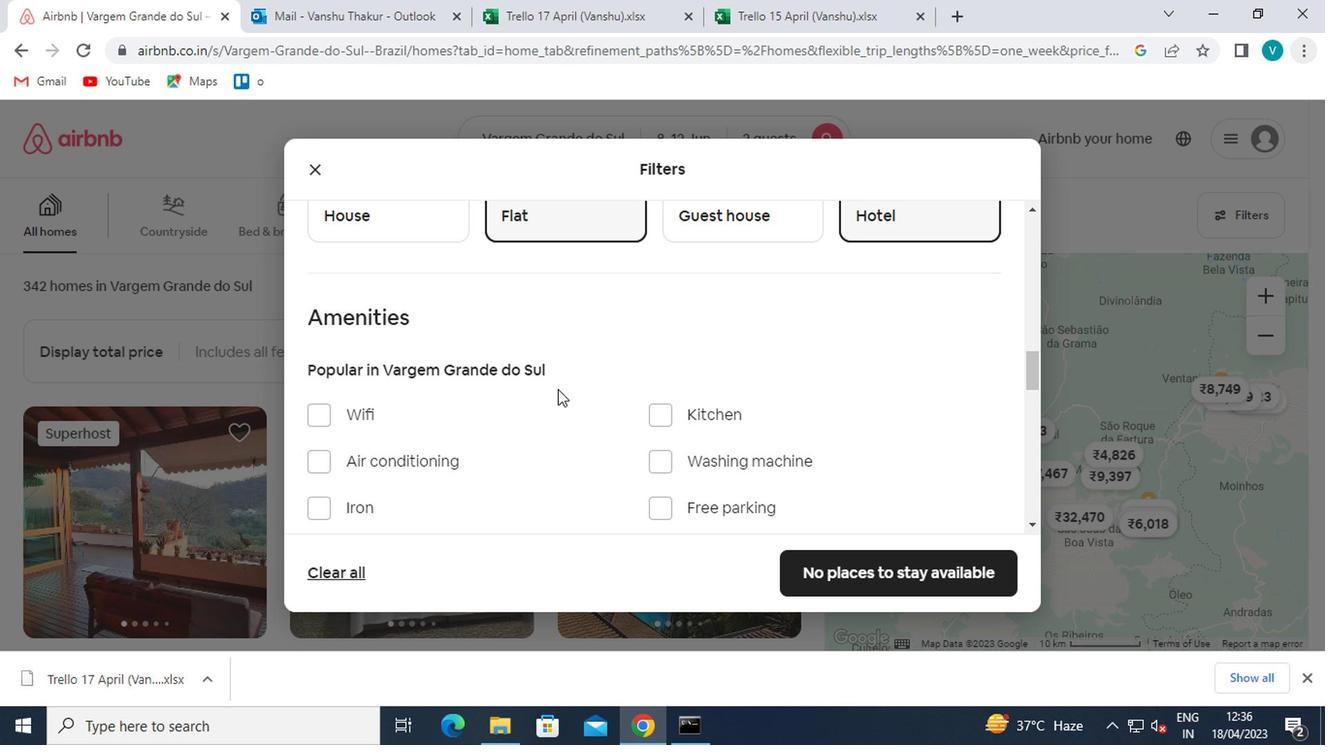 
Action: Mouse moved to (651, 357)
Screenshot: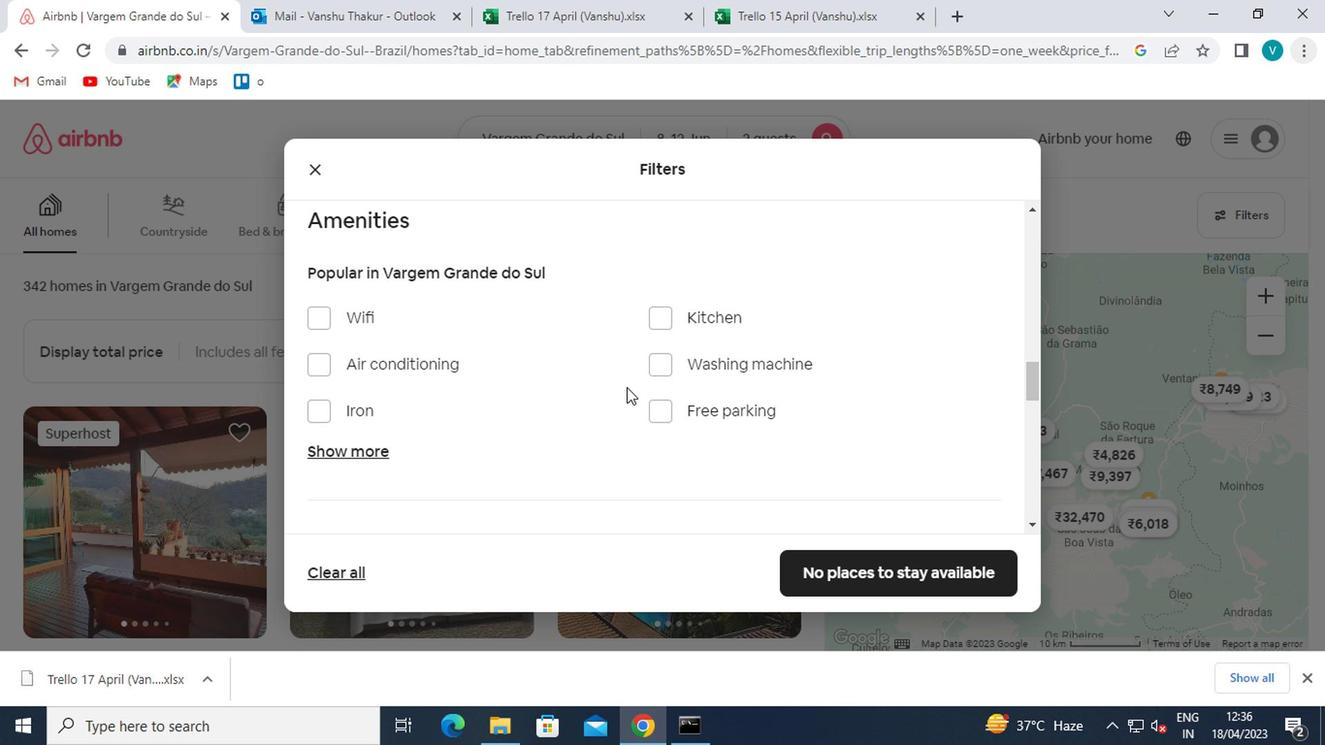 
Action: Mouse pressed left at (651, 357)
Screenshot: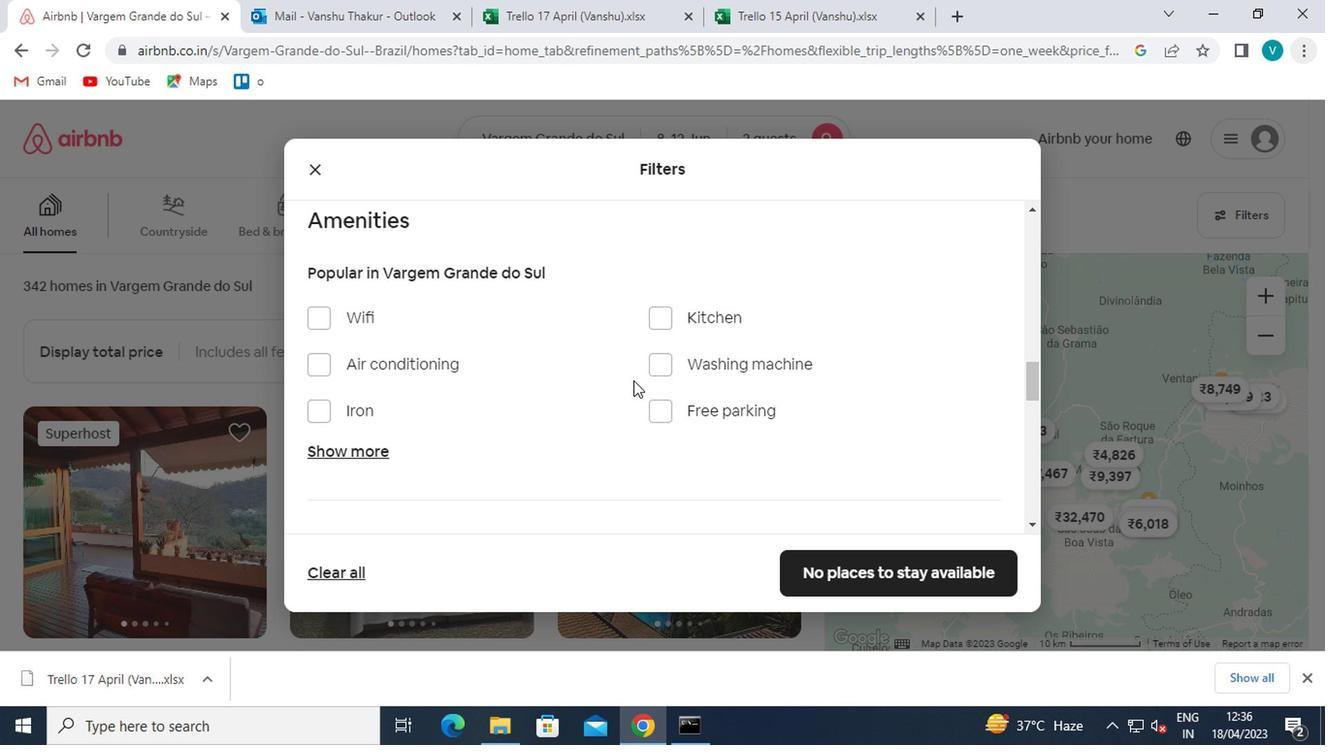 
Action: Mouse moved to (624, 383)
Screenshot: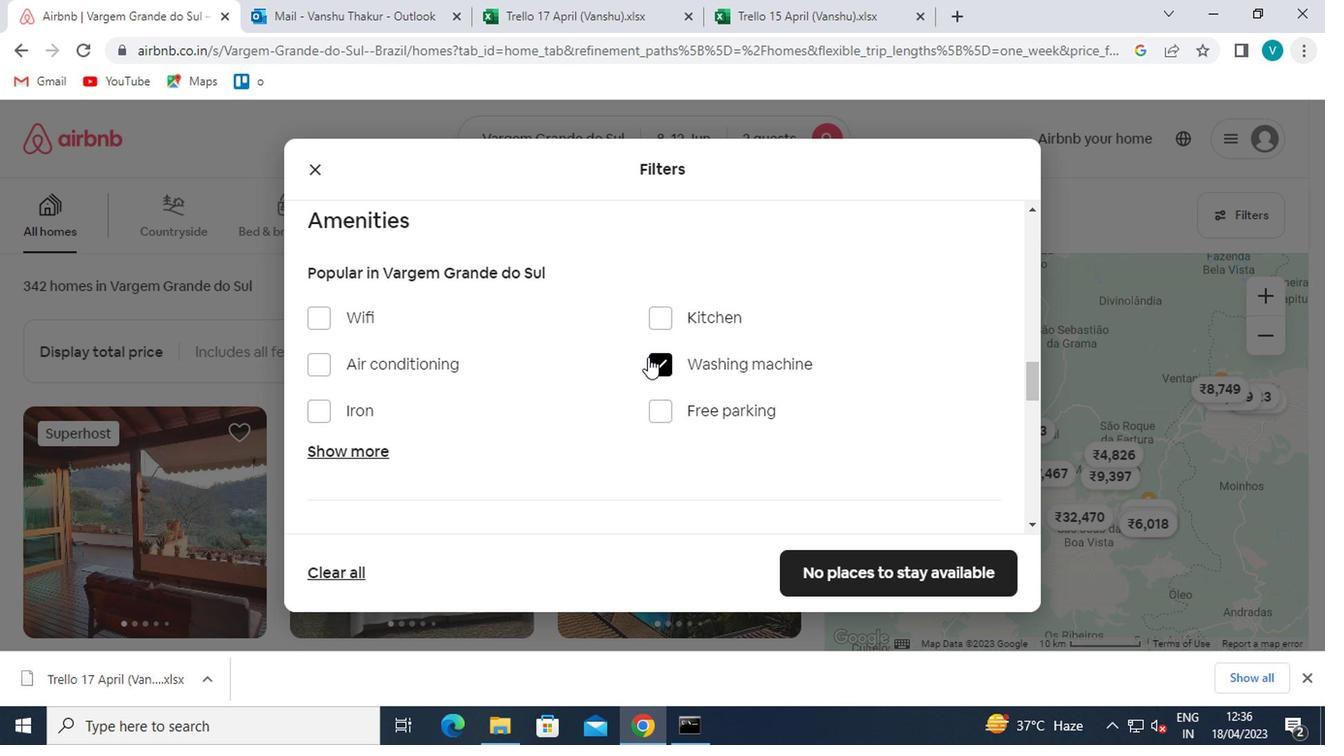 
Action: Mouse scrolled (624, 381) with delta (0, -1)
Screenshot: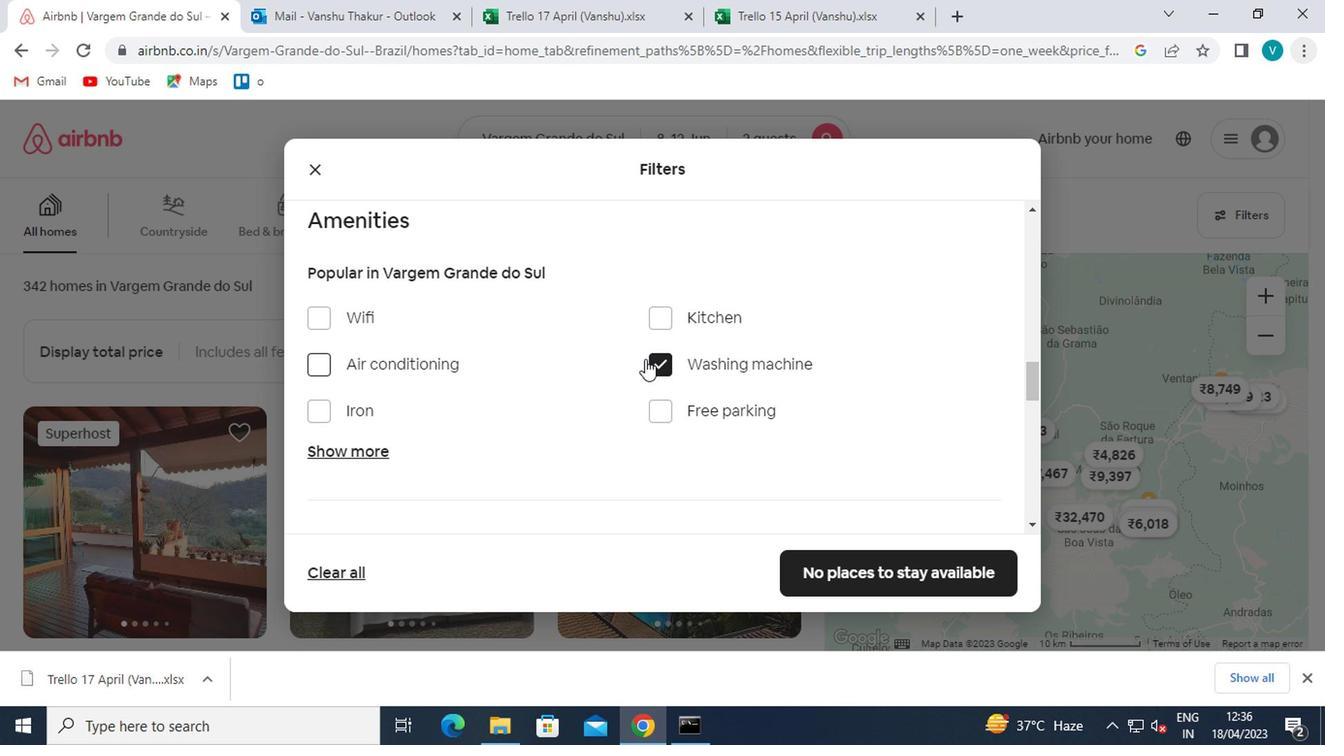 
Action: Mouse moved to (622, 385)
Screenshot: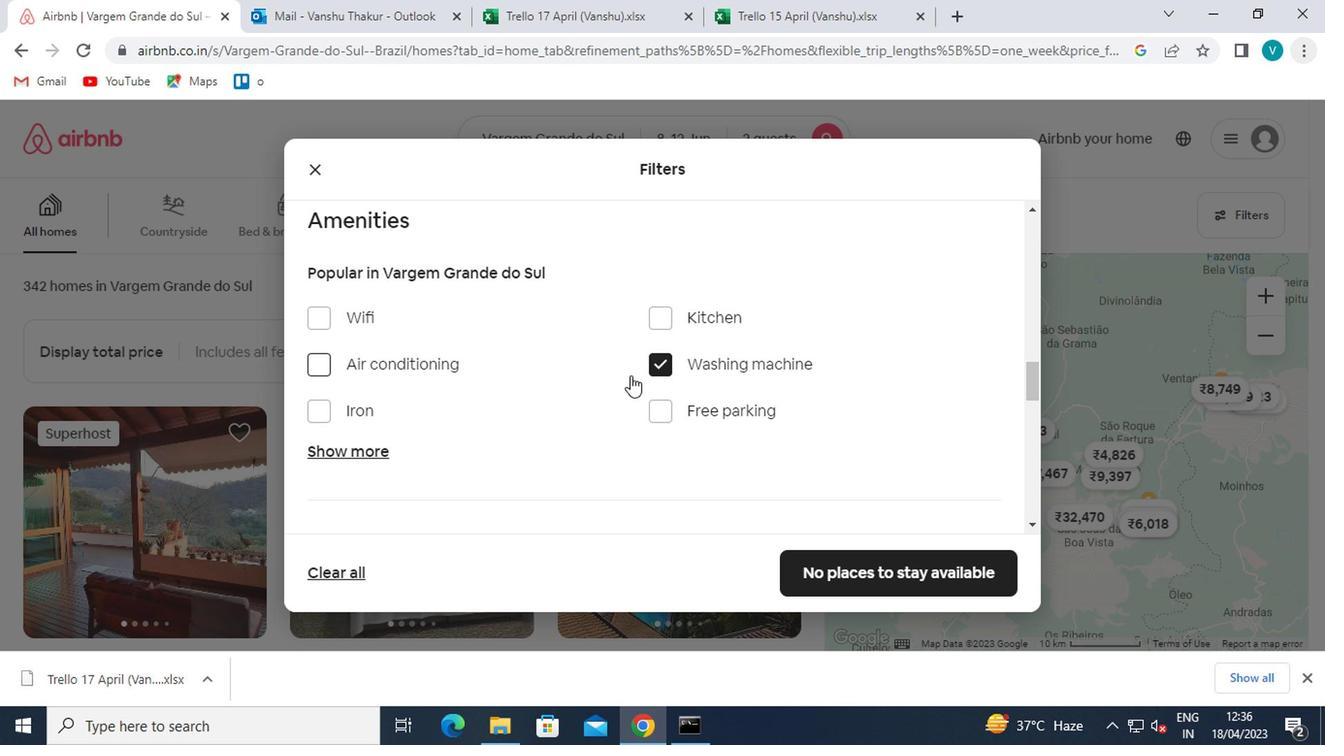 
Action: Mouse scrolled (622, 385) with delta (0, 0)
Screenshot: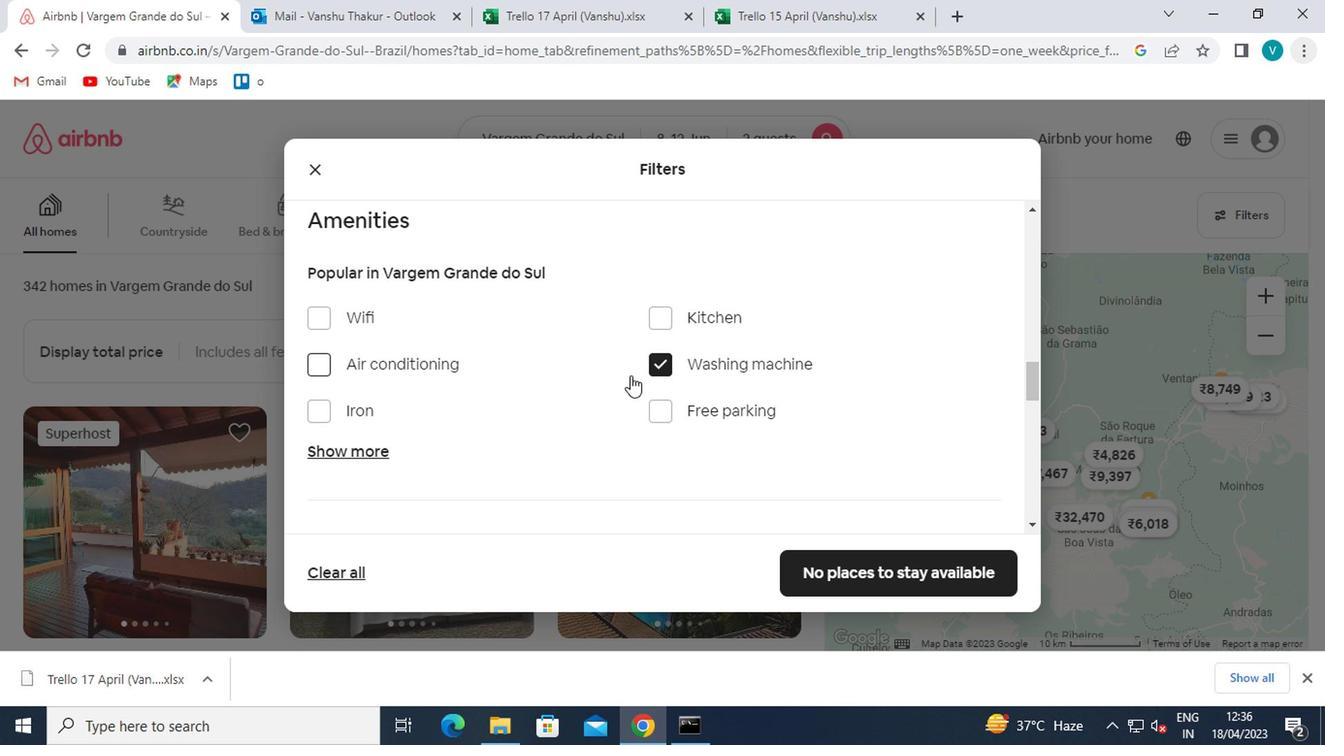 
Action: Mouse moved to (622, 386)
Screenshot: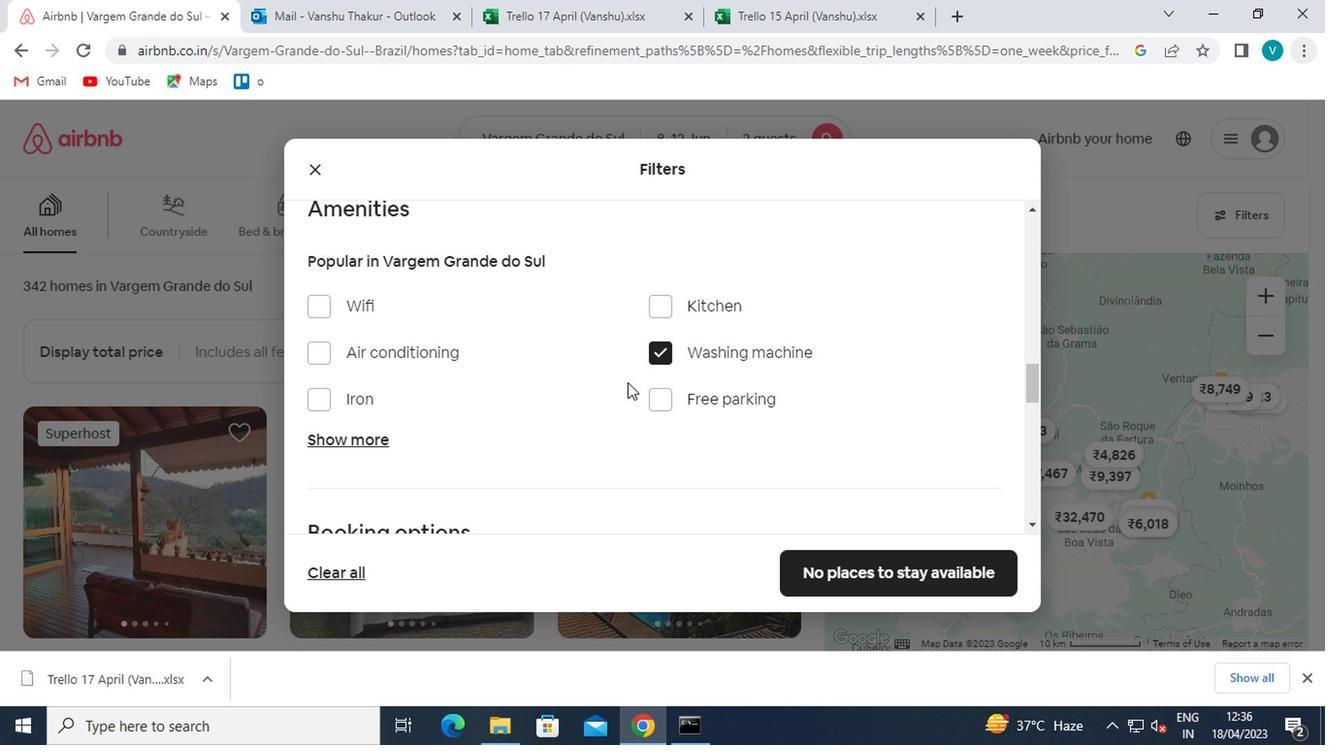 
Action: Mouse scrolled (622, 385) with delta (0, 0)
Screenshot: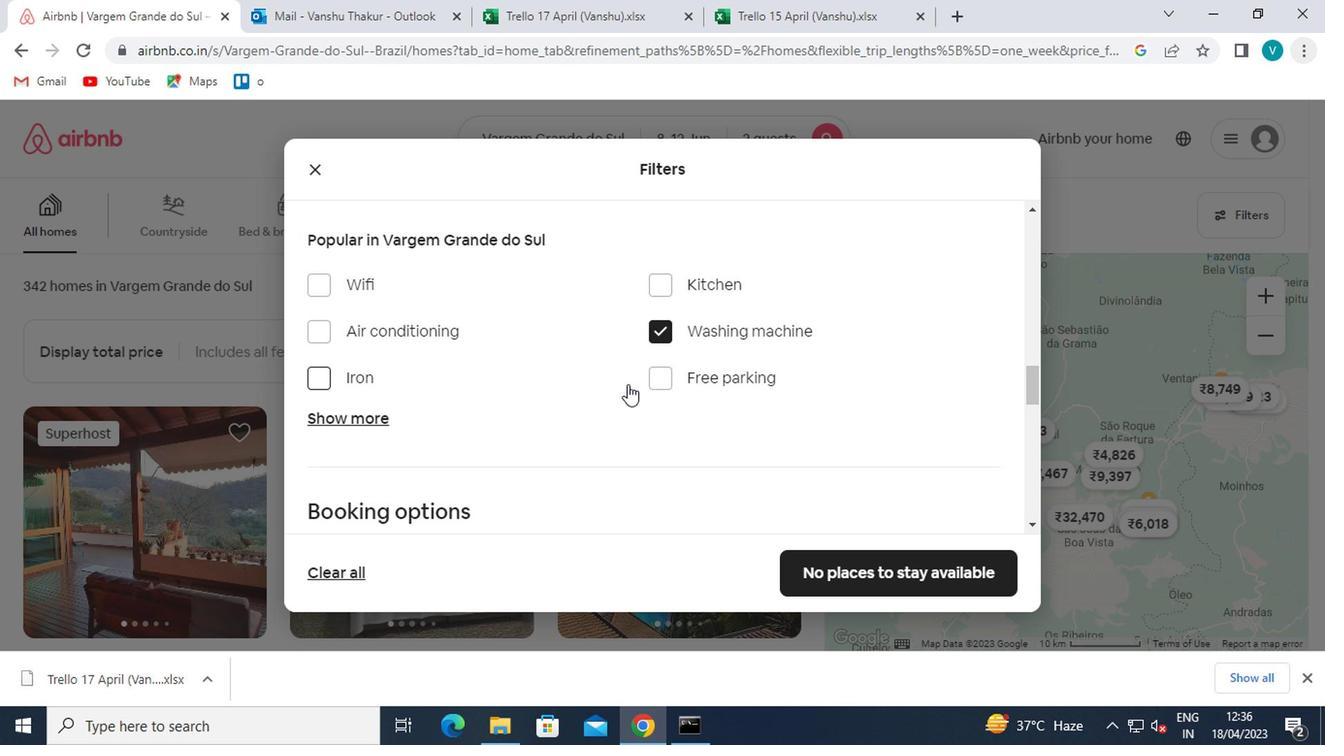 
Action: Mouse moved to (944, 378)
Screenshot: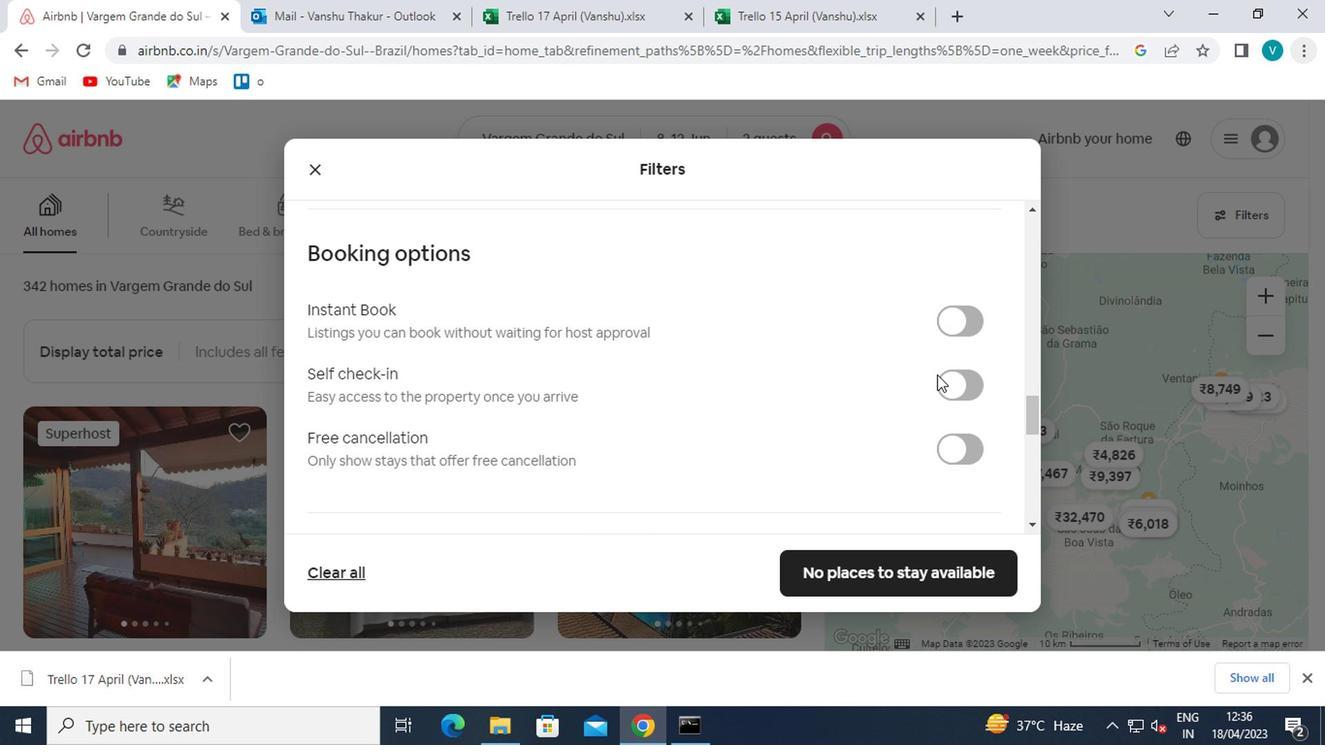 
Action: Mouse pressed left at (944, 378)
Screenshot: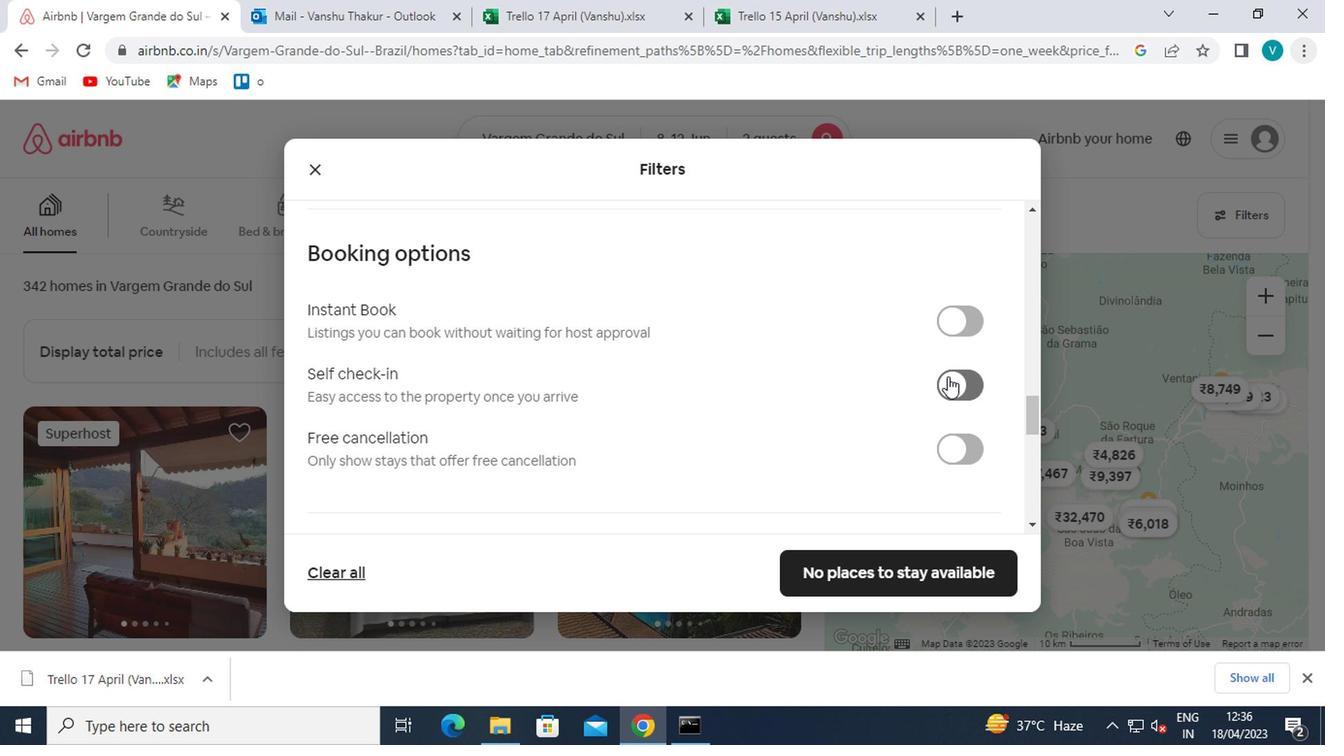 
Action: Mouse moved to (795, 403)
Screenshot: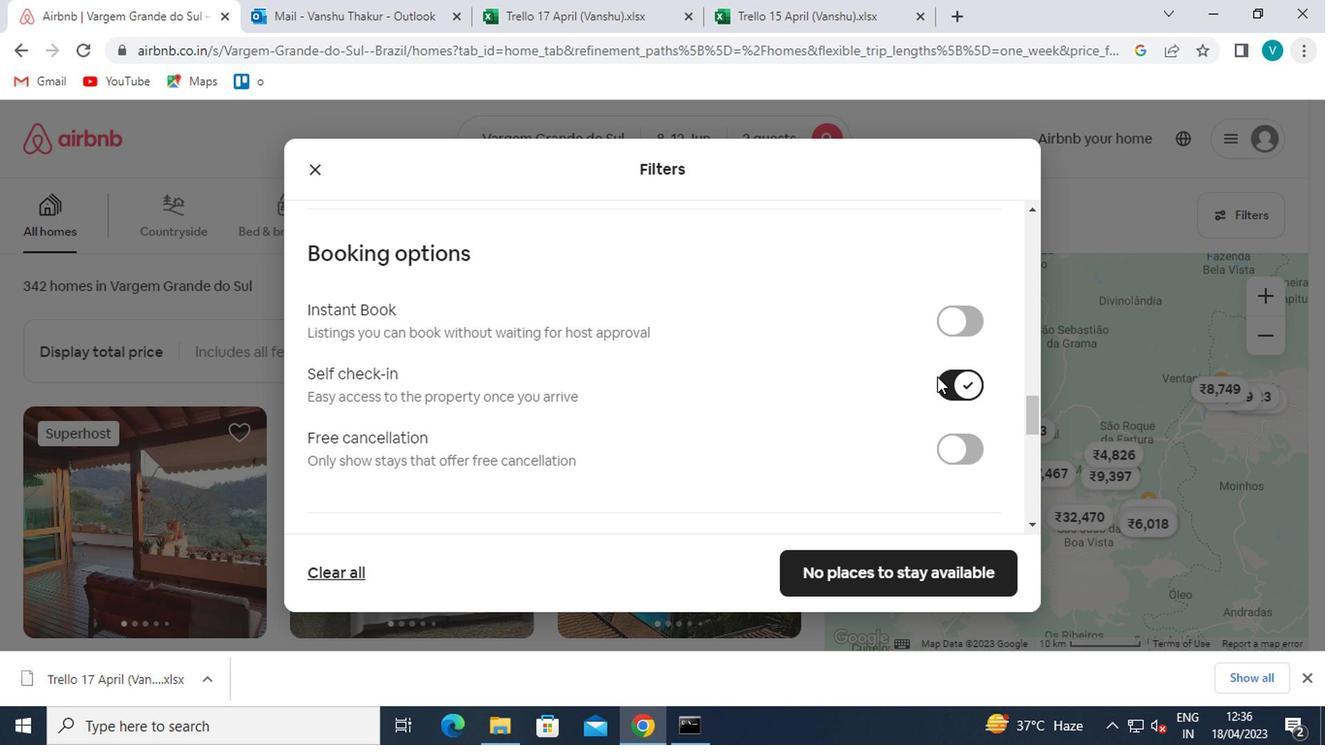 
Action: Mouse scrolled (795, 402) with delta (0, 0)
Screenshot: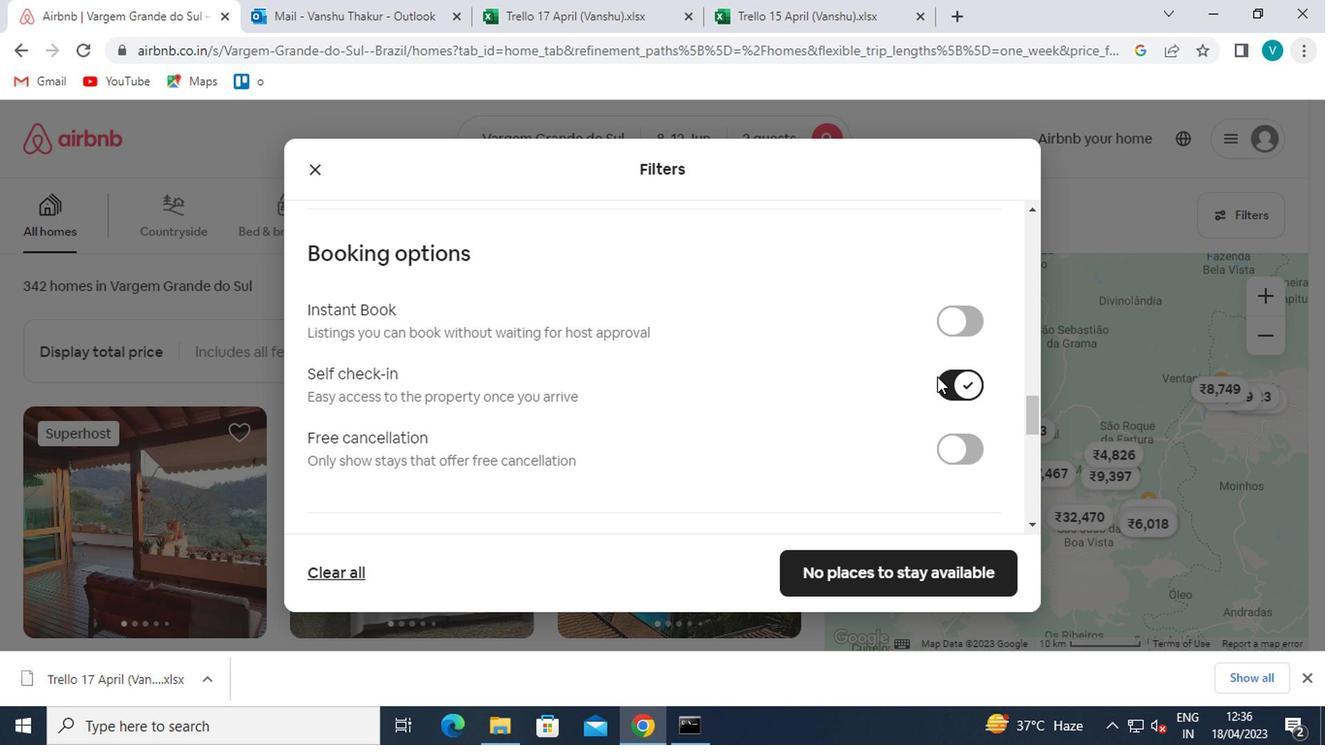 
Action: Mouse moved to (736, 412)
Screenshot: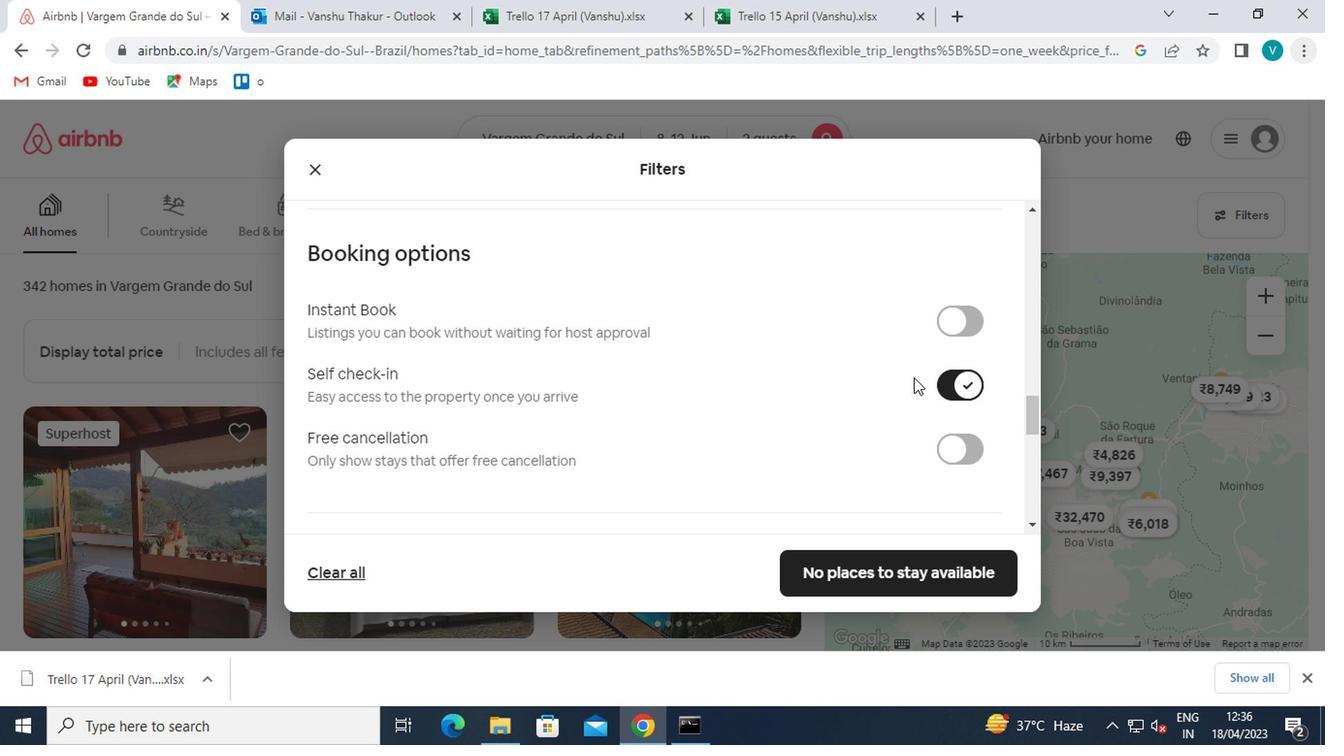 
Action: Mouse scrolled (736, 411) with delta (0, 0)
Screenshot: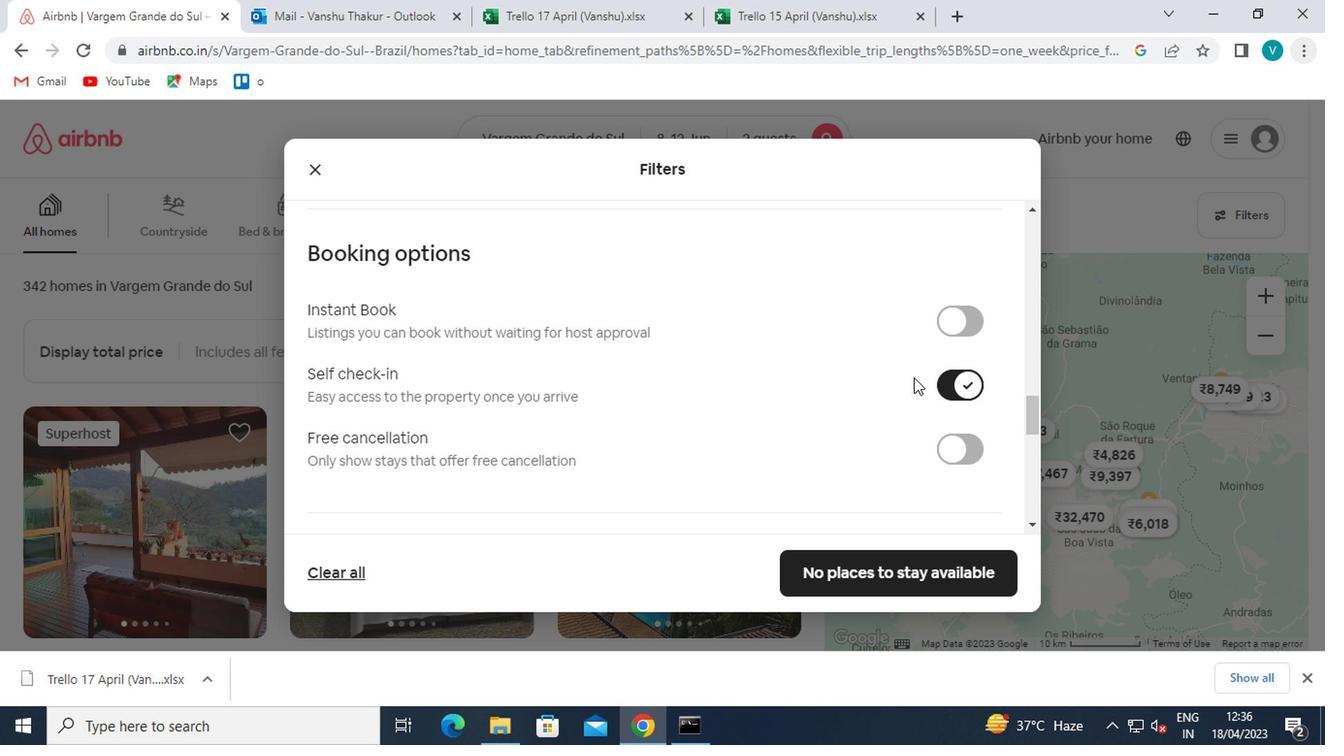 
Action: Mouse moved to (729, 414)
Screenshot: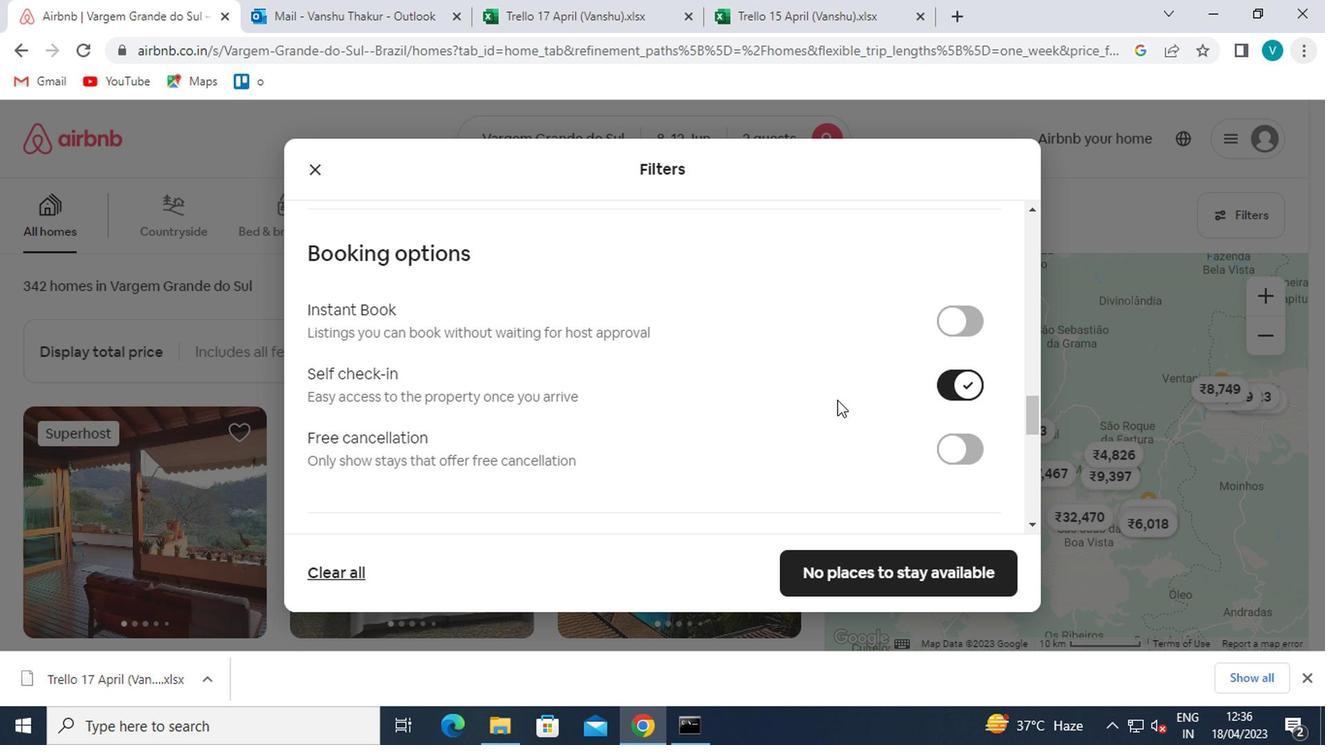 
Action: Mouse scrolled (729, 414) with delta (0, 0)
Screenshot: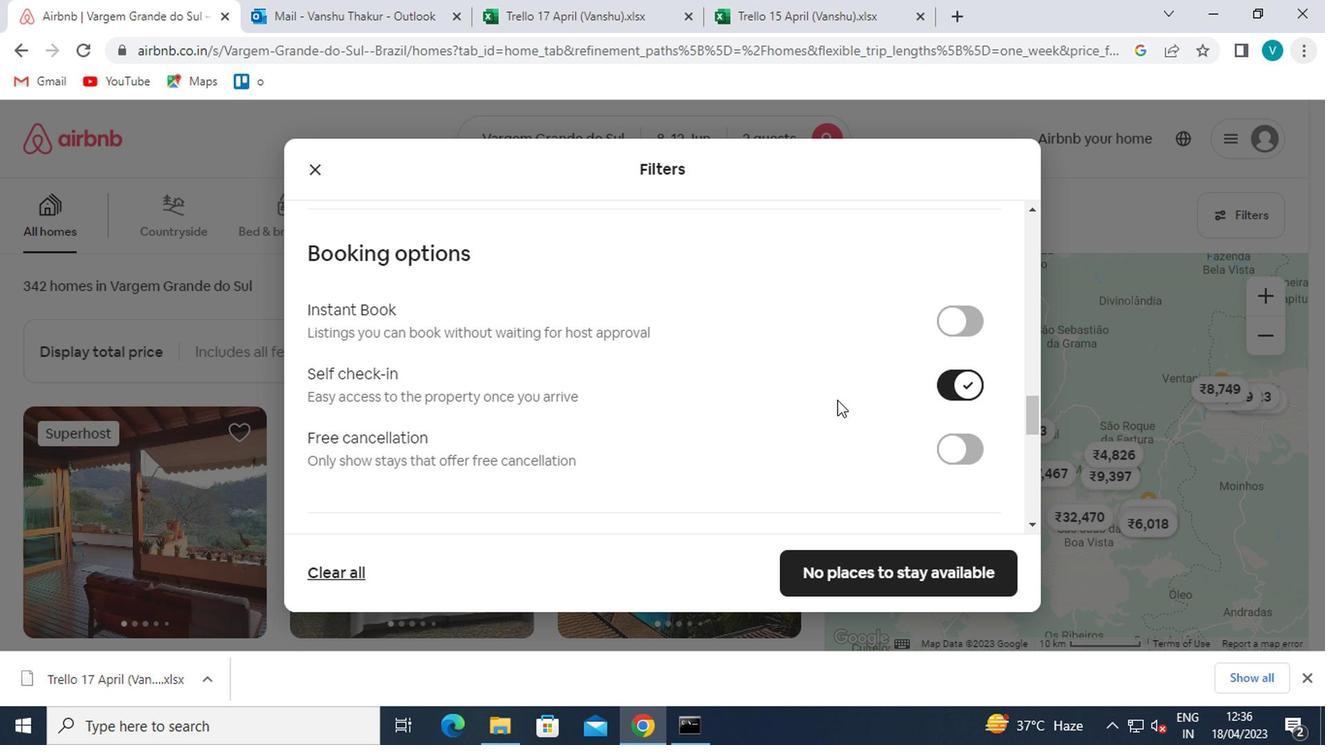 
Action: Mouse moved to (660, 443)
Screenshot: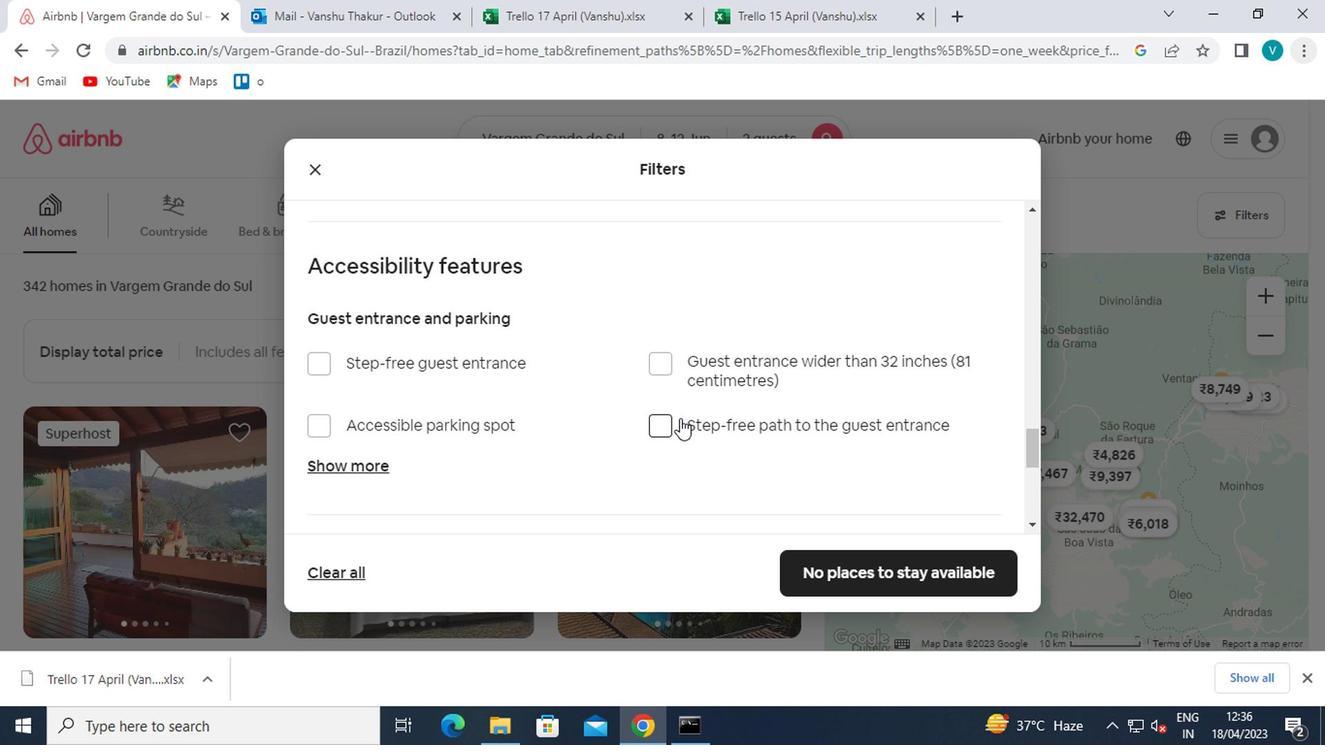 
Action: Mouse scrolled (660, 442) with delta (0, 0)
Screenshot: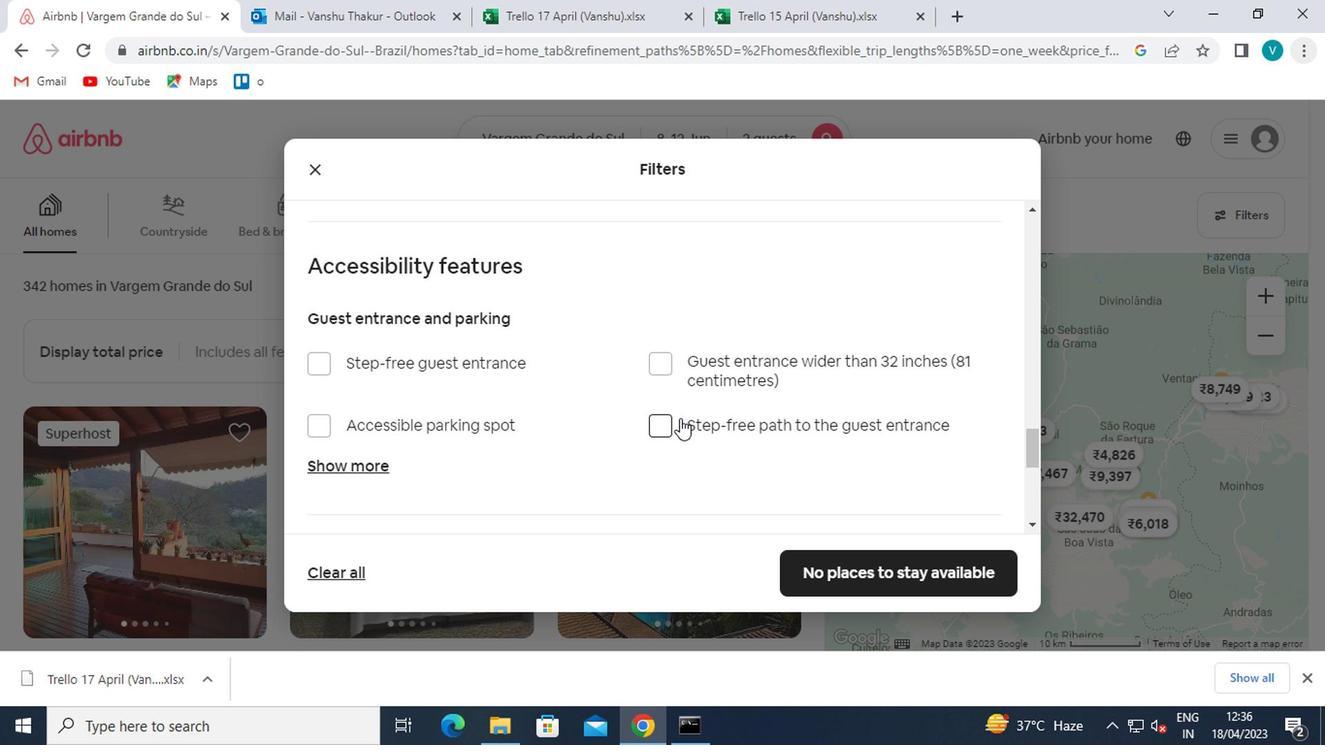 
Action: Mouse moved to (660, 443)
Screenshot: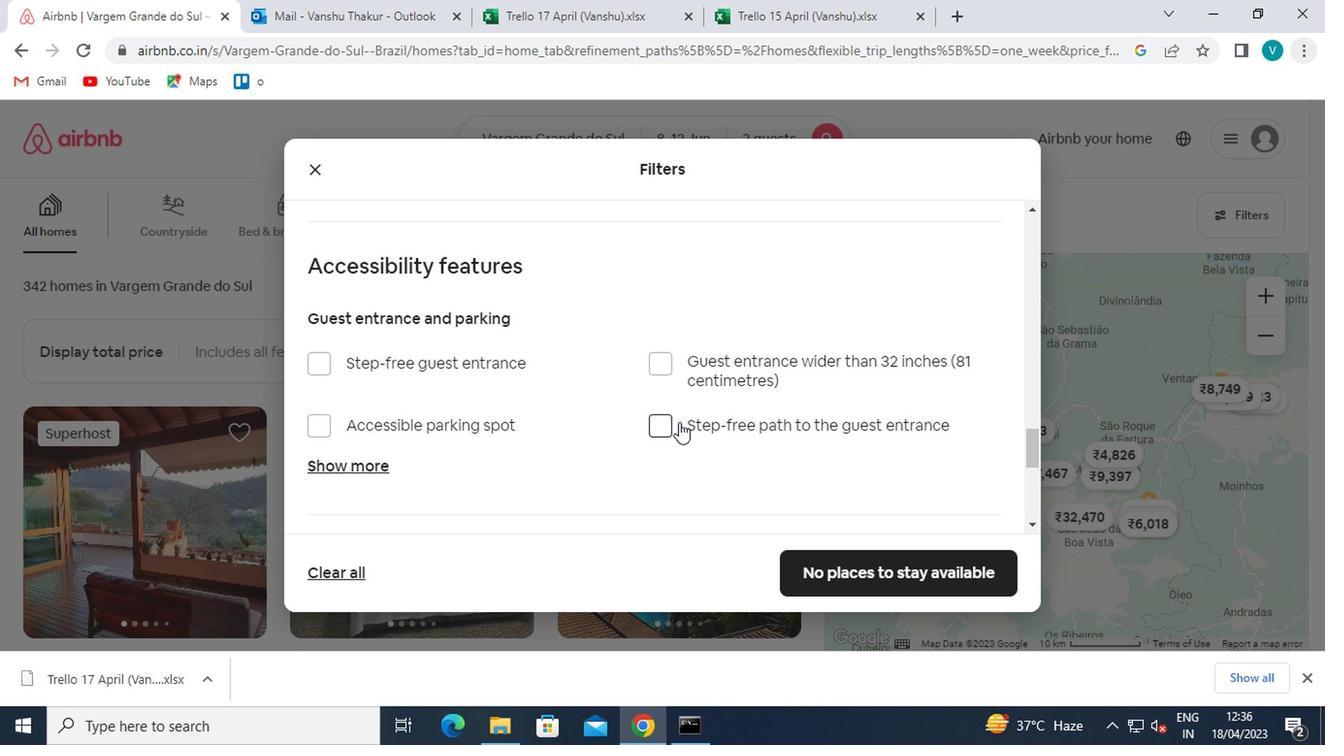
Action: Mouse scrolled (660, 442) with delta (0, 0)
Screenshot: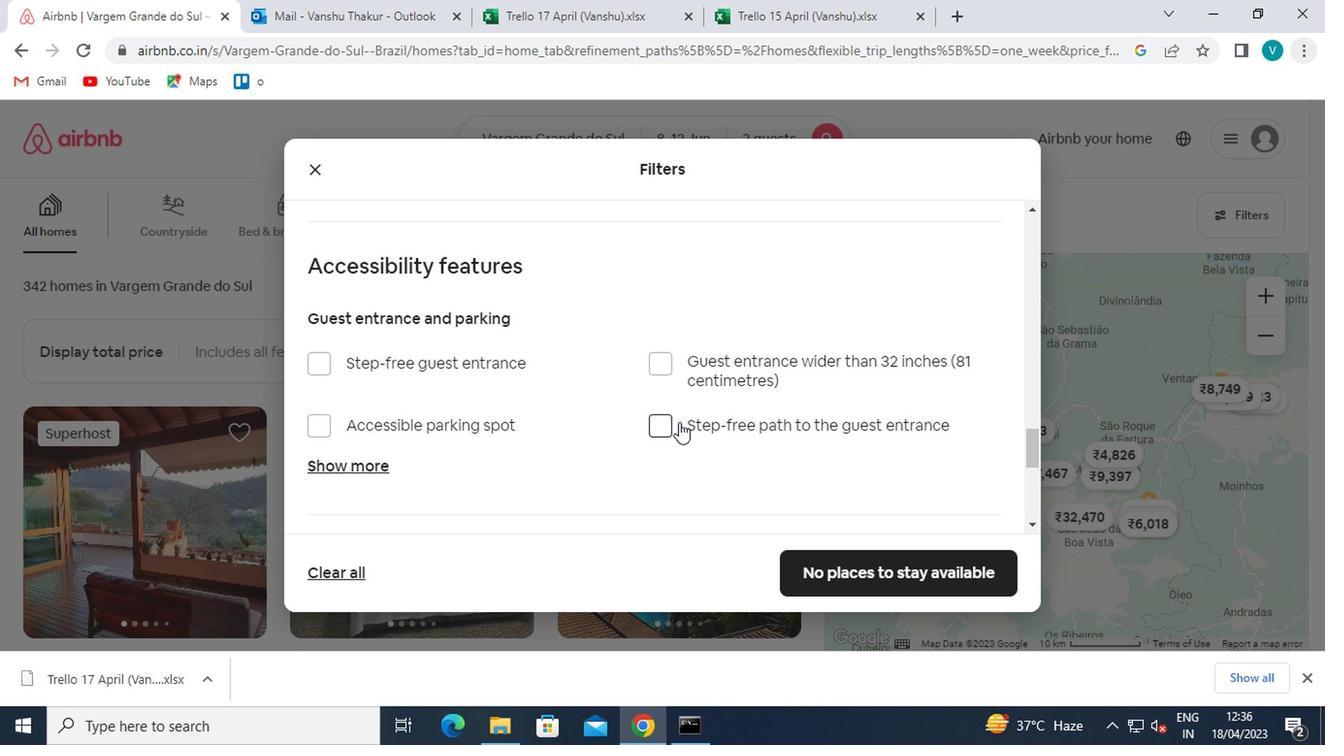 
Action: Mouse moved to (660, 443)
Screenshot: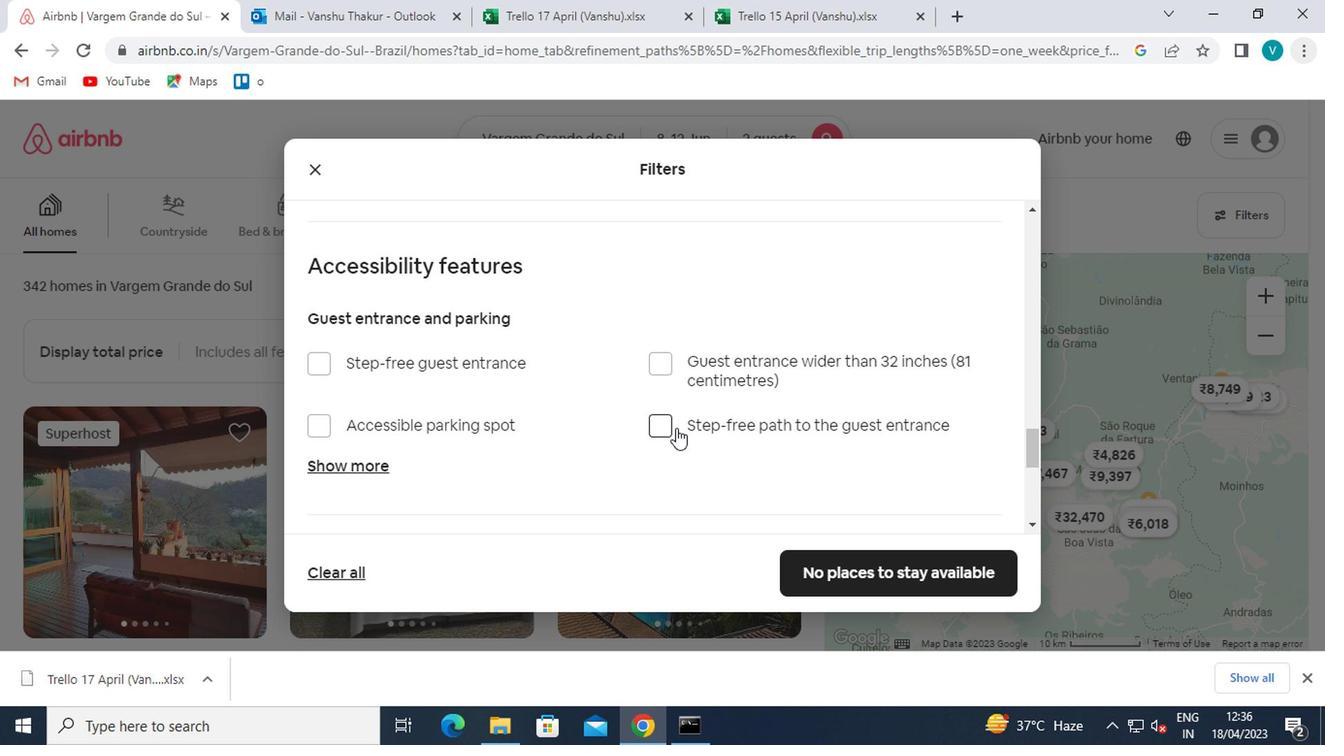 
Action: Mouse scrolled (660, 443) with delta (0, 0)
Screenshot: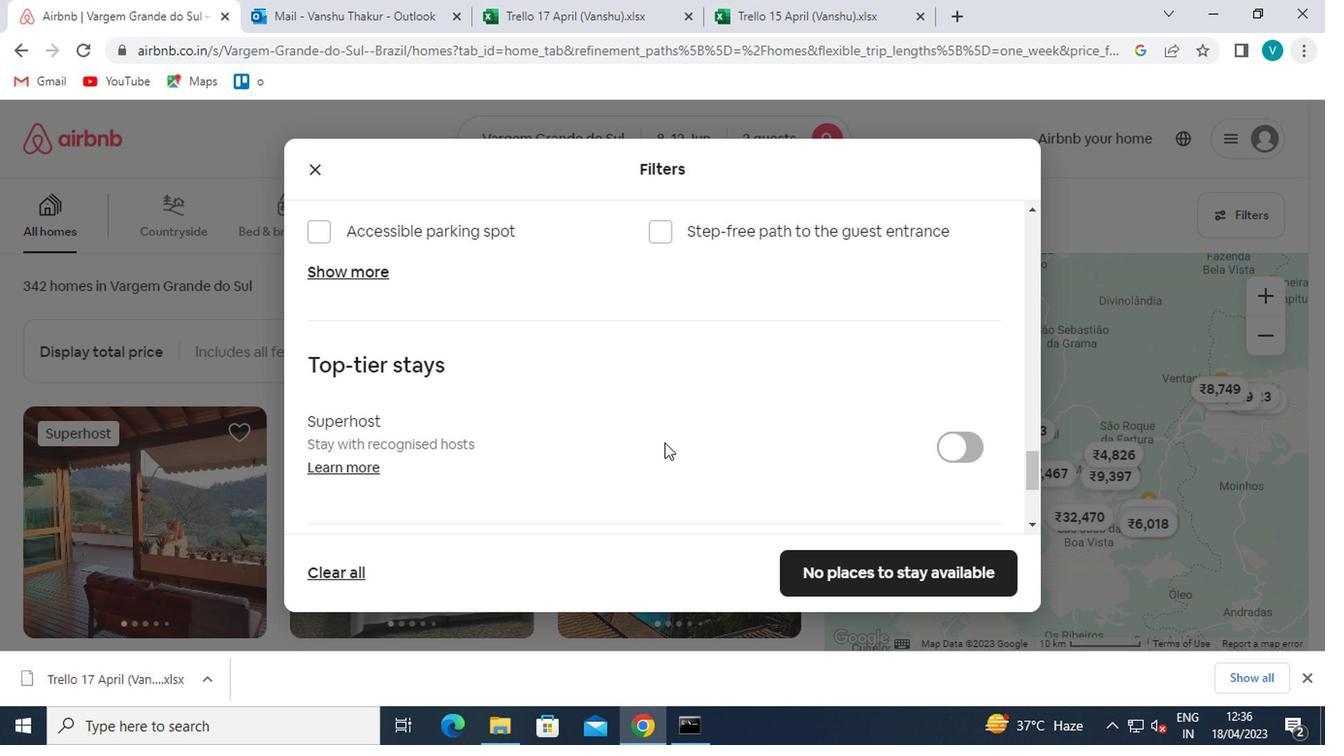 
Action: Mouse scrolled (660, 443) with delta (0, 0)
Screenshot: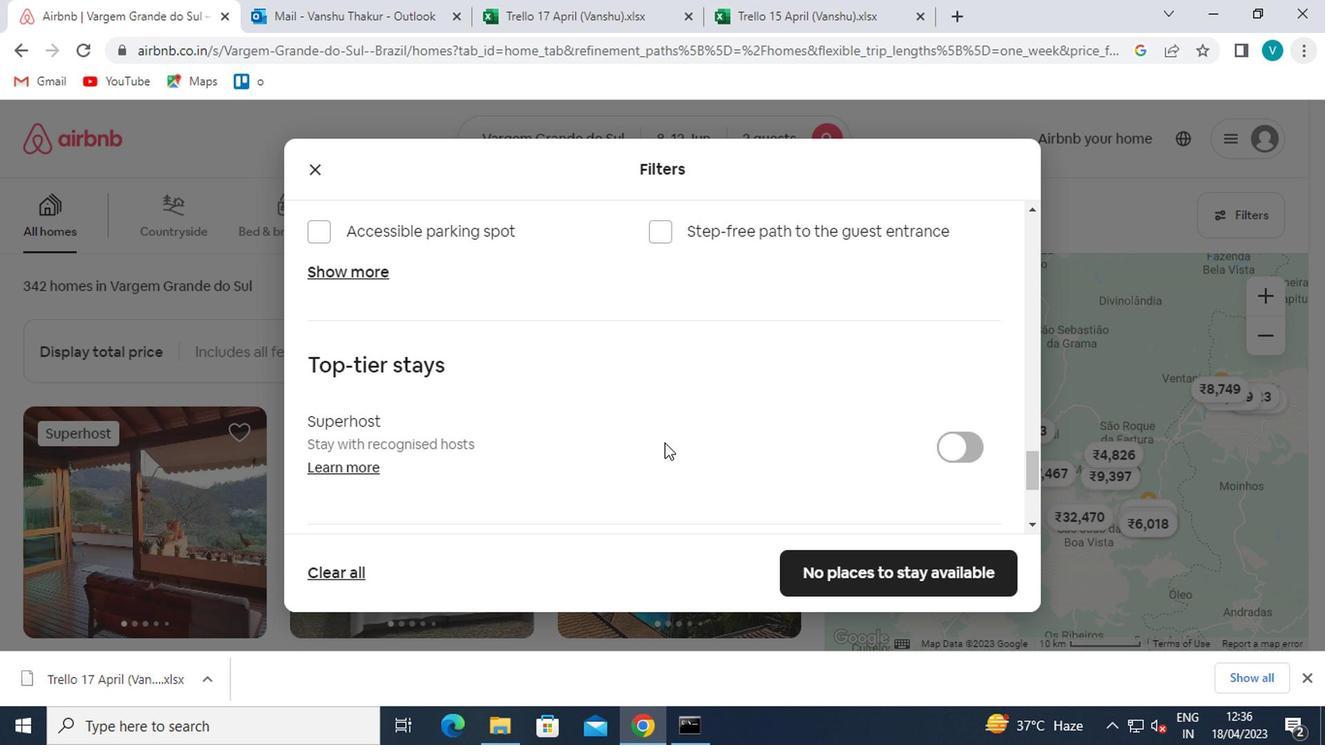 
Action: Mouse scrolled (660, 443) with delta (0, 0)
Screenshot: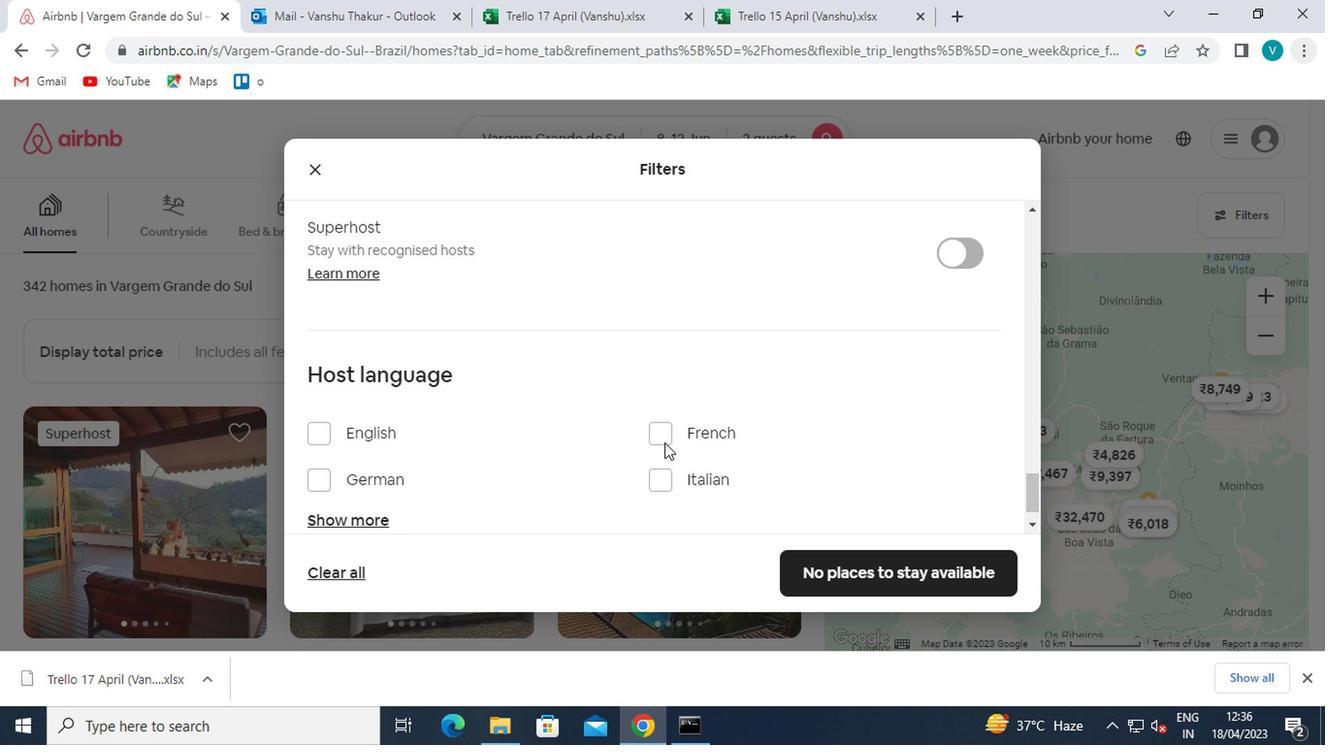 
Action: Mouse moved to (335, 483)
Screenshot: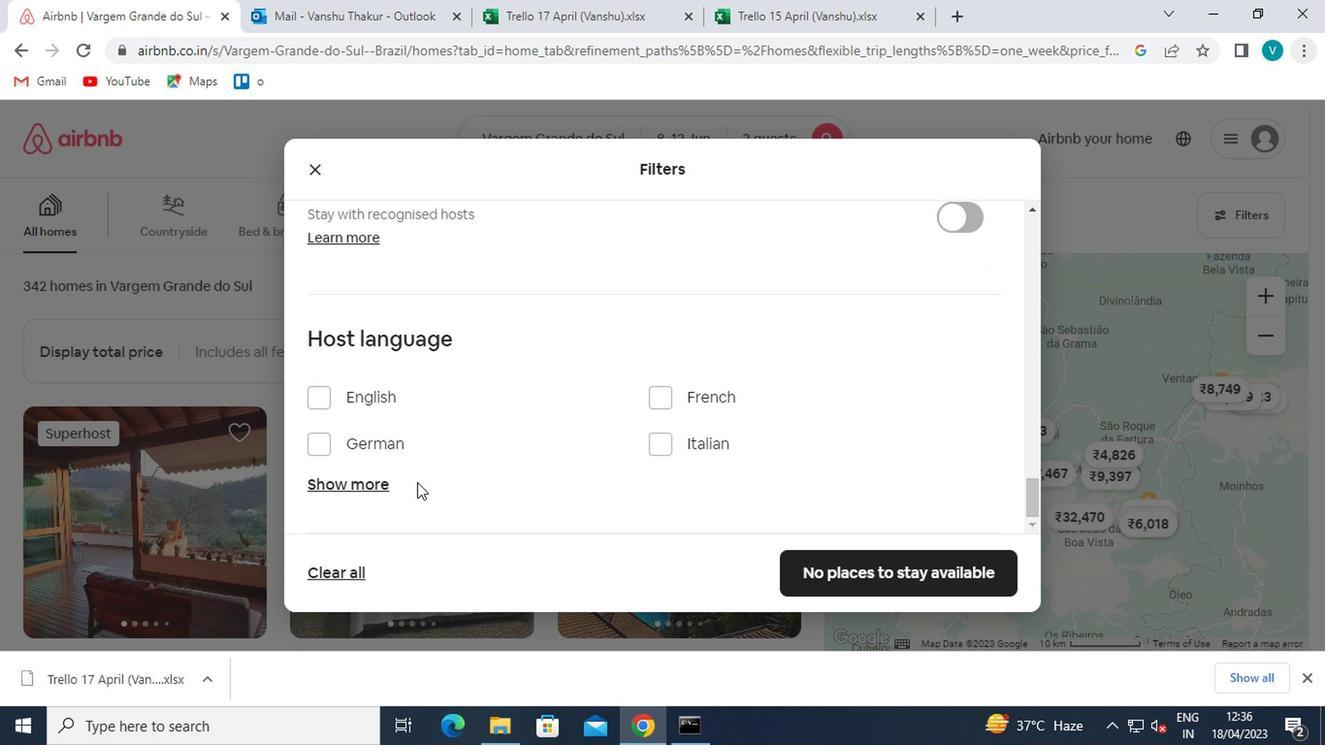 
Action: Mouse pressed left at (335, 483)
Screenshot: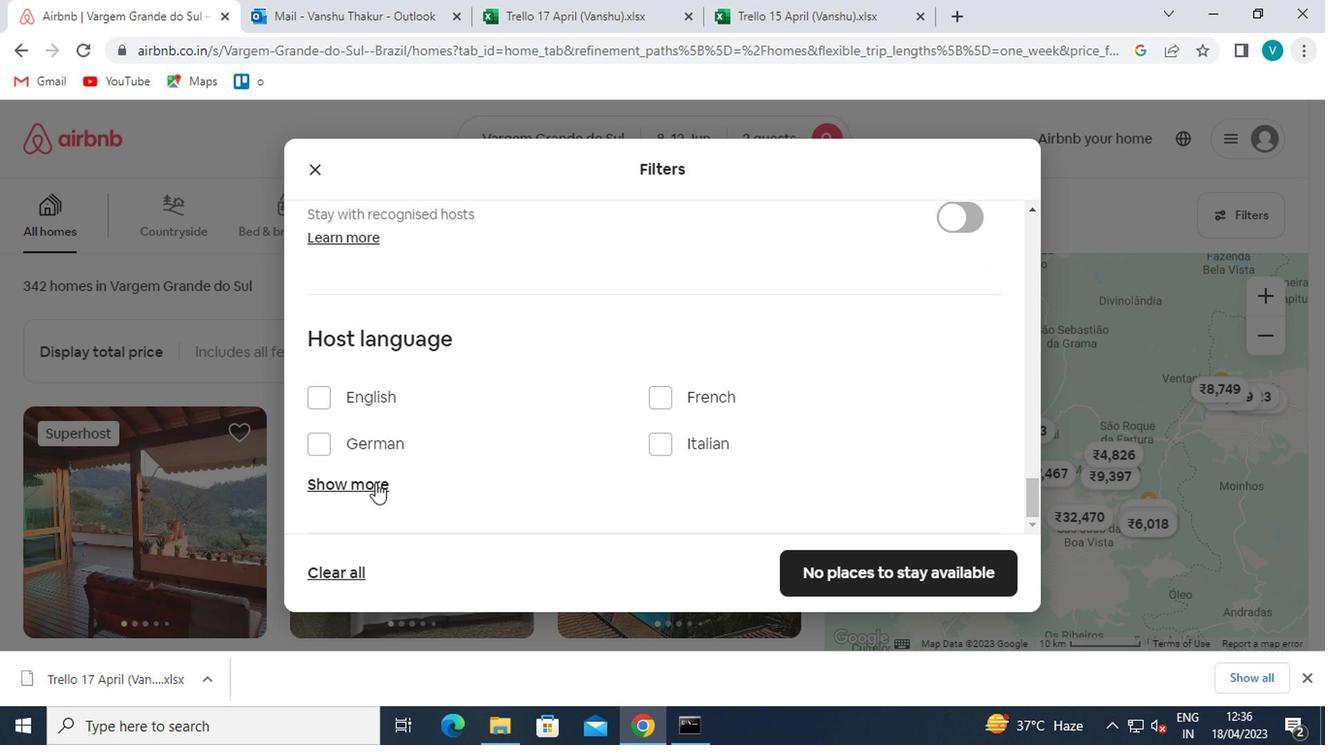 
Action: Mouse moved to (306, 488)
Screenshot: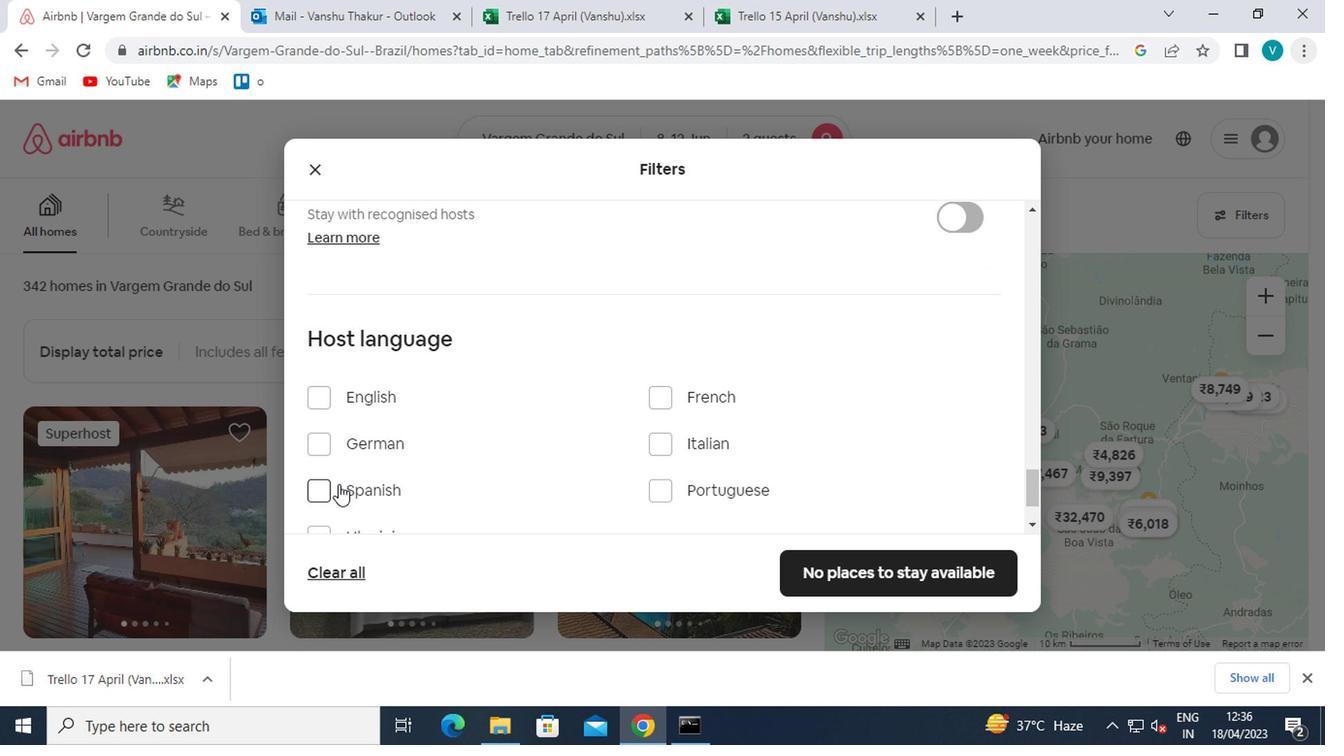 
Action: Mouse pressed left at (306, 488)
Screenshot: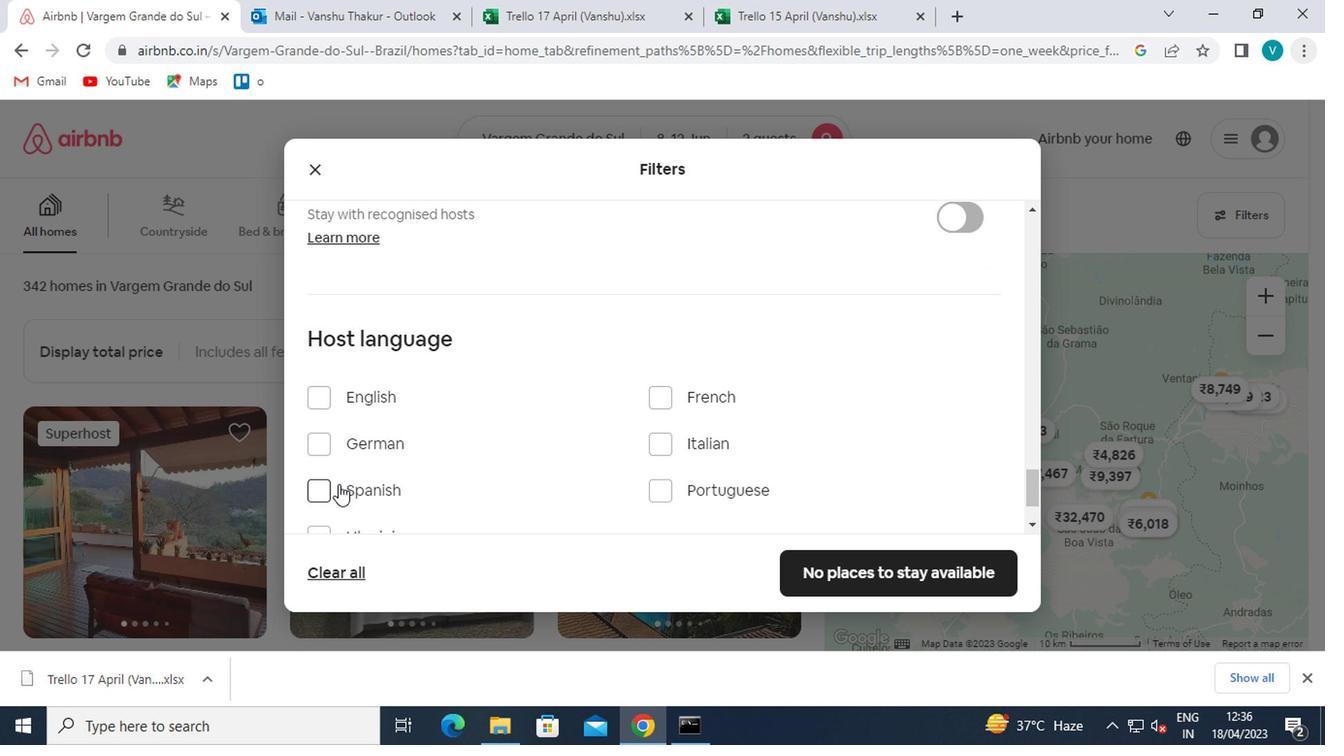 
Action: Mouse moved to (604, 502)
Screenshot: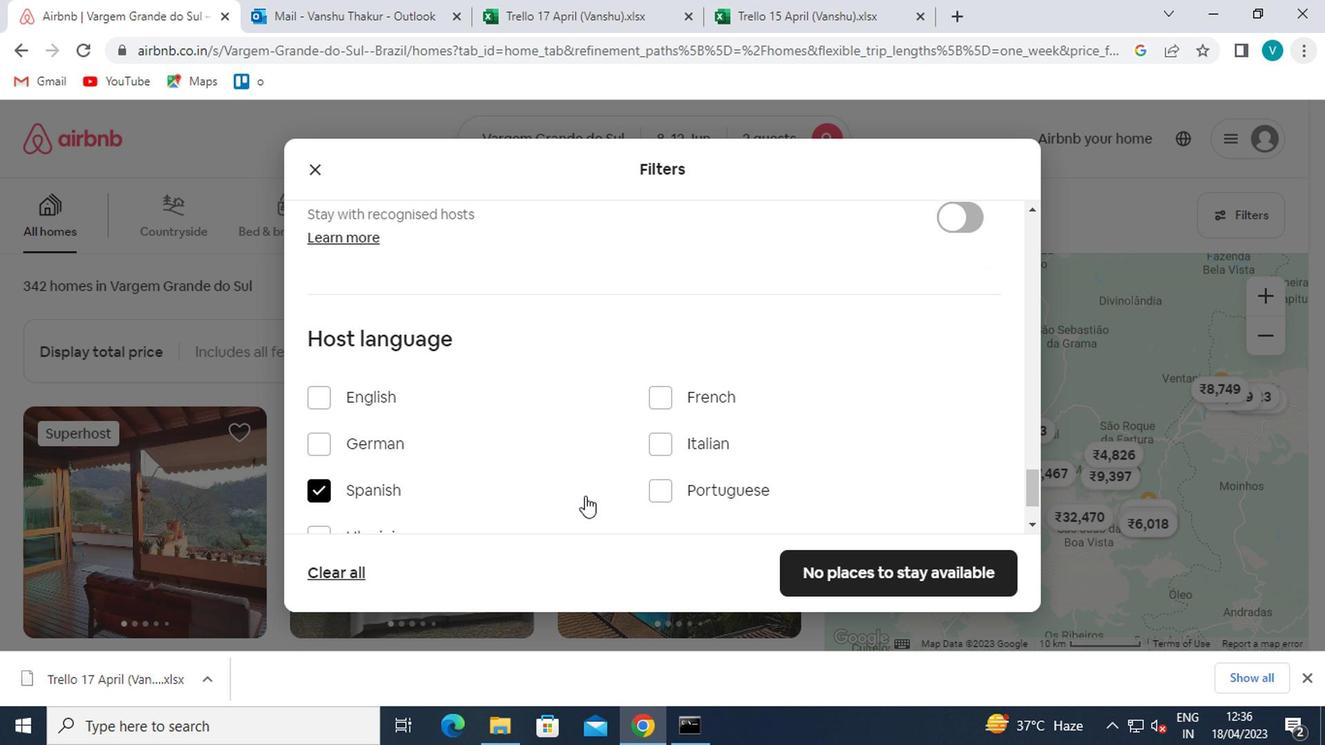 
Action: Mouse scrolled (604, 501) with delta (0, 0)
Screenshot: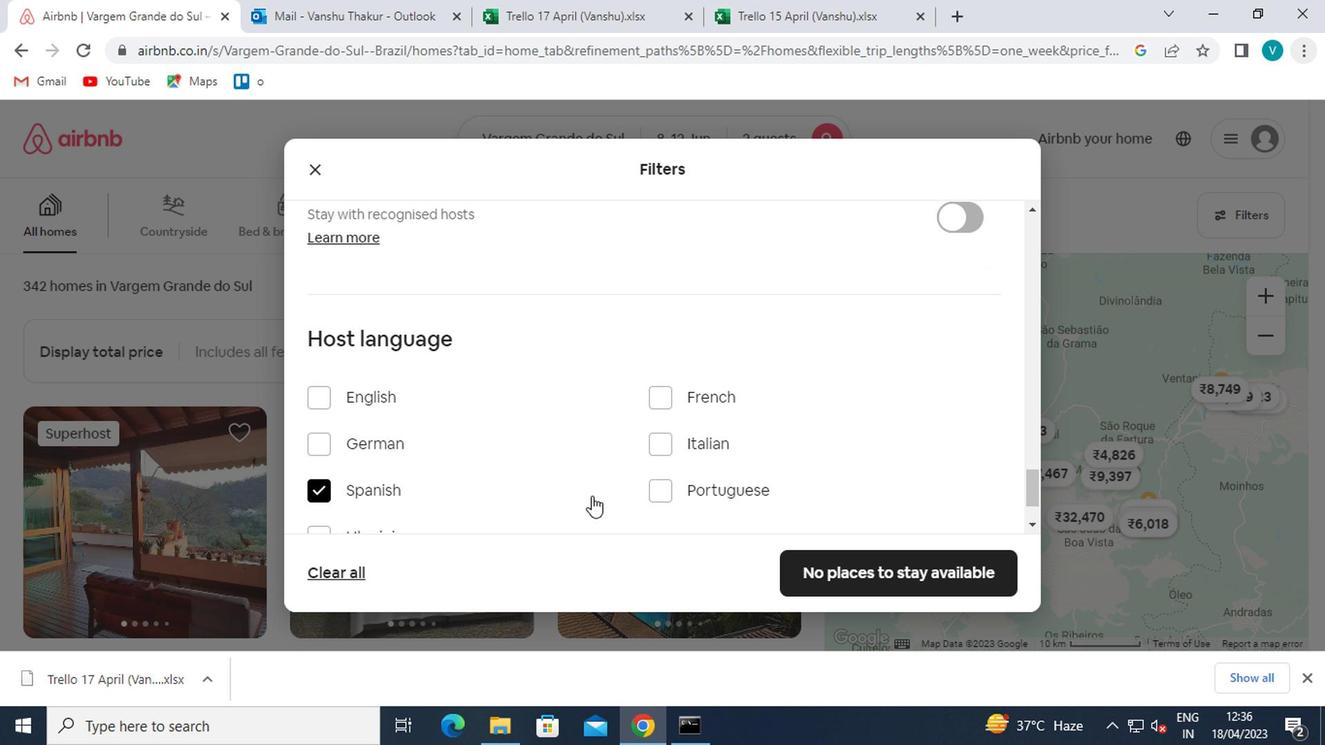 
Action: Mouse moved to (856, 575)
Screenshot: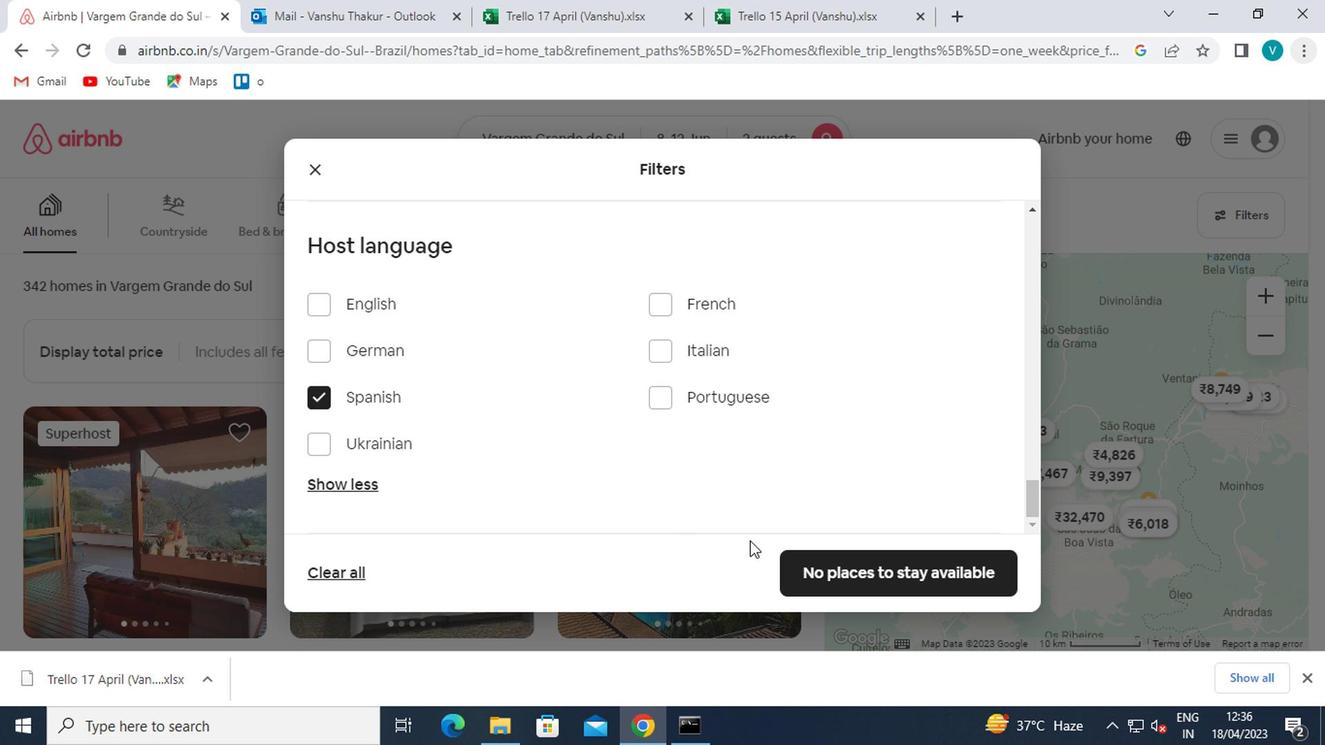 
Action: Mouse pressed left at (856, 575)
Screenshot: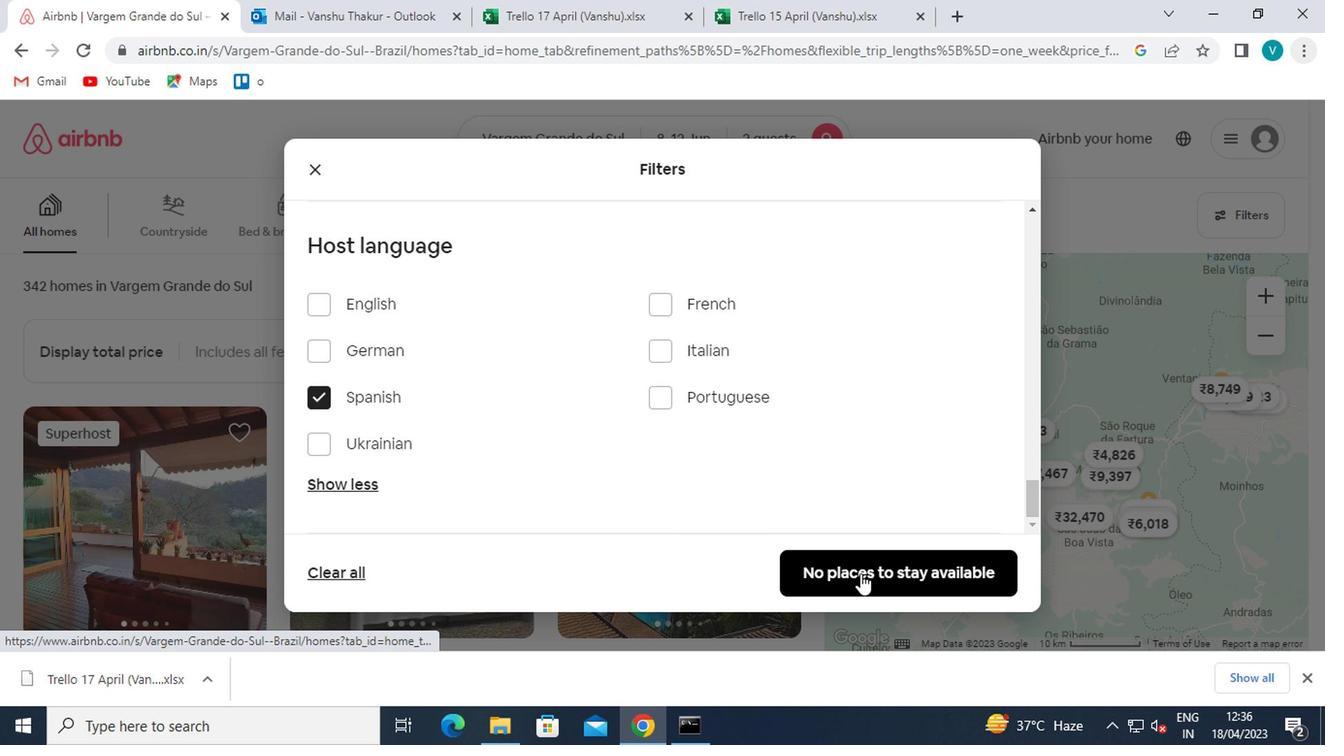 
